 Task: Find connections with filter location Porto Ferreira with filter topic #communitieswith filter profile language Spanish with filter current company SirionLabs with filter school Delhi School of Economics with filter industry Sound Recording with filter service category Filing with filter keywords title Cruise Director
Action: Mouse moved to (192, 270)
Screenshot: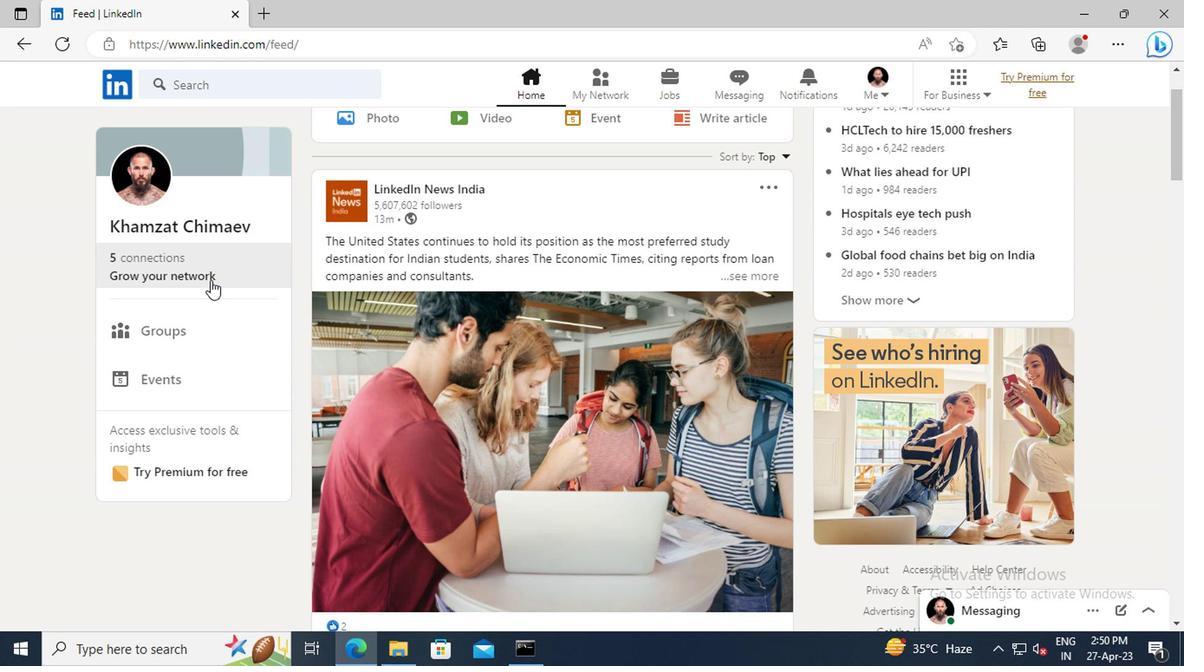 
Action: Mouse pressed left at (192, 270)
Screenshot: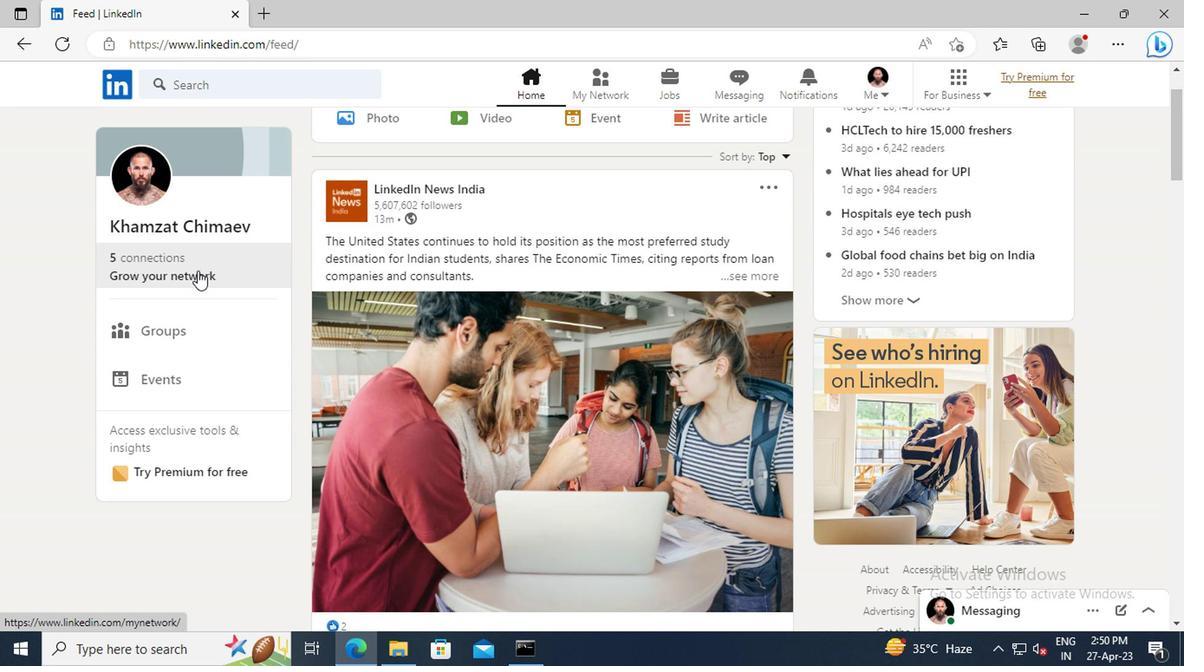 
Action: Mouse moved to (200, 179)
Screenshot: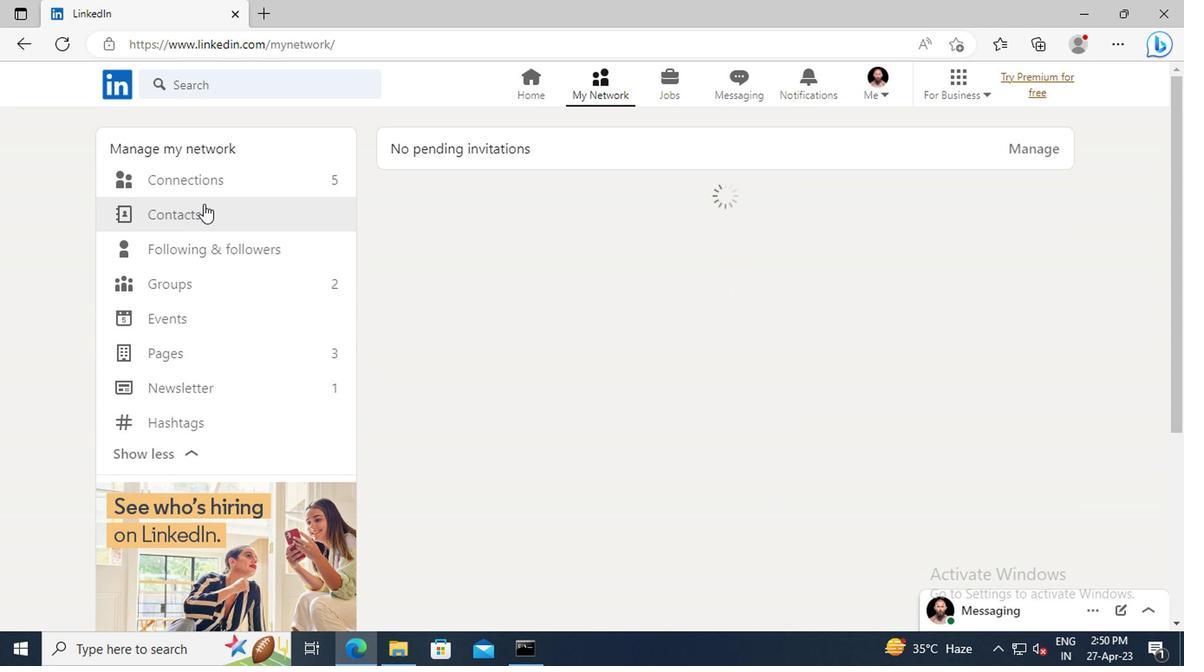 
Action: Mouse pressed left at (200, 179)
Screenshot: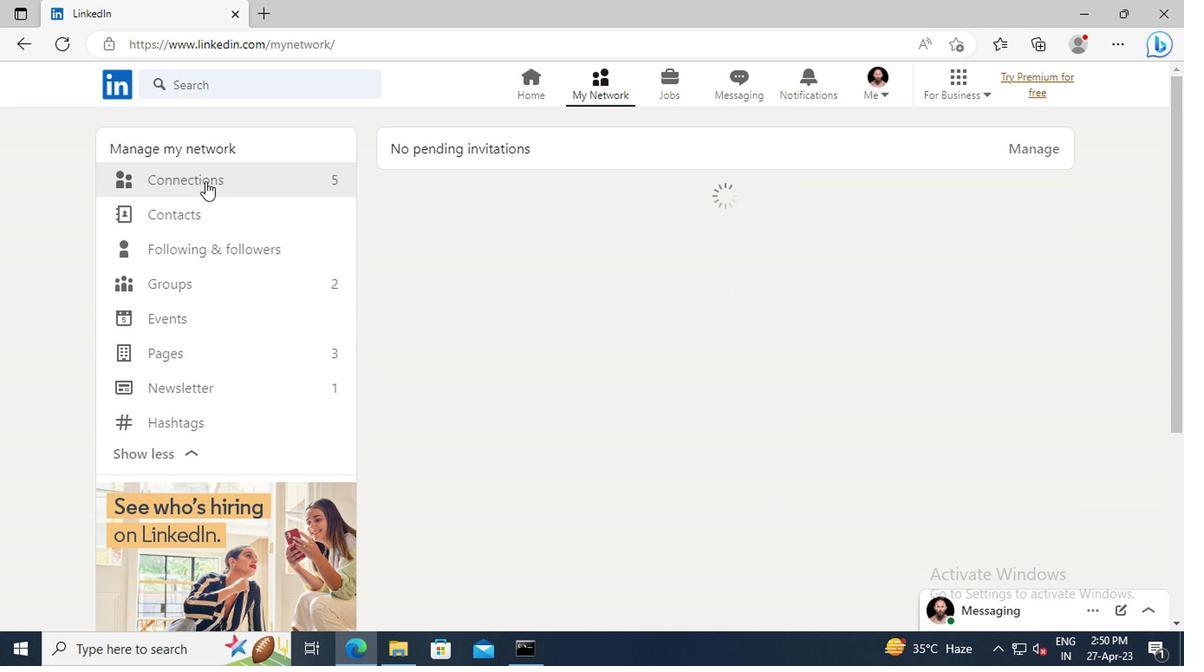 
Action: Mouse moved to (698, 185)
Screenshot: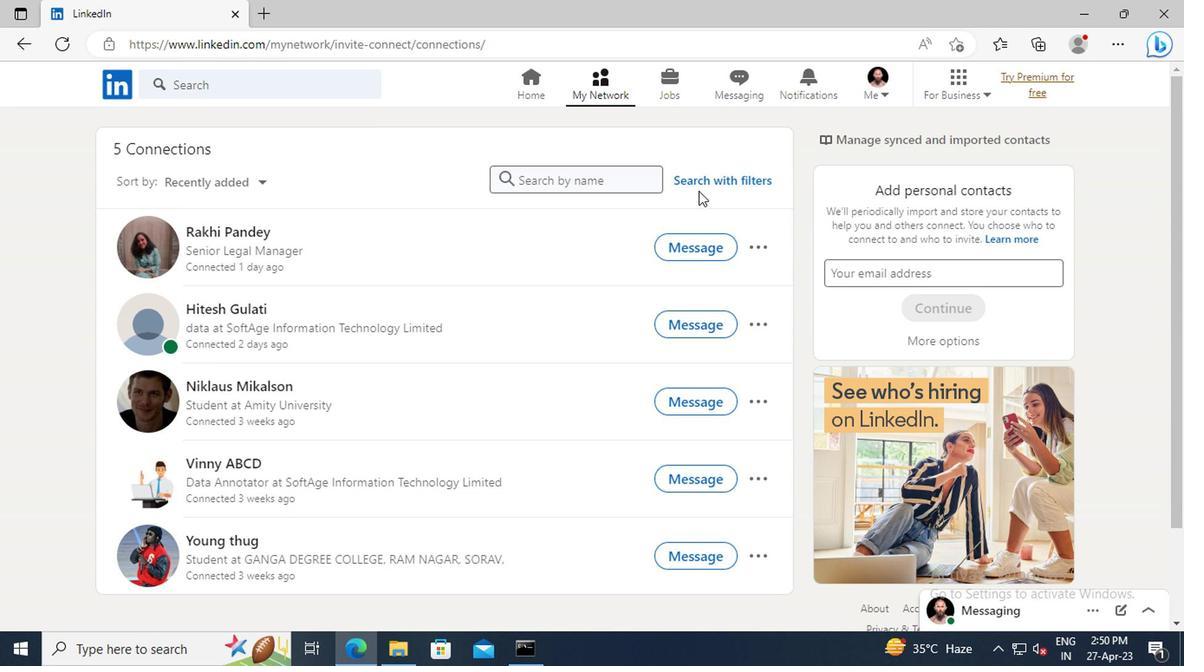 
Action: Mouse pressed left at (698, 185)
Screenshot: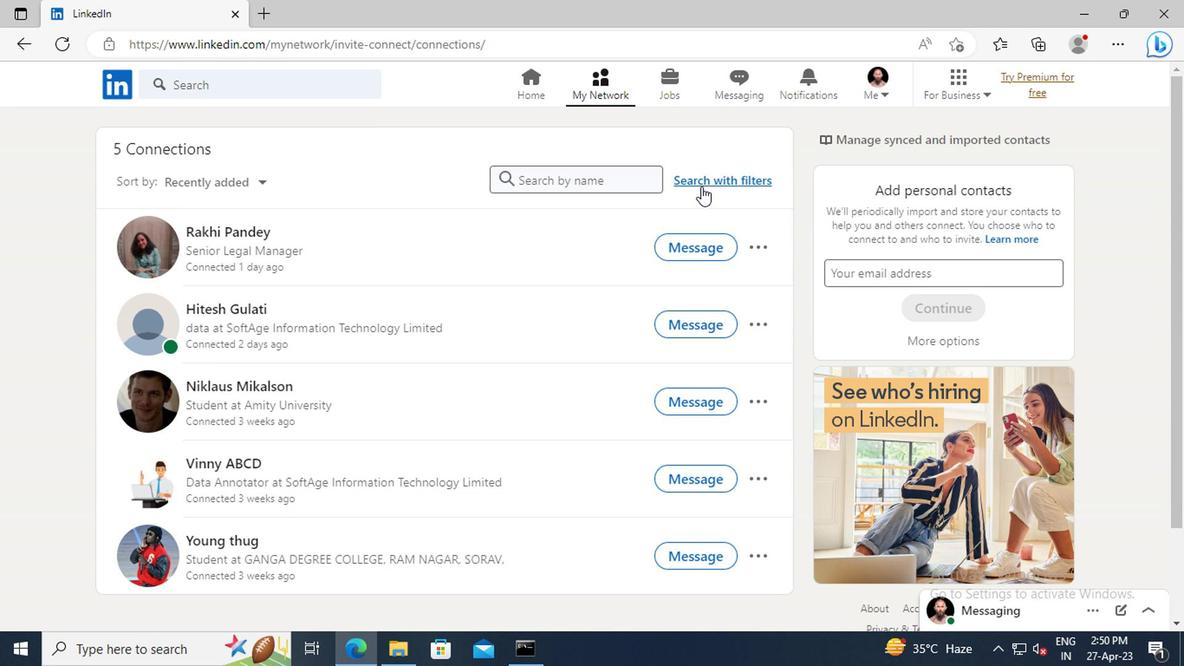 
Action: Mouse moved to (654, 139)
Screenshot: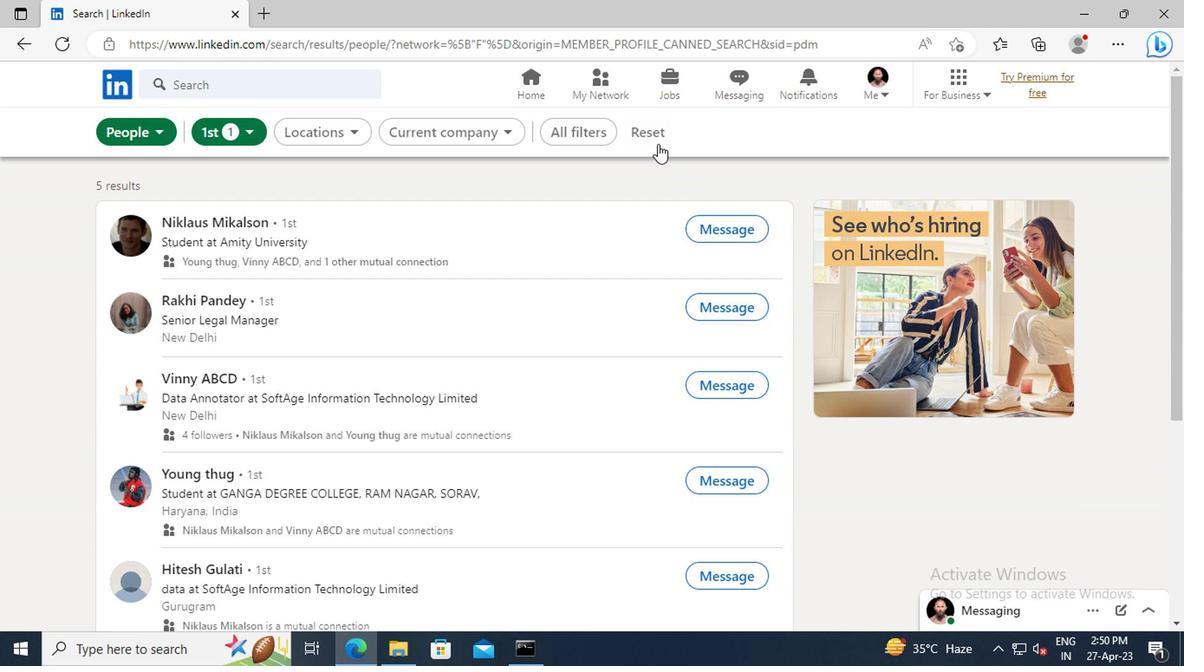 
Action: Mouse pressed left at (654, 139)
Screenshot: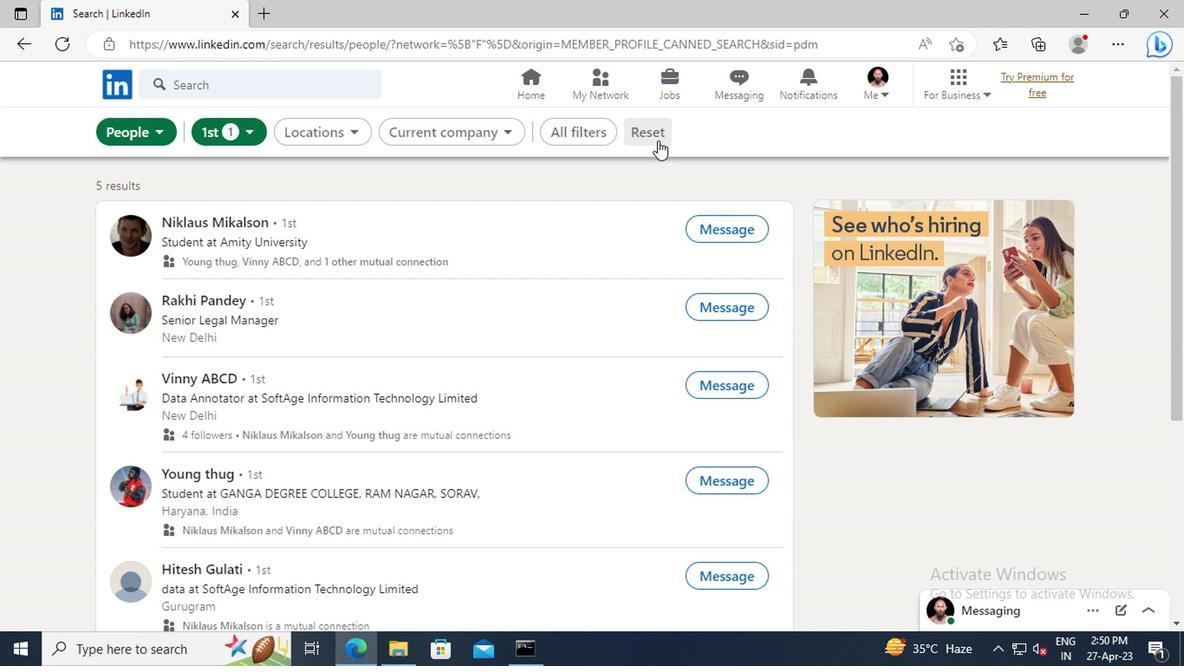 
Action: Mouse moved to (628, 128)
Screenshot: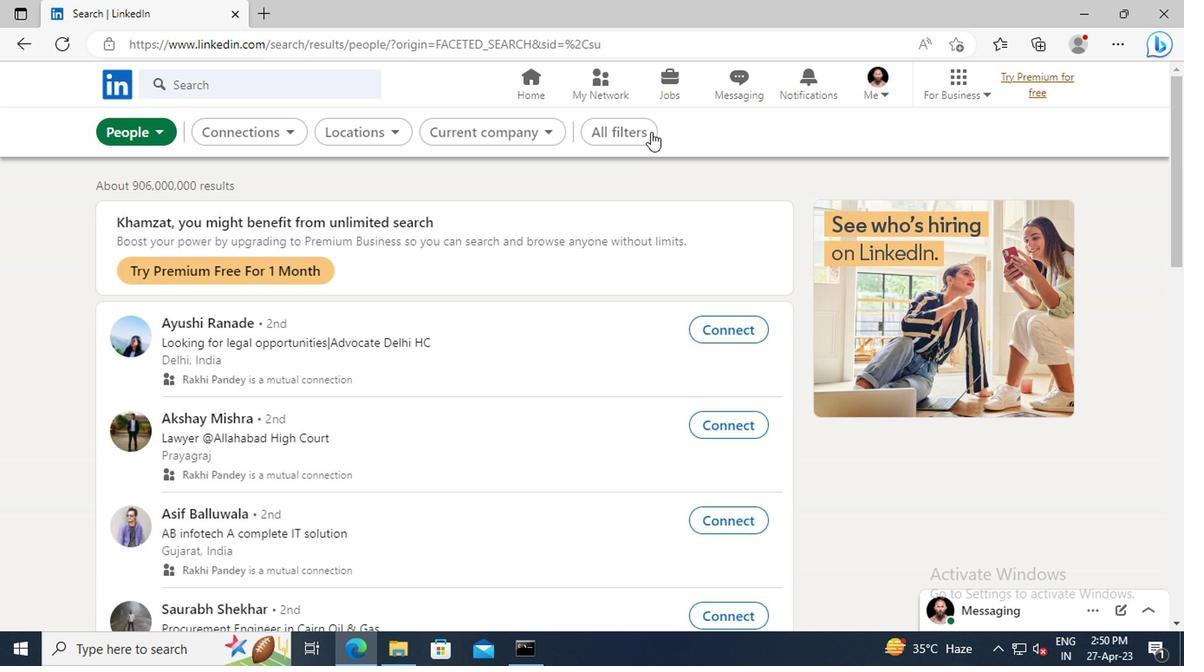 
Action: Mouse pressed left at (628, 128)
Screenshot: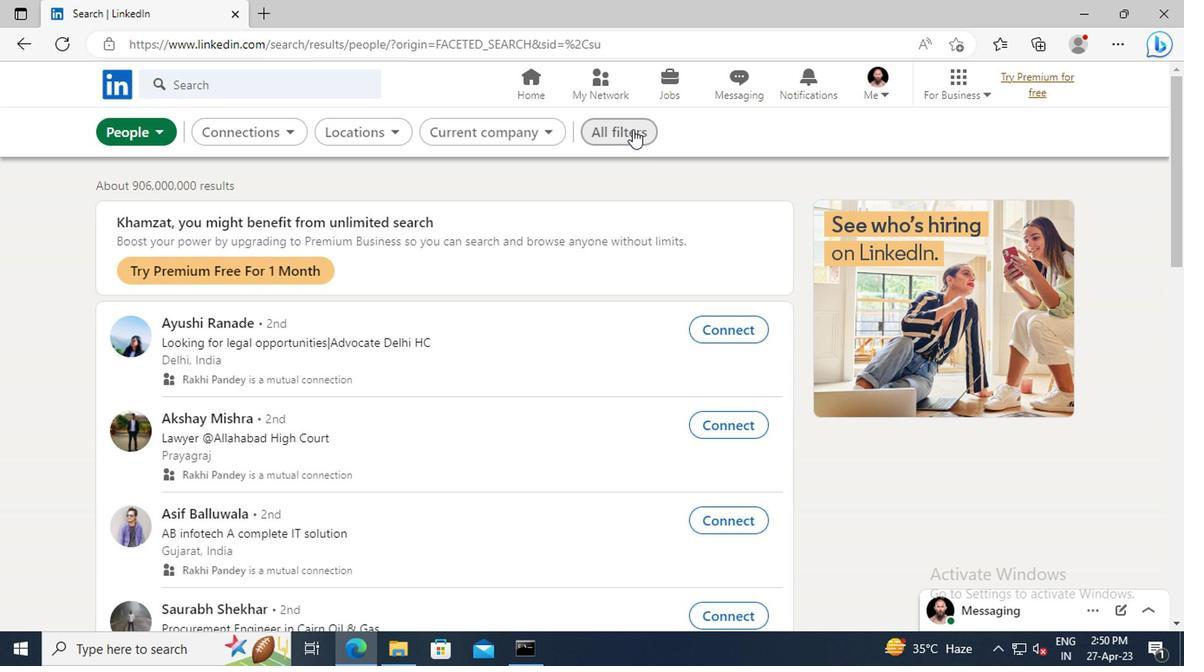 
Action: Mouse moved to (987, 309)
Screenshot: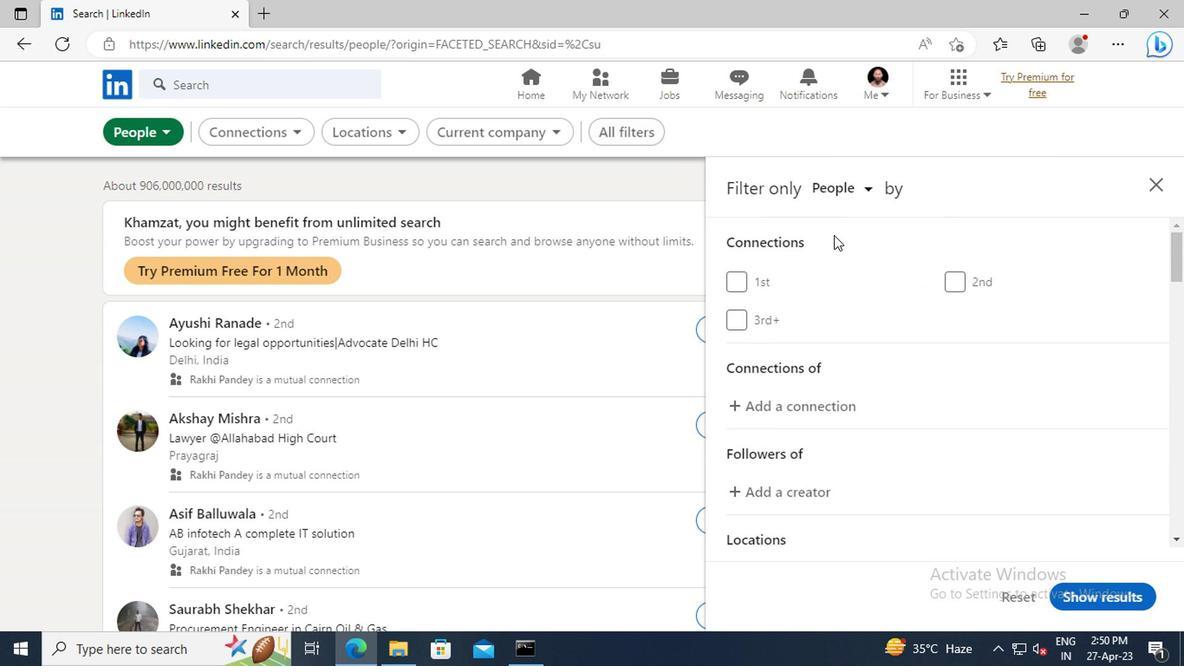 
Action: Mouse scrolled (987, 308) with delta (0, 0)
Screenshot: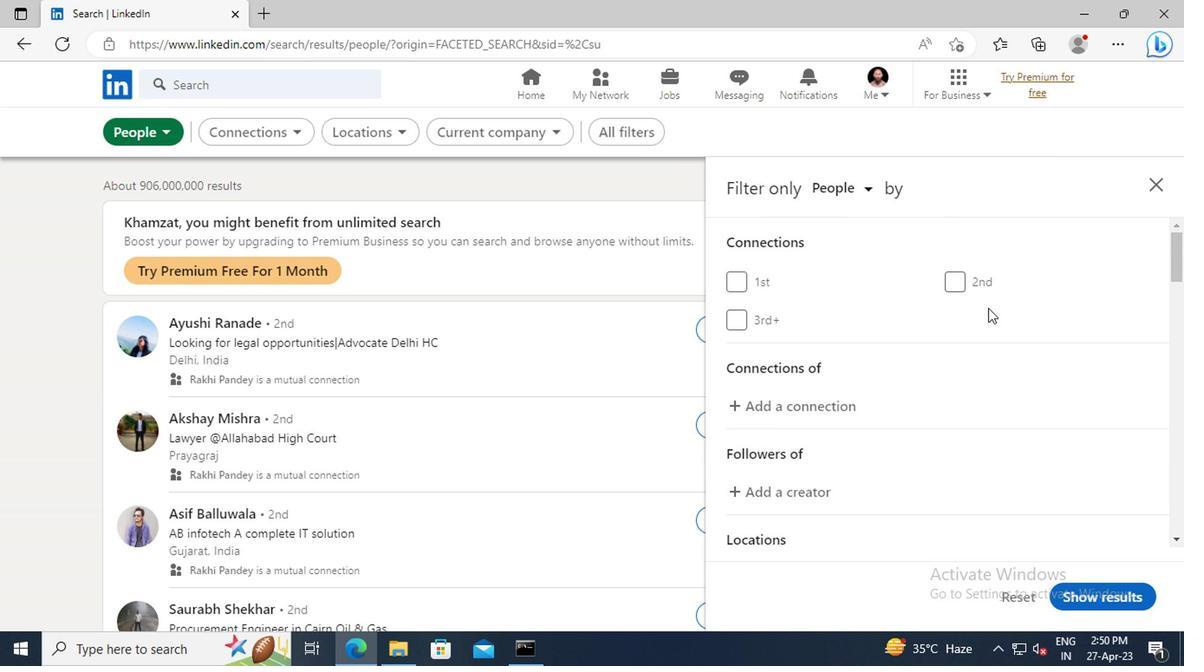 
Action: Mouse scrolled (987, 308) with delta (0, 0)
Screenshot: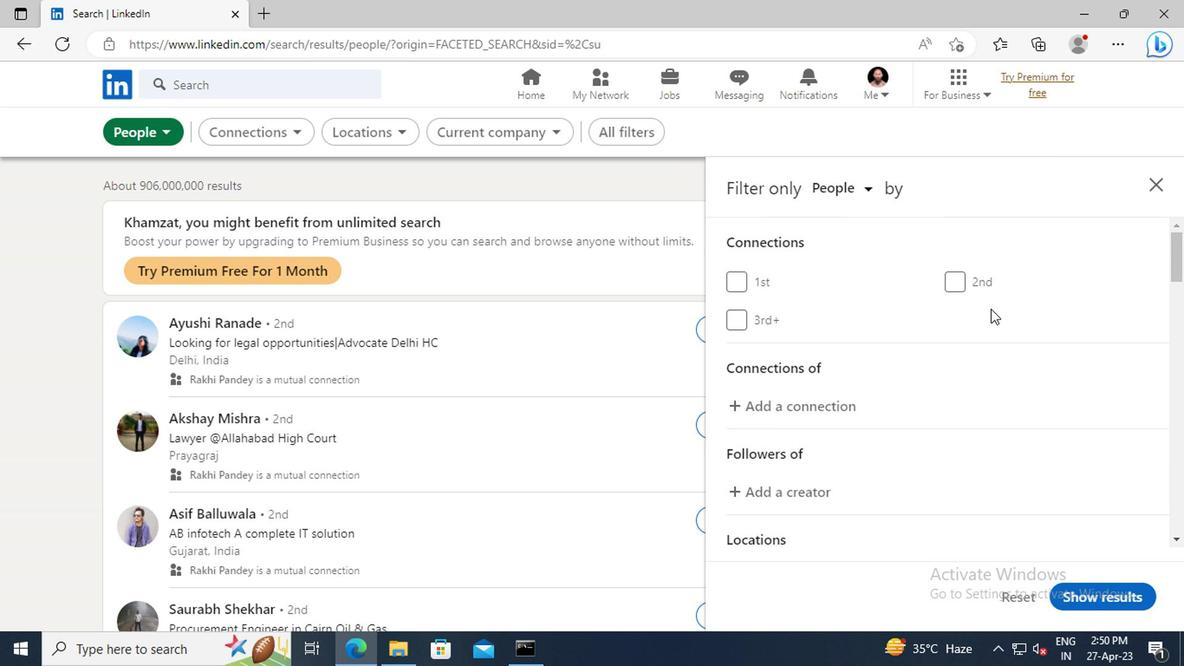 
Action: Mouse scrolled (987, 308) with delta (0, 0)
Screenshot: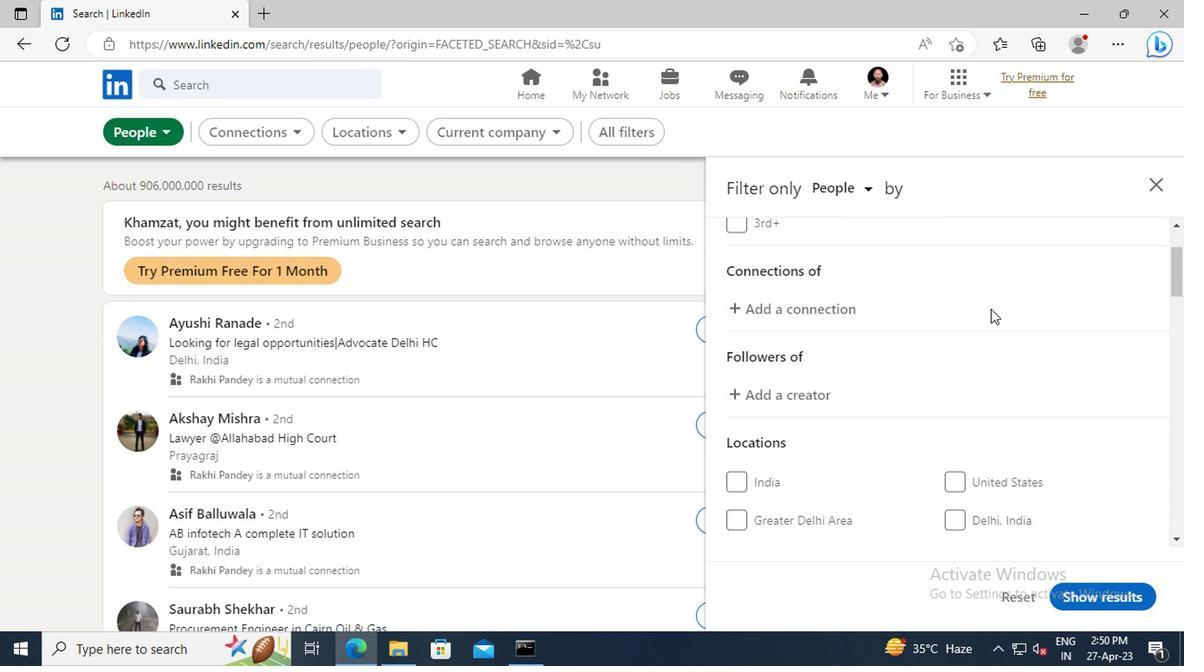 
Action: Mouse scrolled (987, 308) with delta (0, 0)
Screenshot: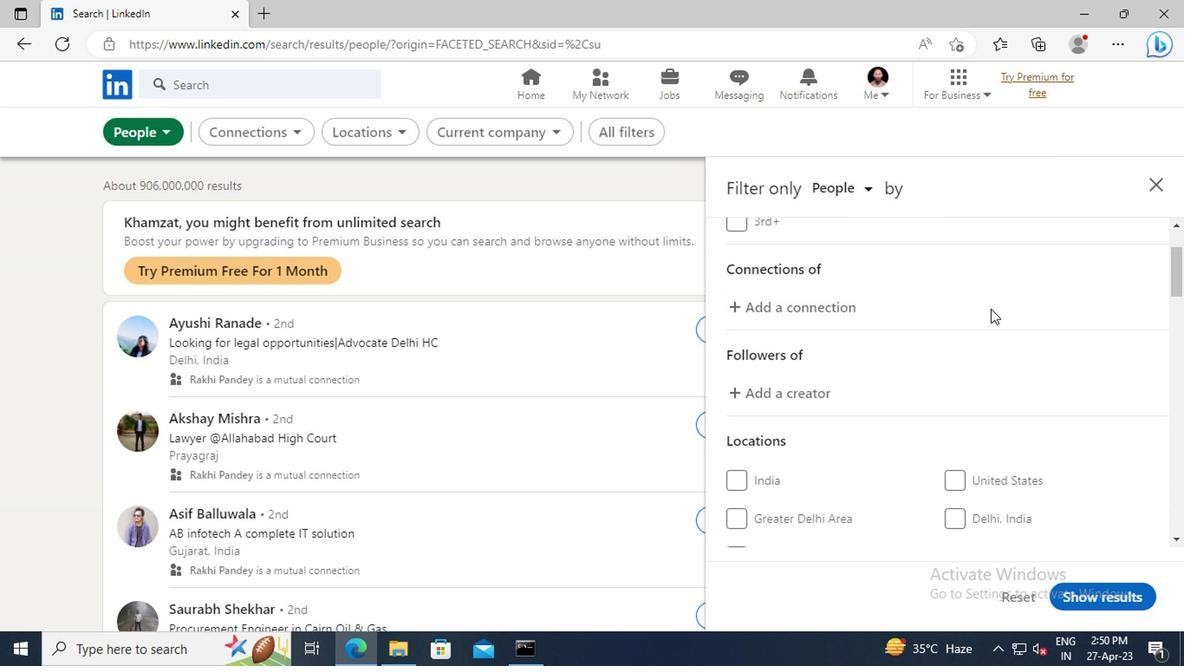 
Action: Mouse scrolled (987, 308) with delta (0, 0)
Screenshot: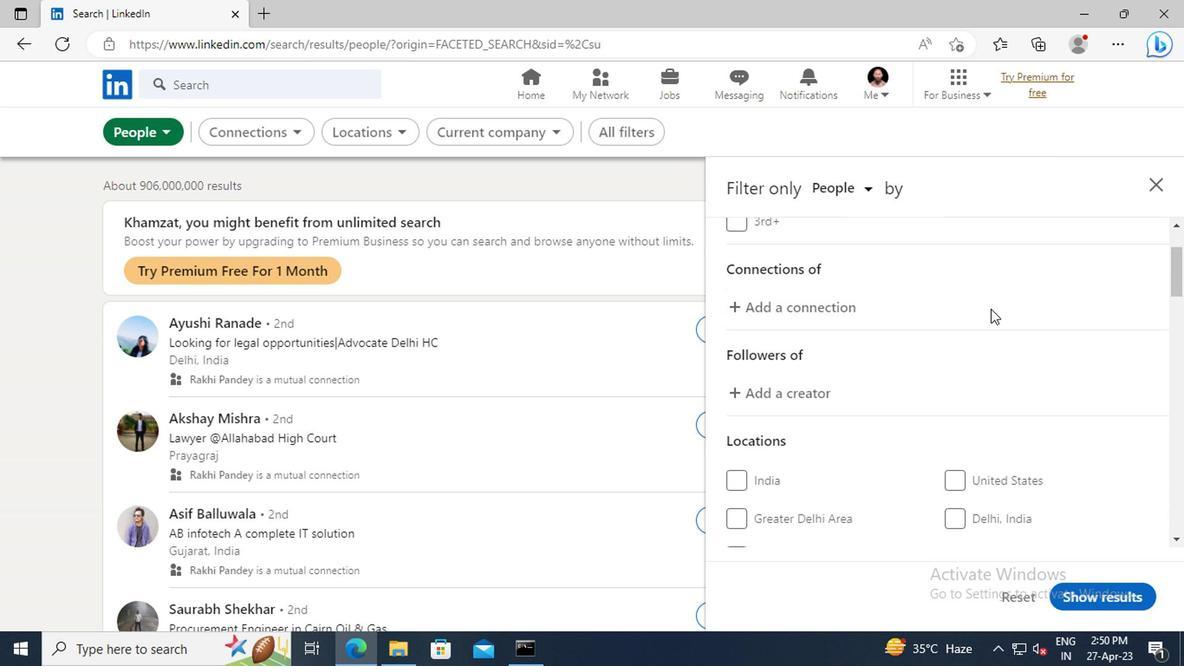 
Action: Mouse scrolled (987, 308) with delta (0, 0)
Screenshot: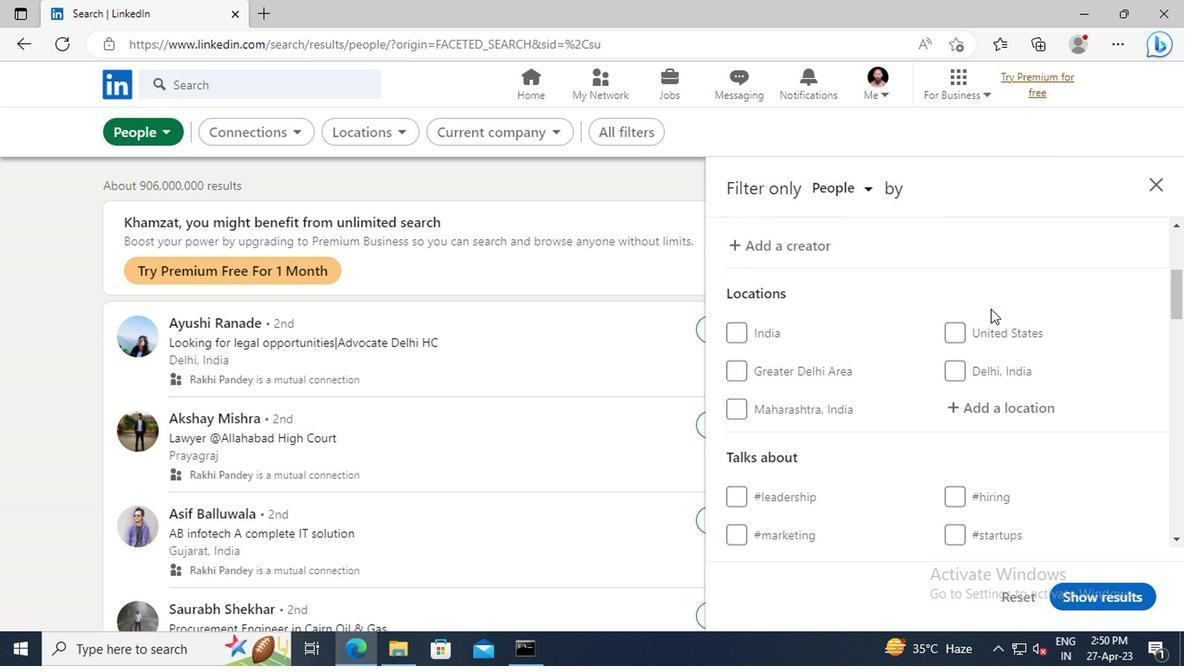 
Action: Mouse moved to (984, 353)
Screenshot: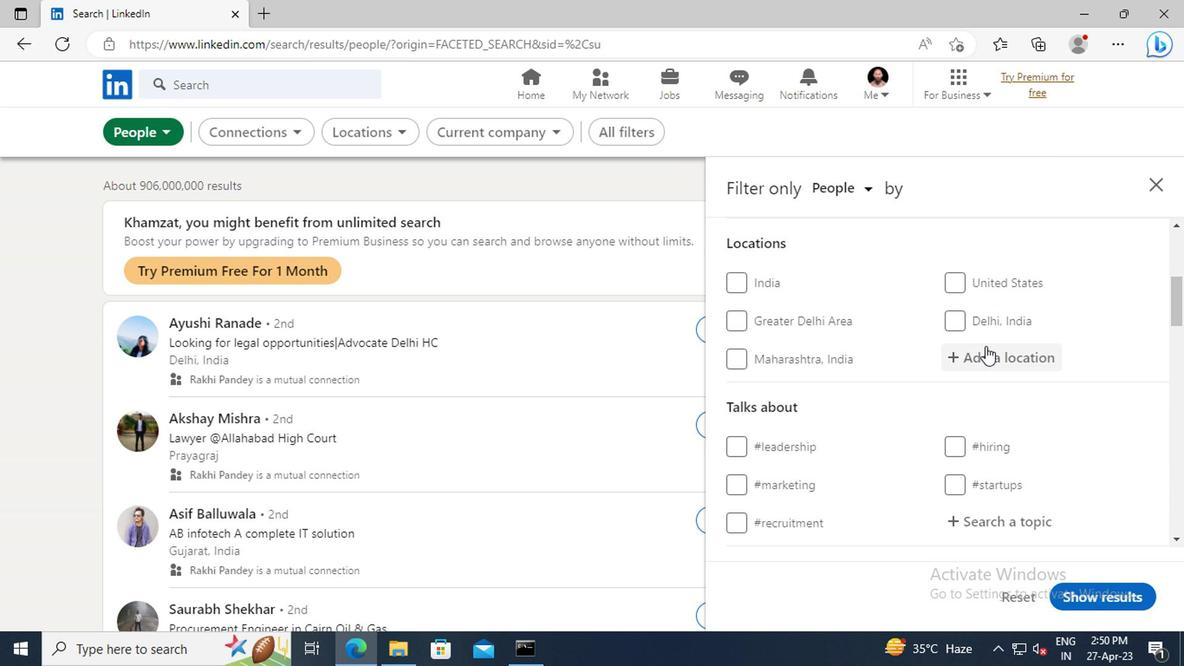 
Action: Mouse pressed left at (984, 353)
Screenshot: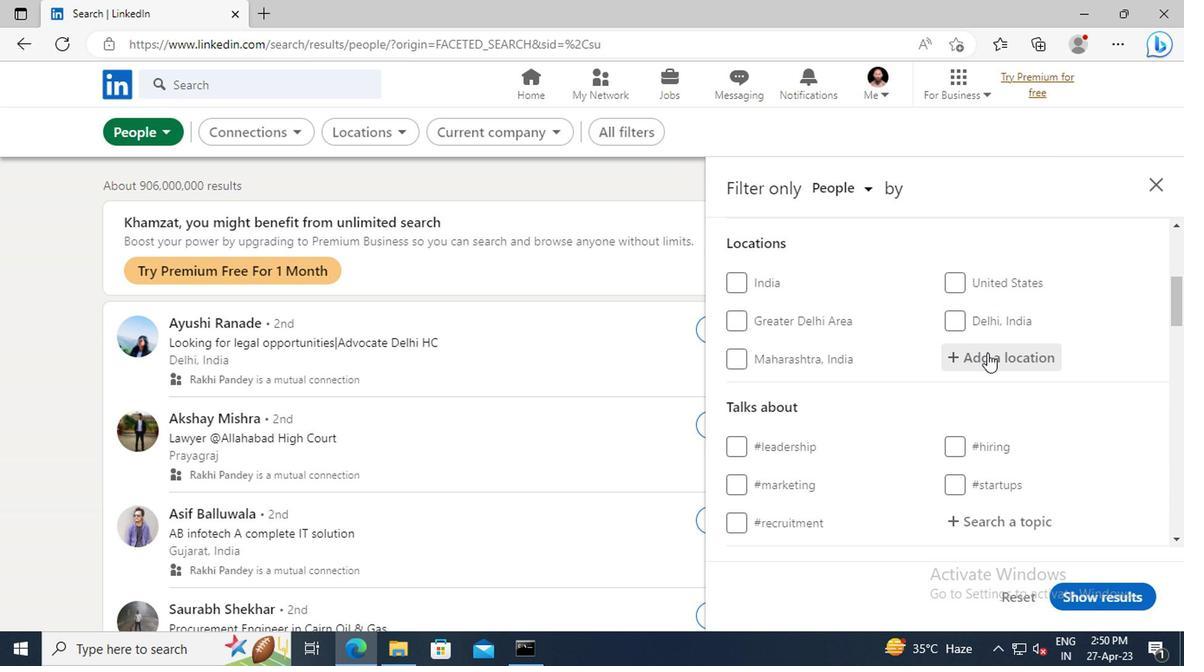 
Action: Key pressed <Key.shift>PORTO<Key.space><Key.shift>FERREIRA
Screenshot: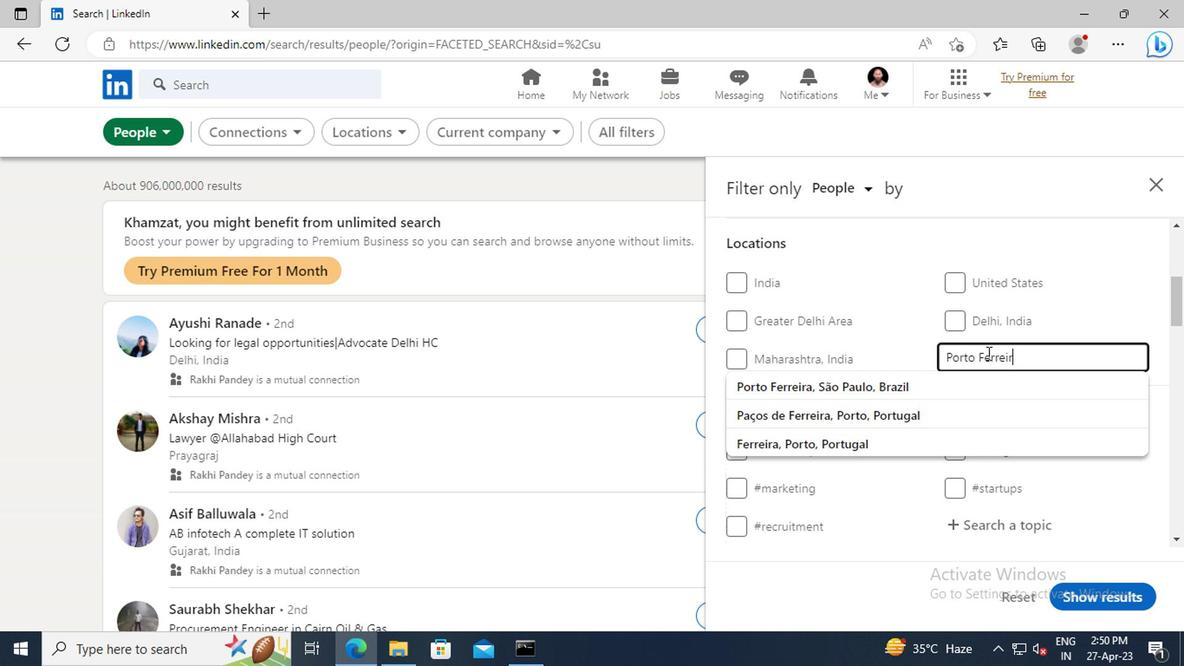 
Action: Mouse moved to (986, 380)
Screenshot: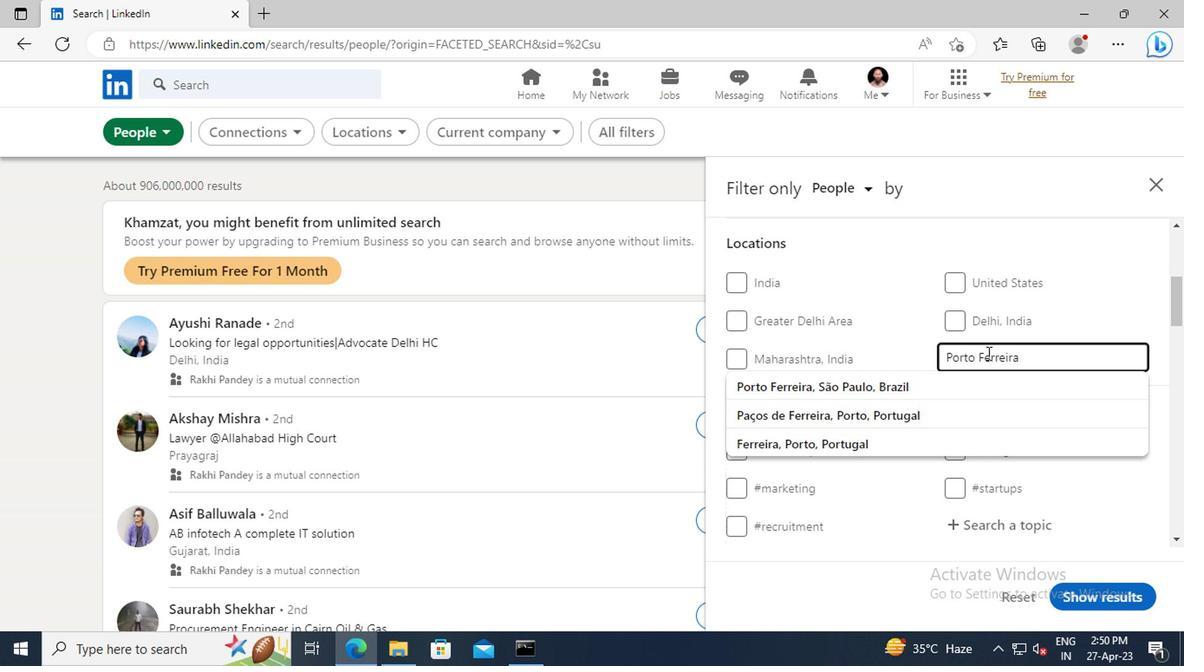 
Action: Mouse pressed left at (986, 380)
Screenshot: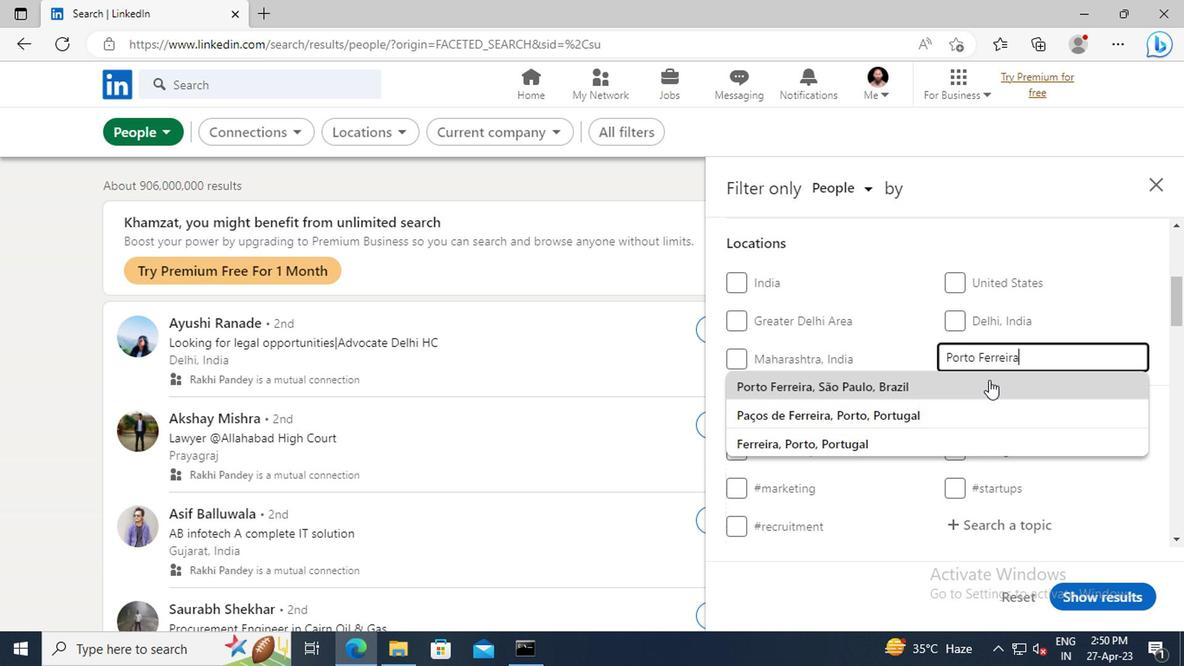 
Action: Mouse scrolled (986, 380) with delta (0, 0)
Screenshot: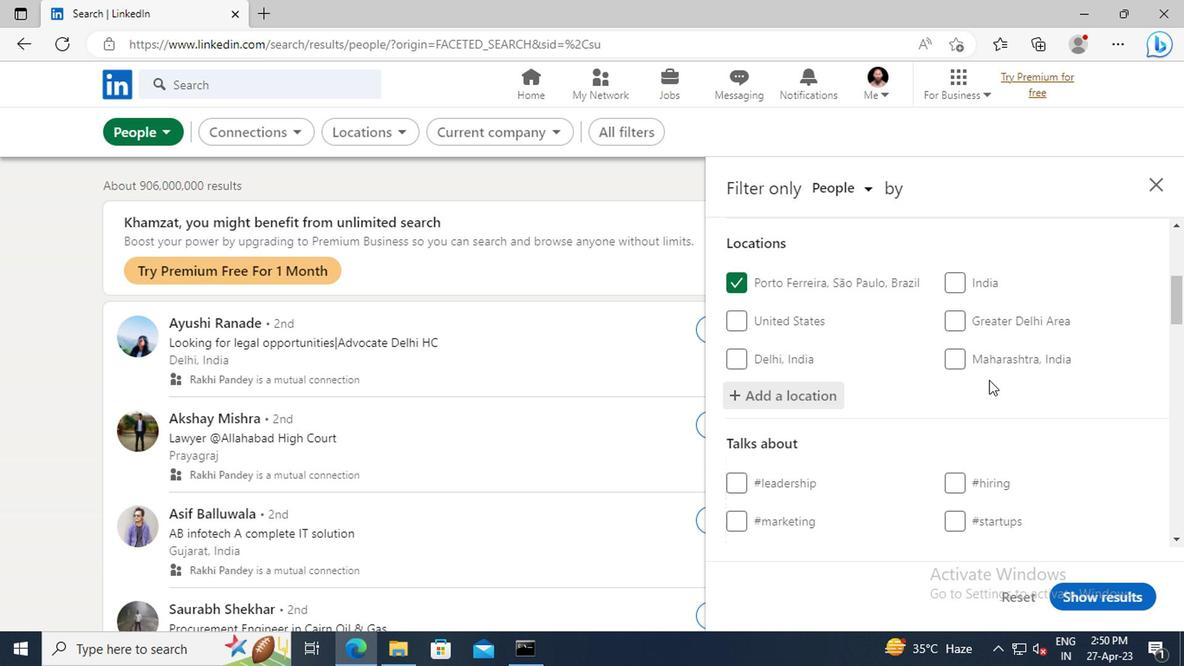 
Action: Mouse scrolled (986, 380) with delta (0, 0)
Screenshot: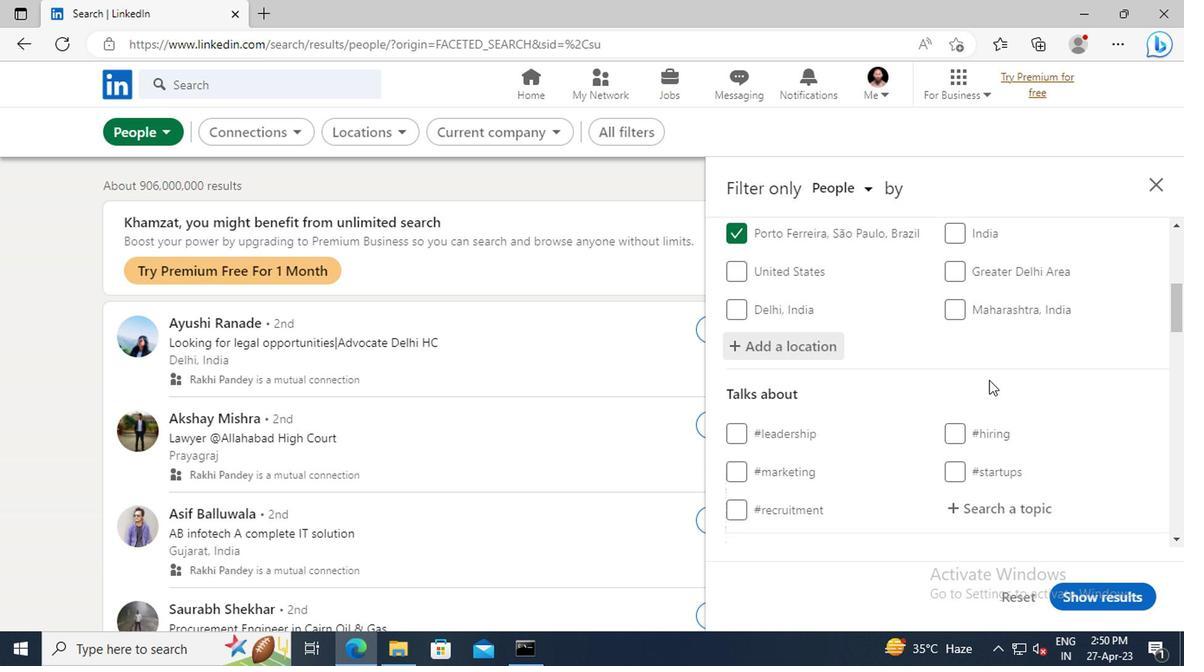 
Action: Mouse scrolled (986, 380) with delta (0, 0)
Screenshot: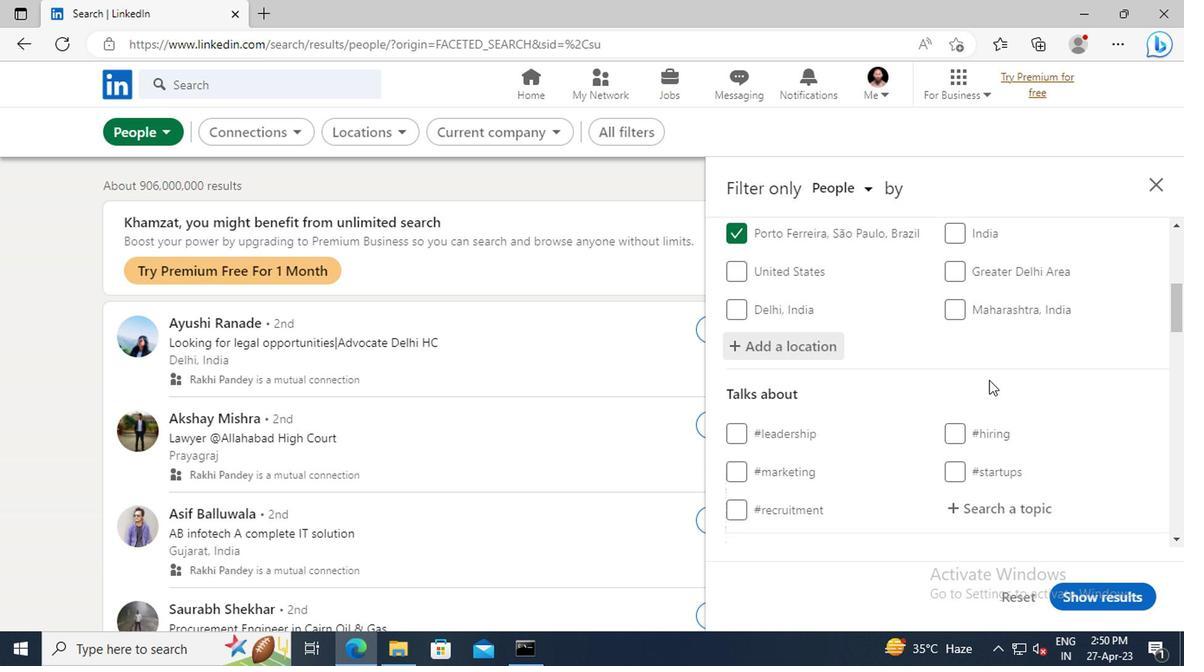 
Action: Mouse scrolled (986, 380) with delta (0, 0)
Screenshot: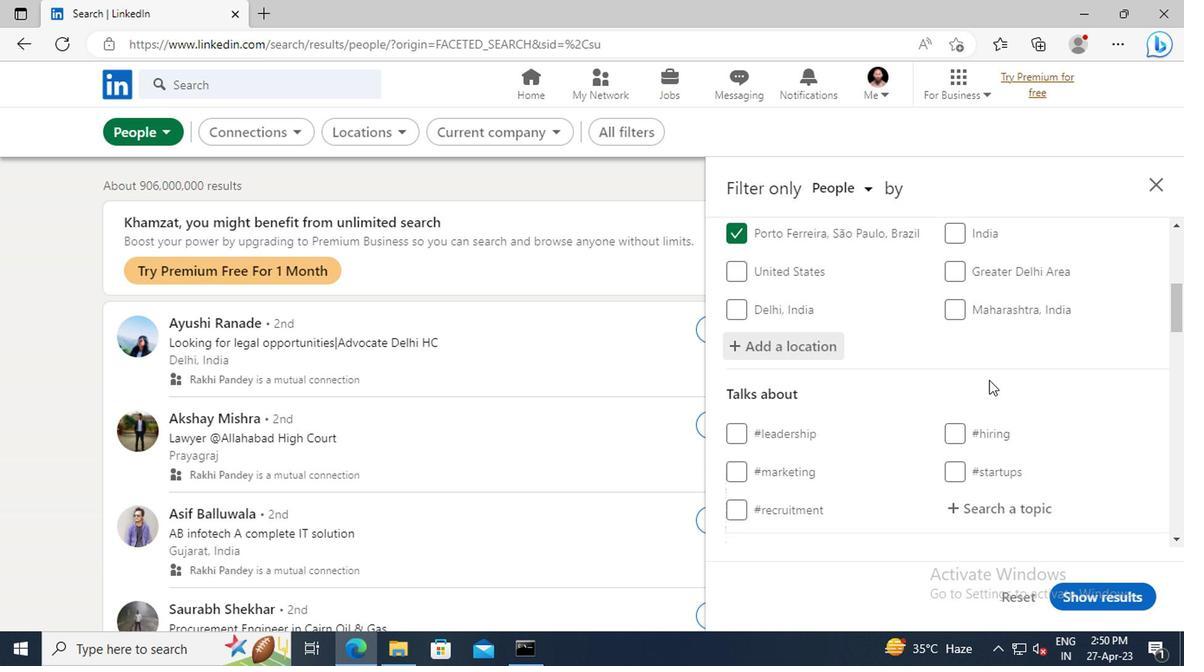 
Action: Mouse moved to (985, 358)
Screenshot: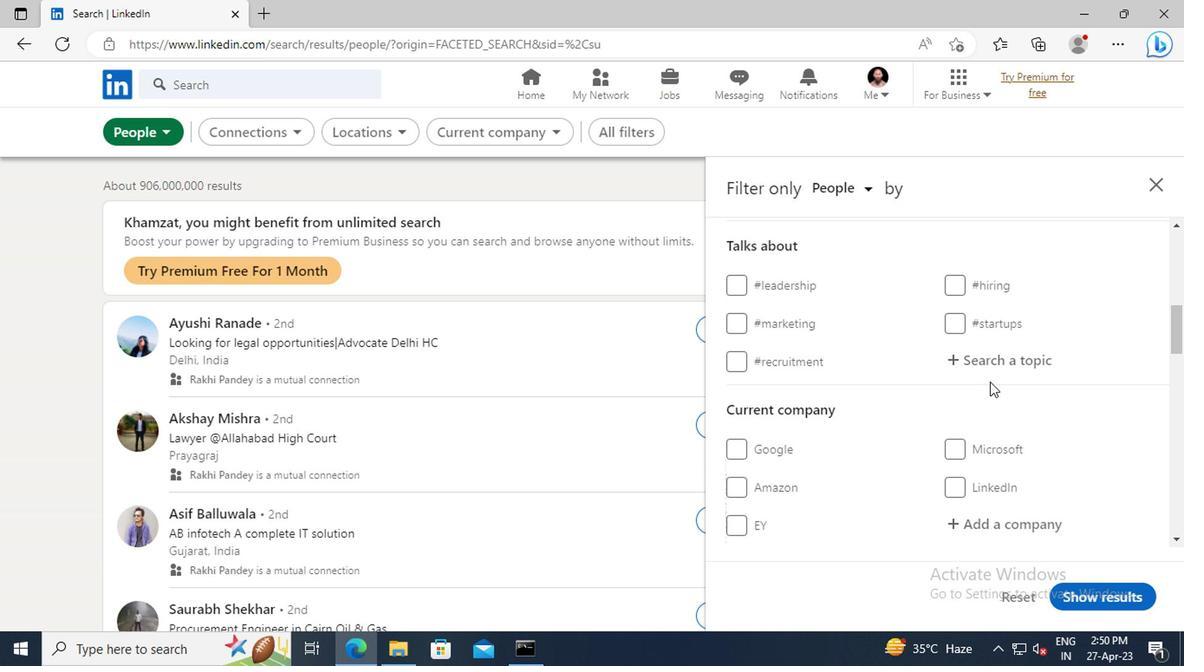 
Action: Mouse pressed left at (985, 358)
Screenshot: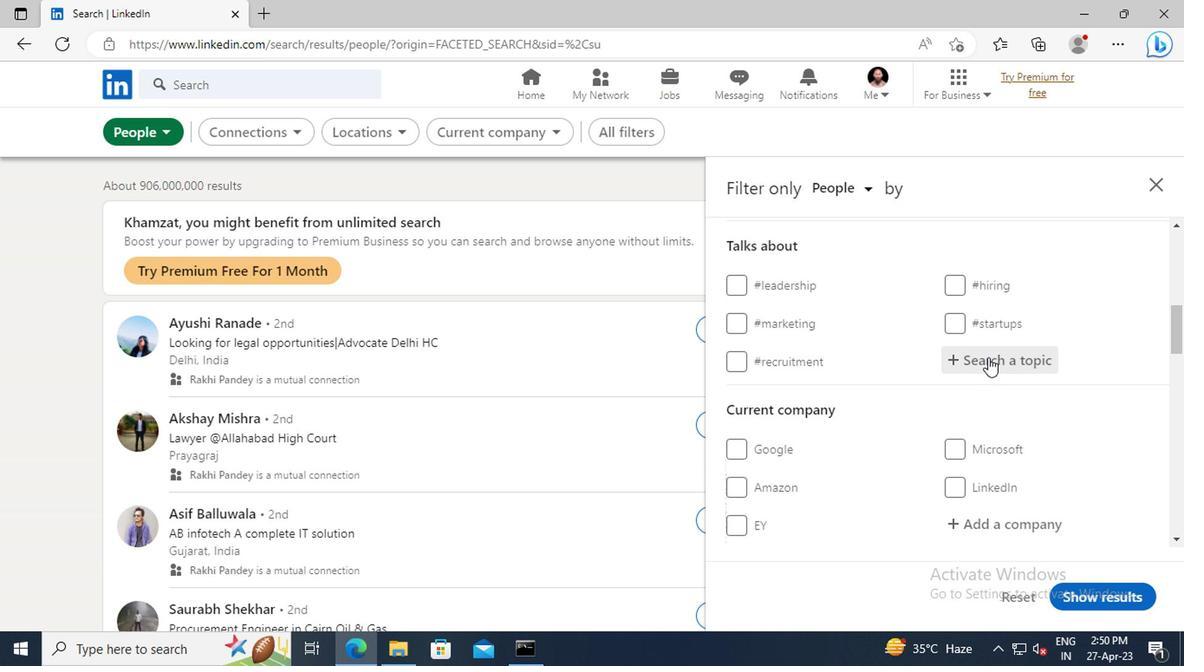 
Action: Key pressed <Key.shift>#COMMUNITIESWITH<Key.enter>
Screenshot: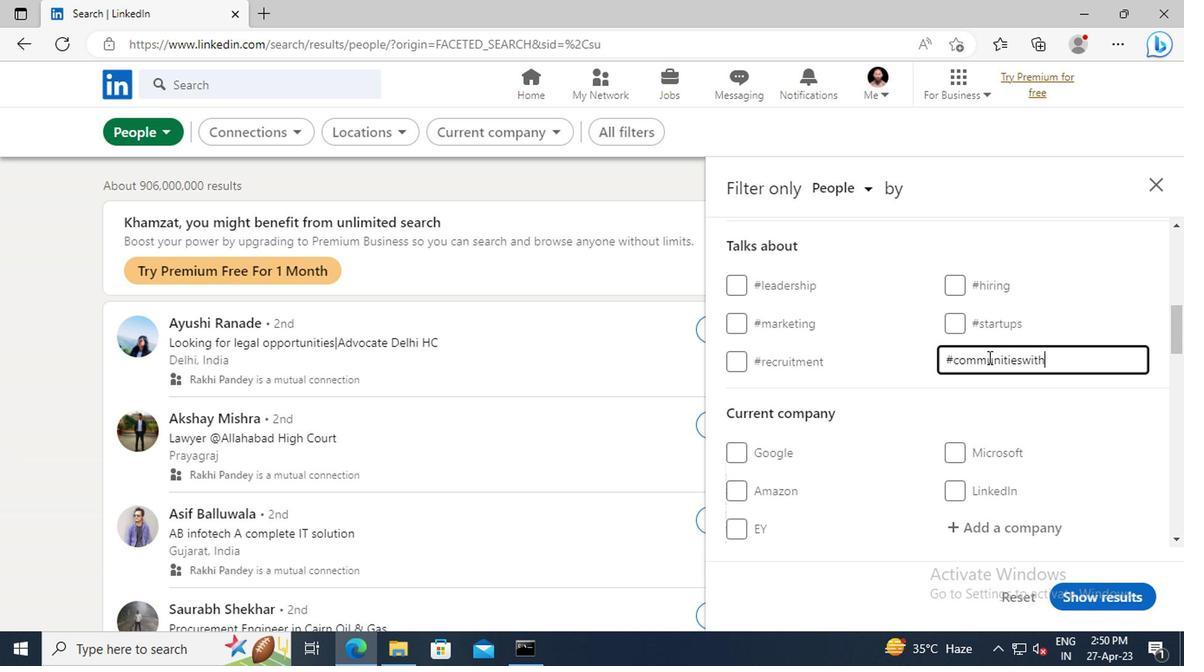 
Action: Mouse moved to (896, 389)
Screenshot: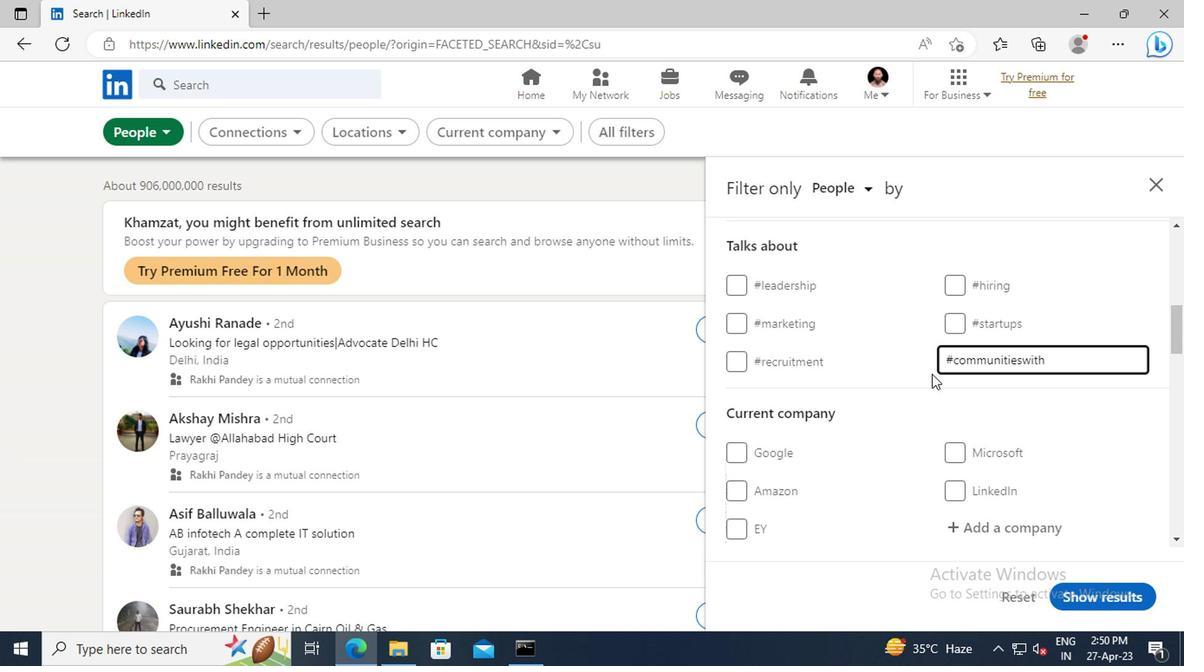 
Action: Mouse scrolled (896, 388) with delta (0, -1)
Screenshot: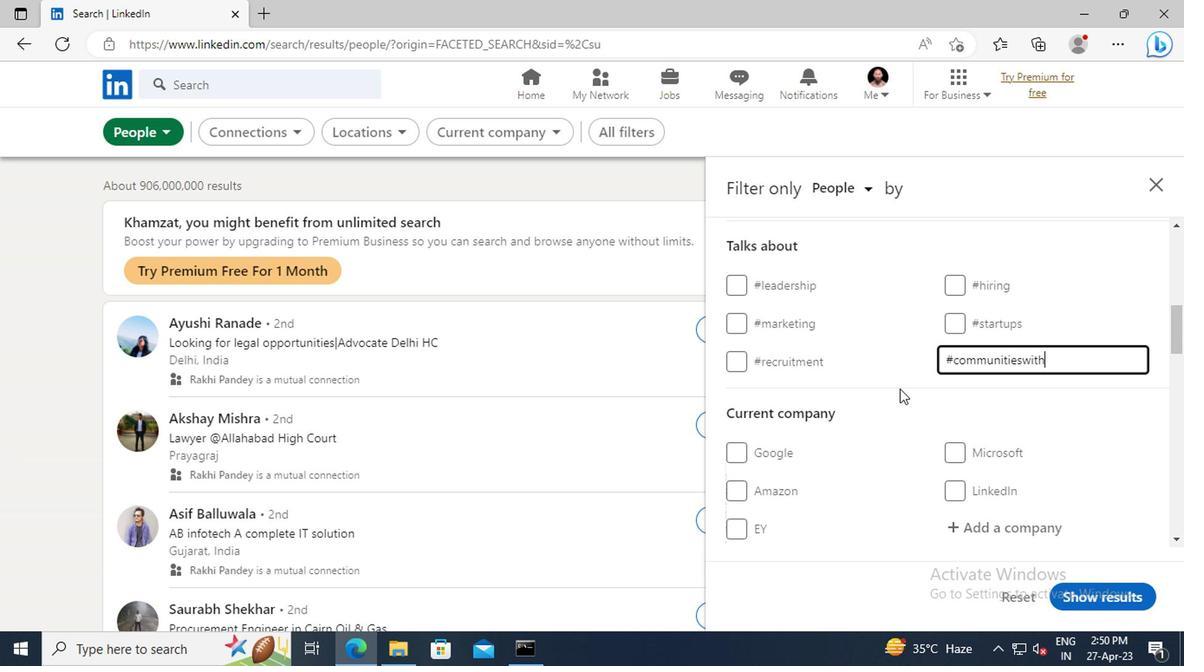 
Action: Mouse scrolled (896, 388) with delta (0, -1)
Screenshot: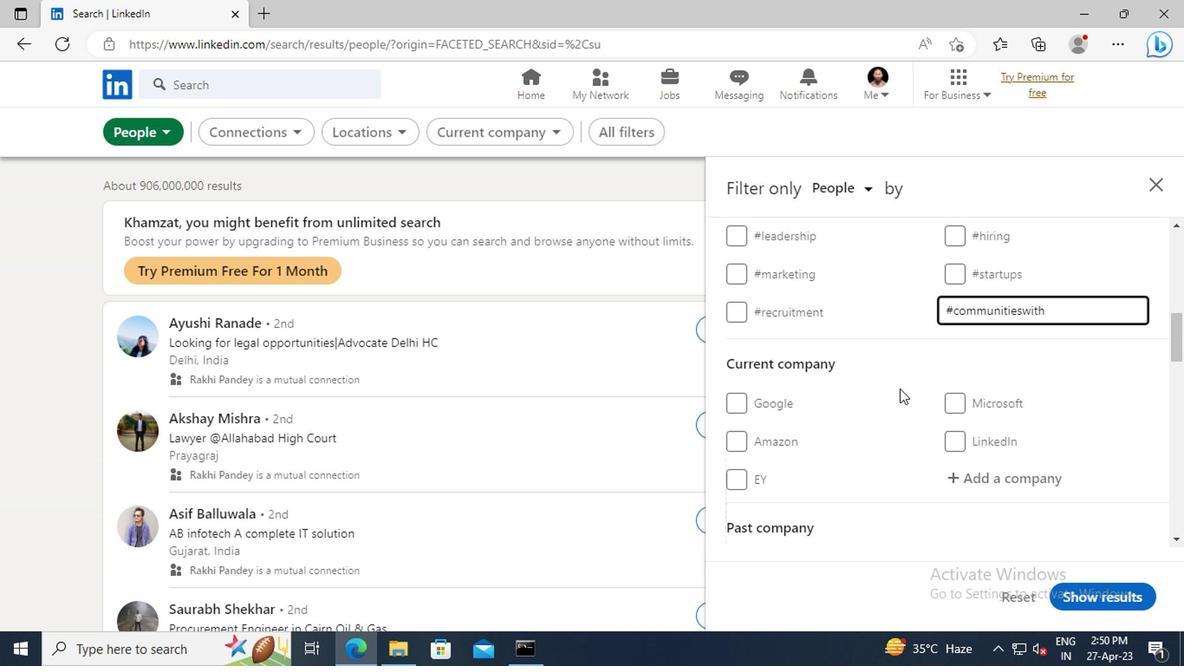 
Action: Mouse scrolled (896, 388) with delta (0, -1)
Screenshot: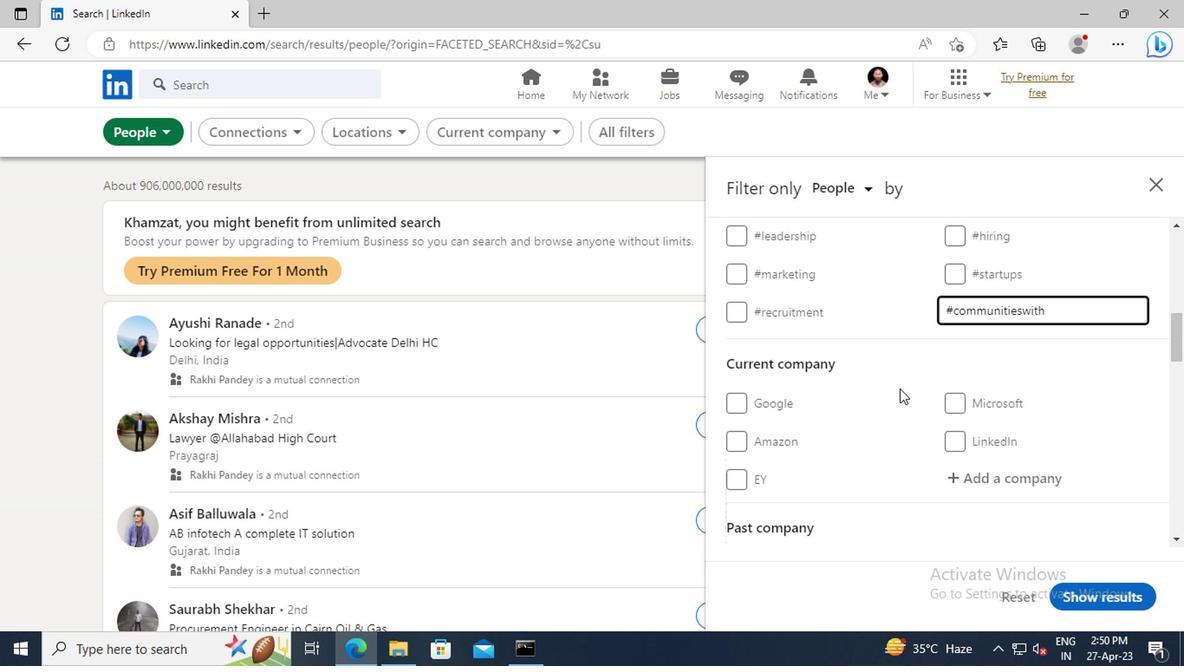 
Action: Mouse scrolled (896, 388) with delta (0, -1)
Screenshot: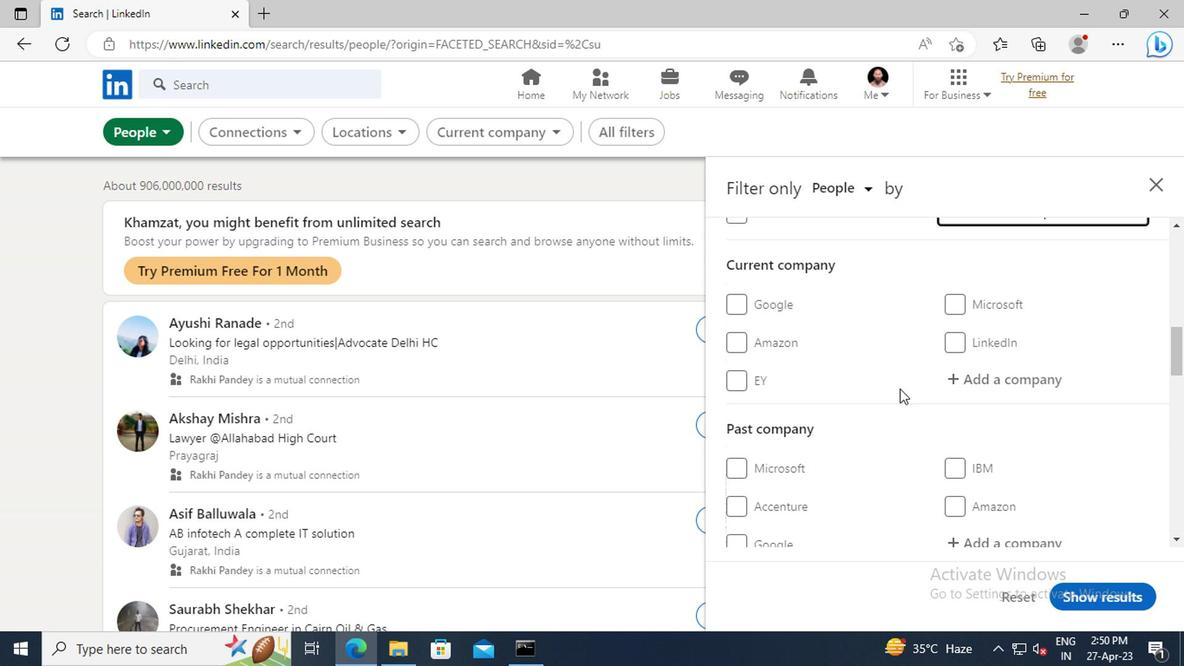 
Action: Mouse scrolled (896, 388) with delta (0, -1)
Screenshot: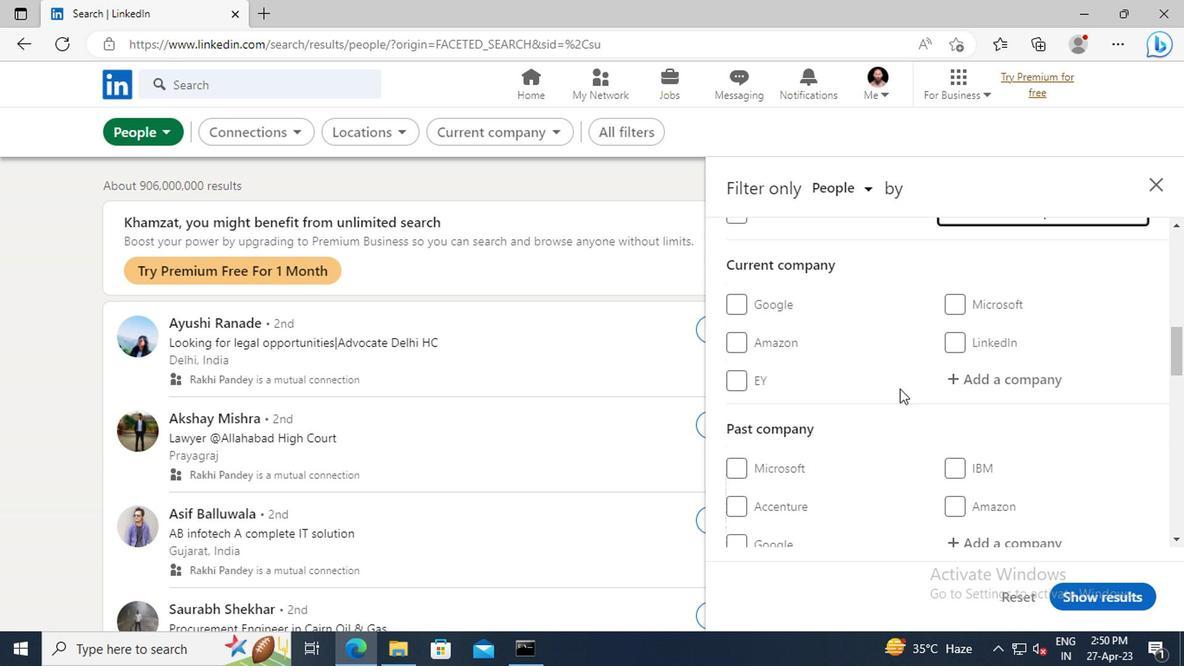 
Action: Mouse scrolled (896, 388) with delta (0, -1)
Screenshot: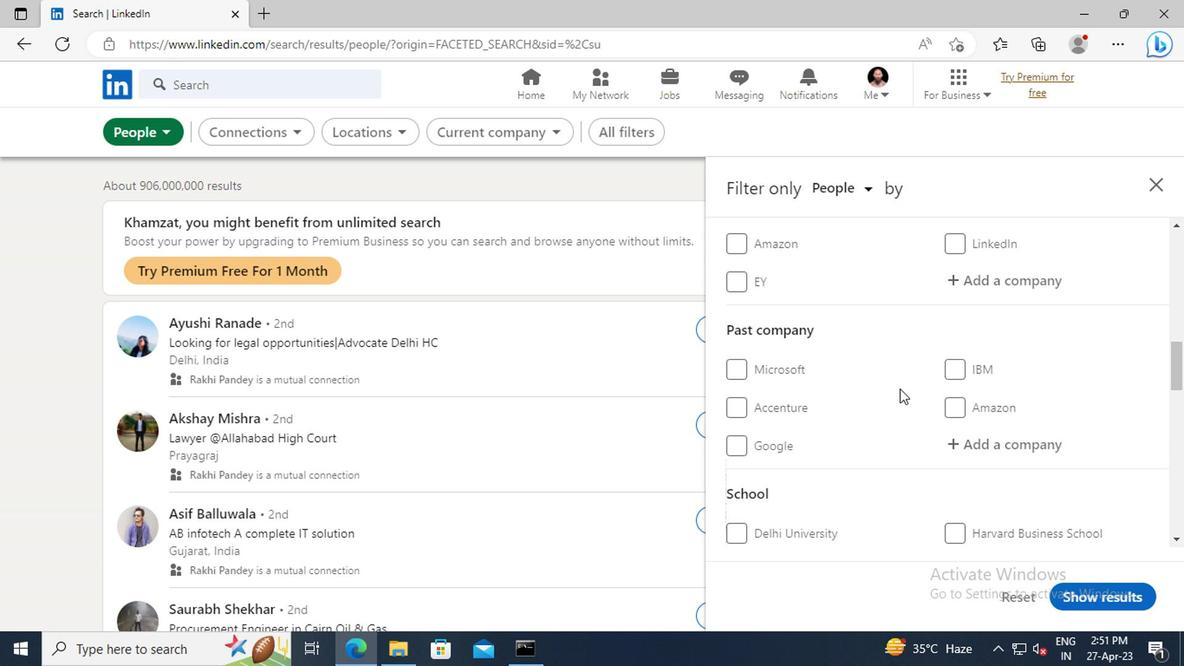 
Action: Mouse scrolled (896, 388) with delta (0, -1)
Screenshot: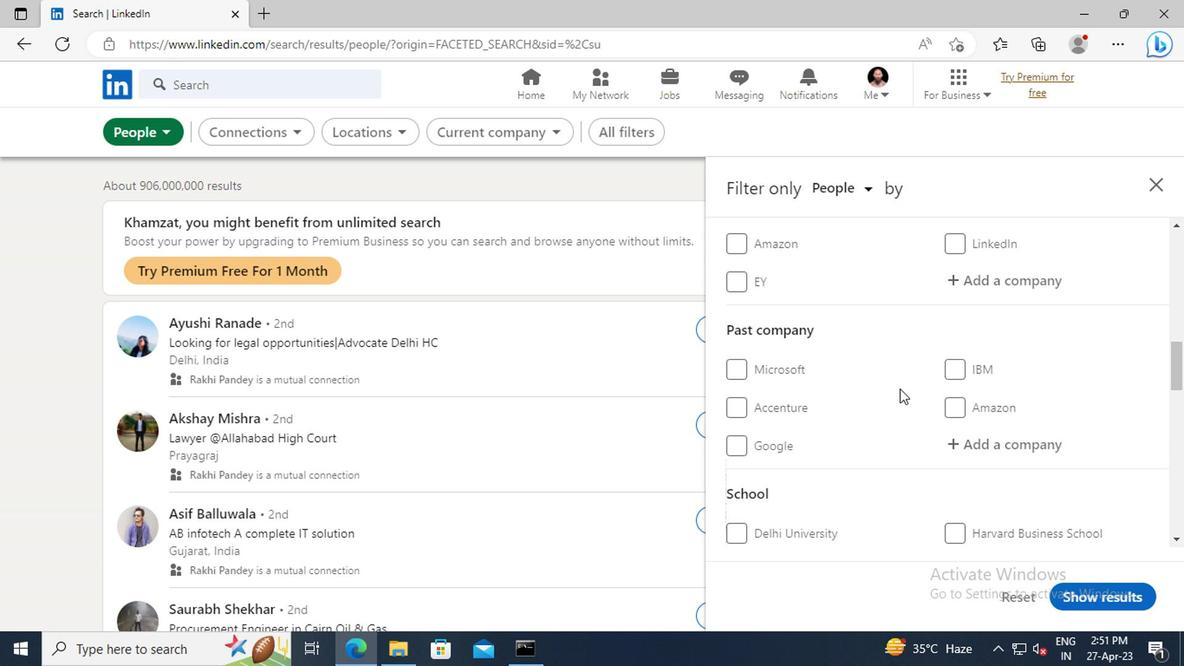 
Action: Mouse scrolled (896, 388) with delta (0, -1)
Screenshot: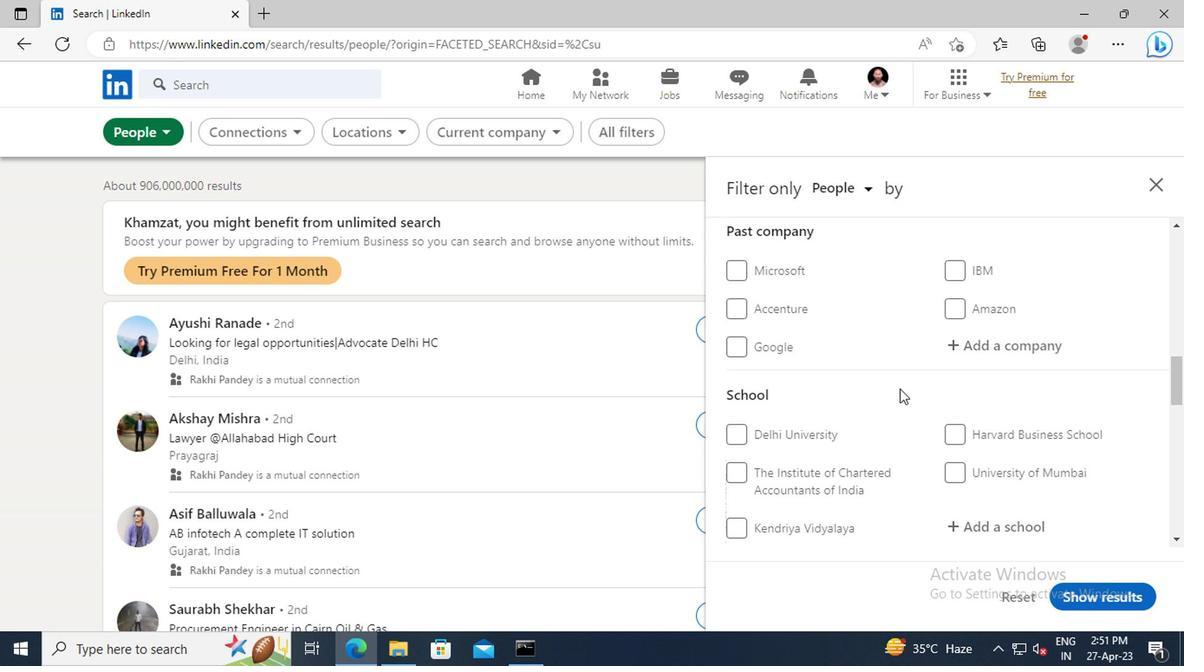
Action: Mouse scrolled (896, 388) with delta (0, -1)
Screenshot: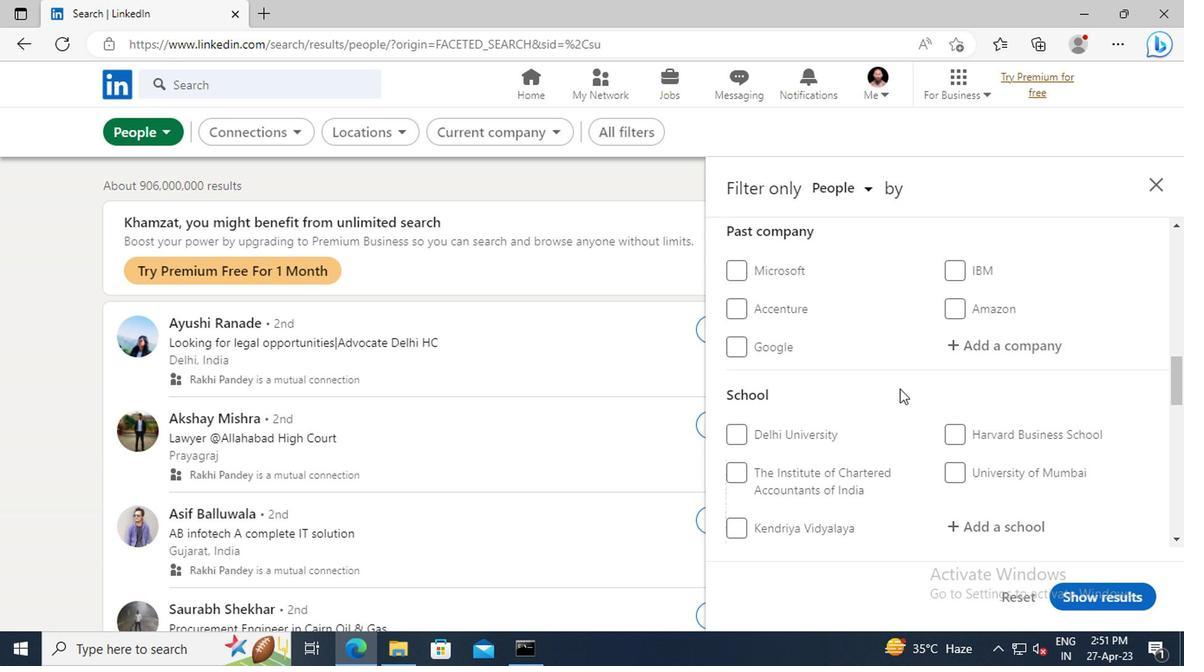 
Action: Mouse scrolled (896, 388) with delta (0, -1)
Screenshot: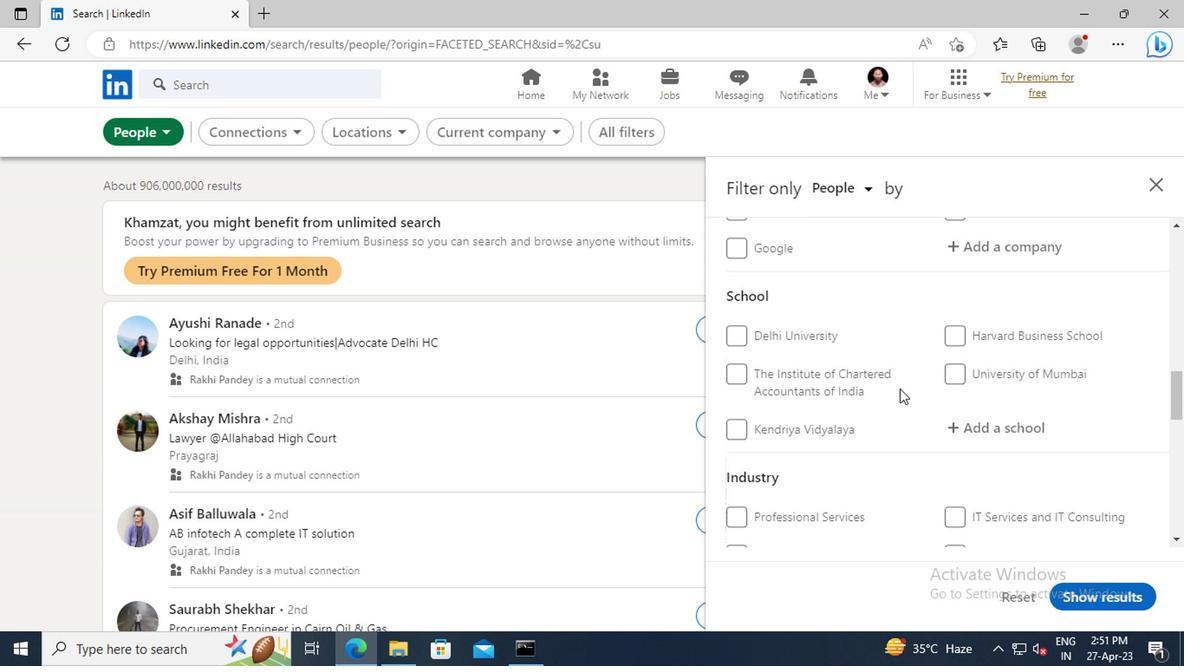 
Action: Mouse scrolled (896, 388) with delta (0, -1)
Screenshot: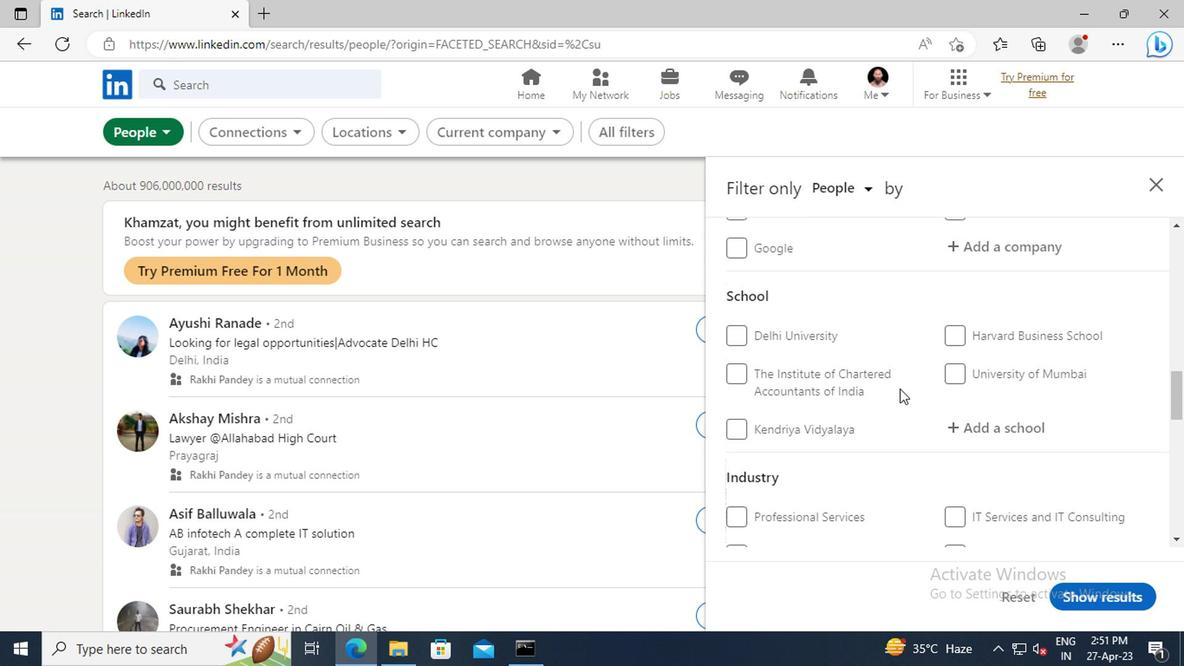 
Action: Mouse scrolled (896, 388) with delta (0, -1)
Screenshot: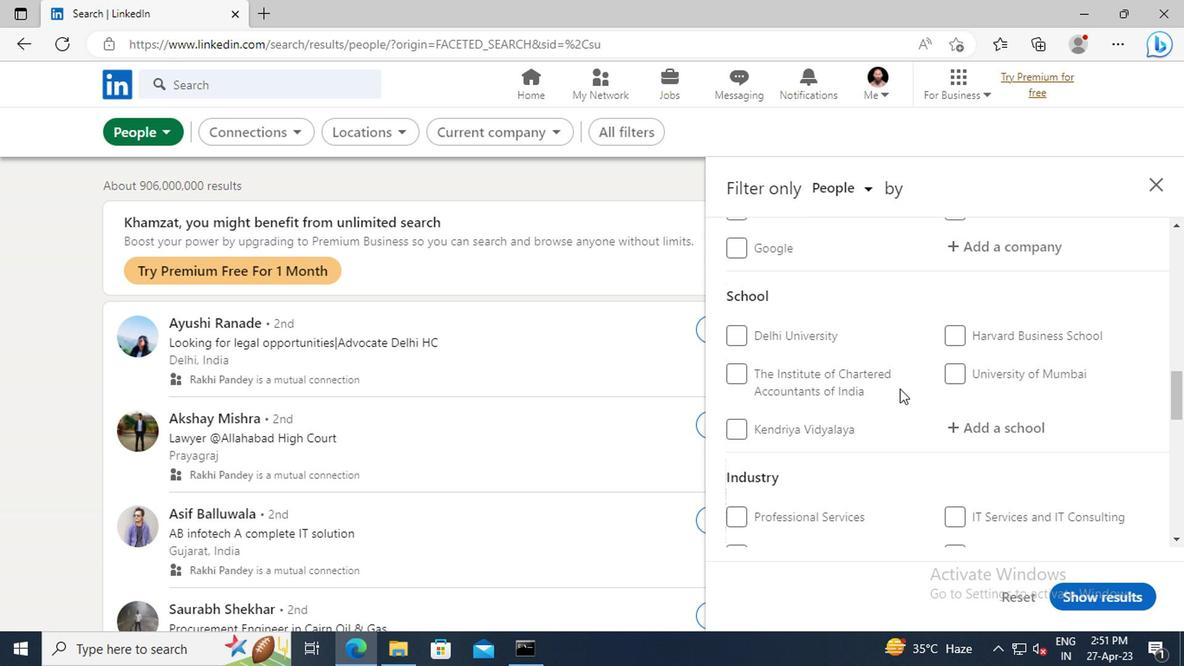 
Action: Mouse scrolled (896, 388) with delta (0, -1)
Screenshot: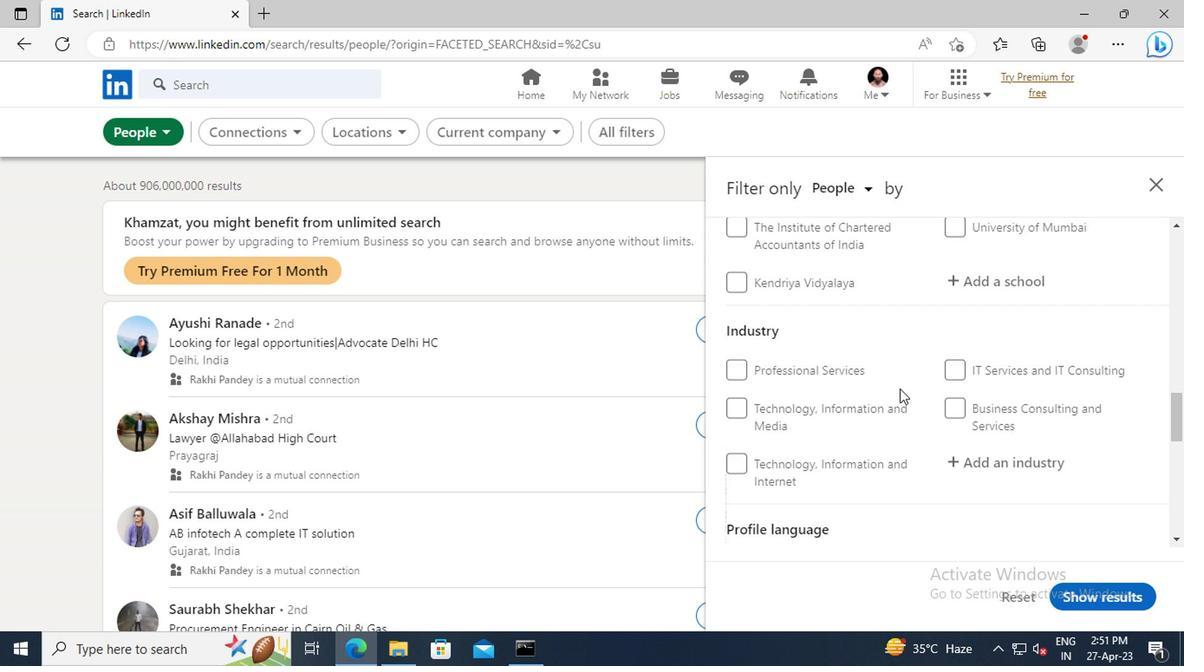 
Action: Mouse scrolled (896, 388) with delta (0, -1)
Screenshot: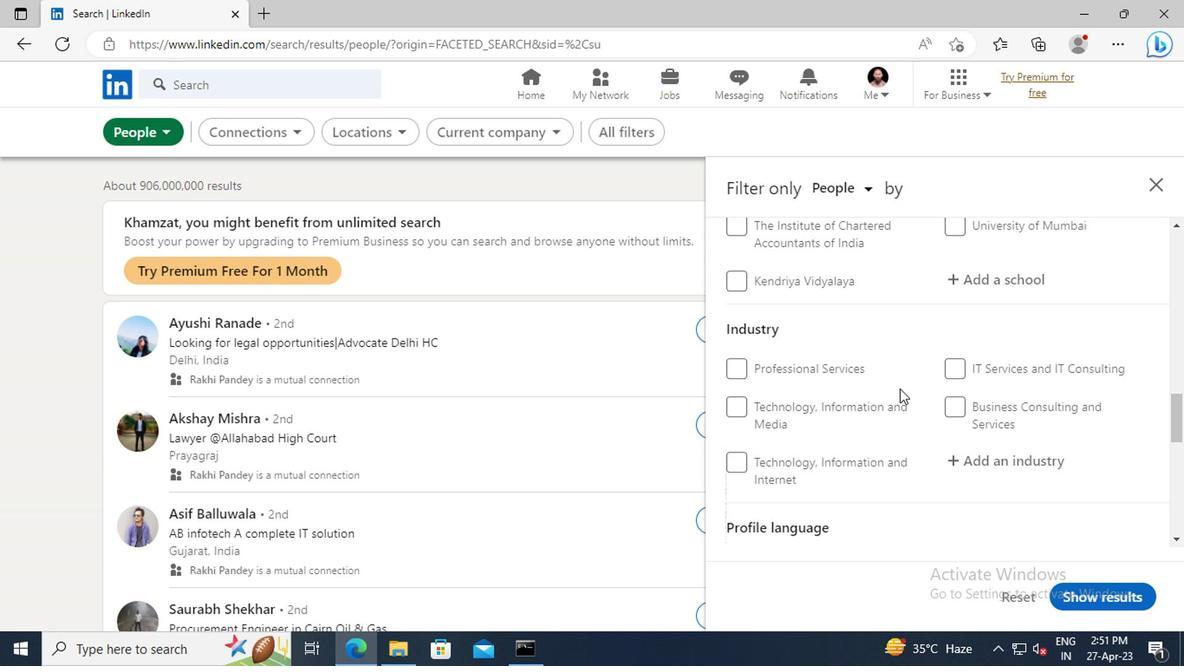 
Action: Mouse moved to (895, 390)
Screenshot: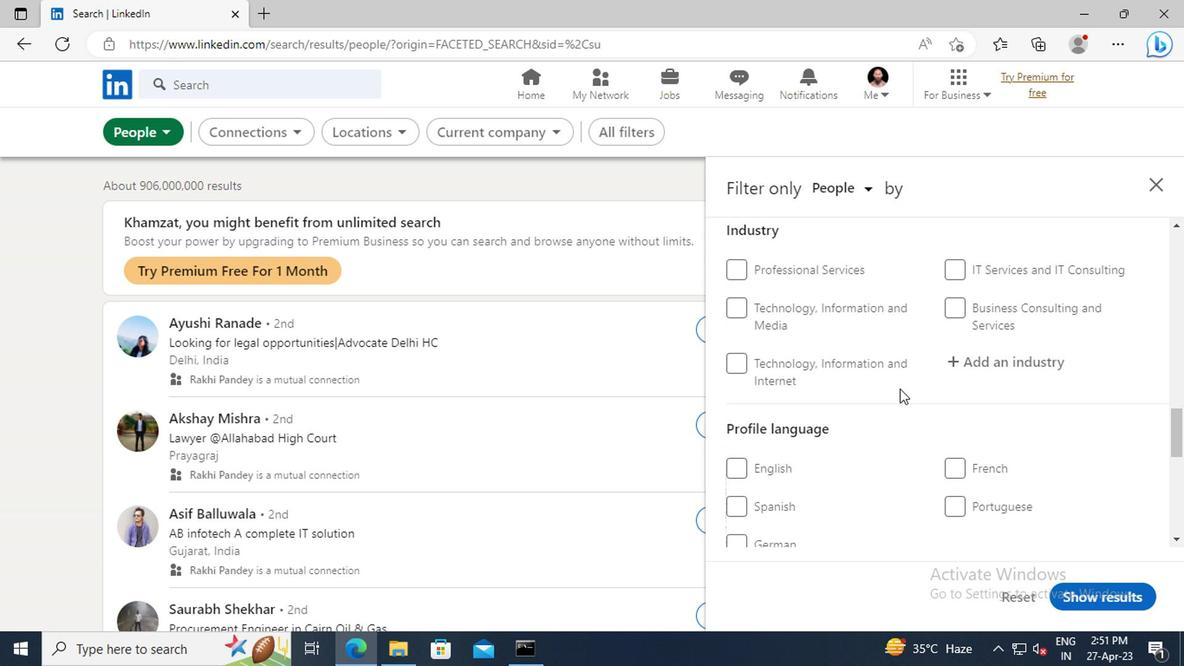 
Action: Mouse scrolled (895, 389) with delta (0, 0)
Screenshot: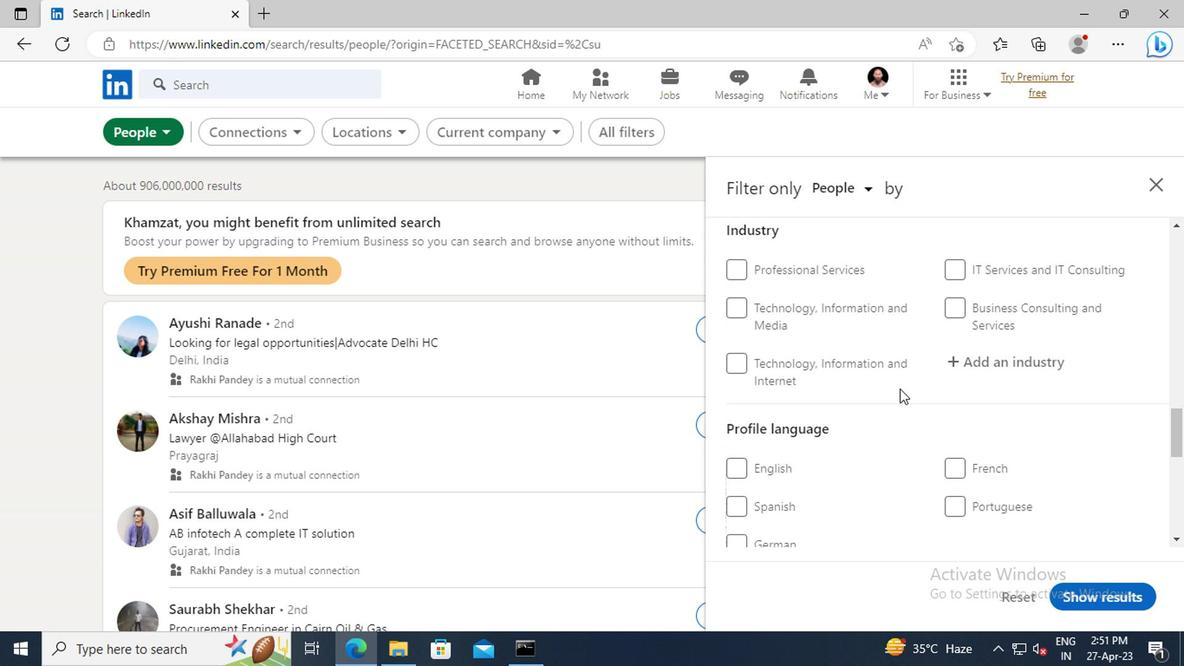 
Action: Mouse moved to (738, 459)
Screenshot: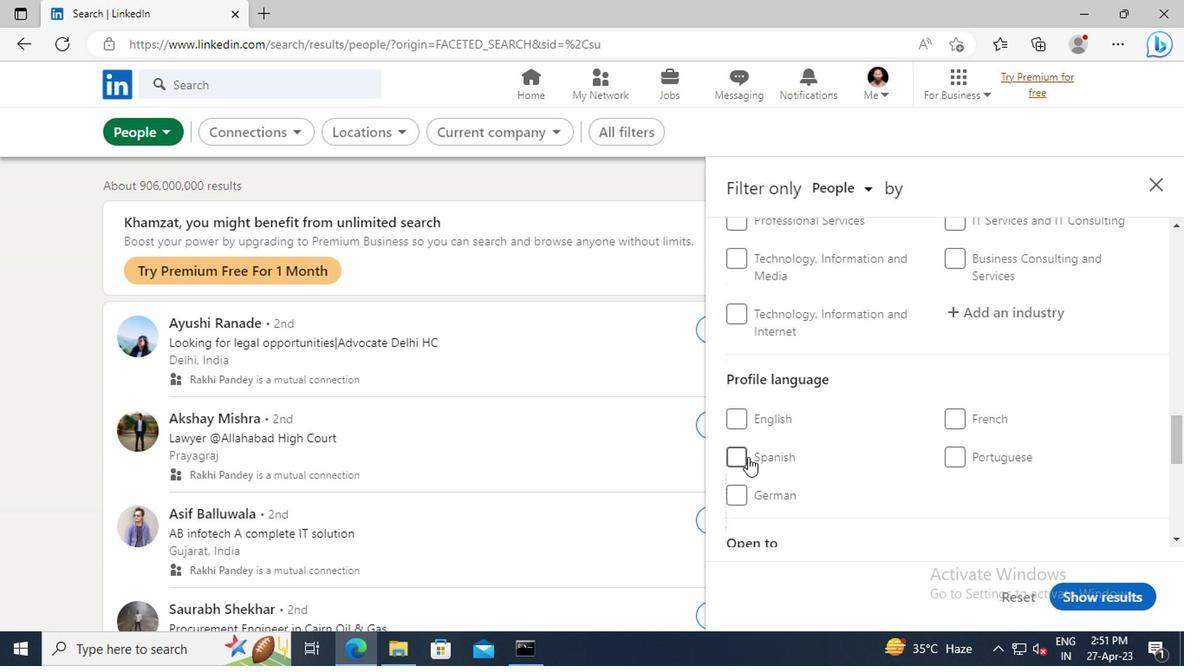 
Action: Mouse pressed left at (738, 459)
Screenshot: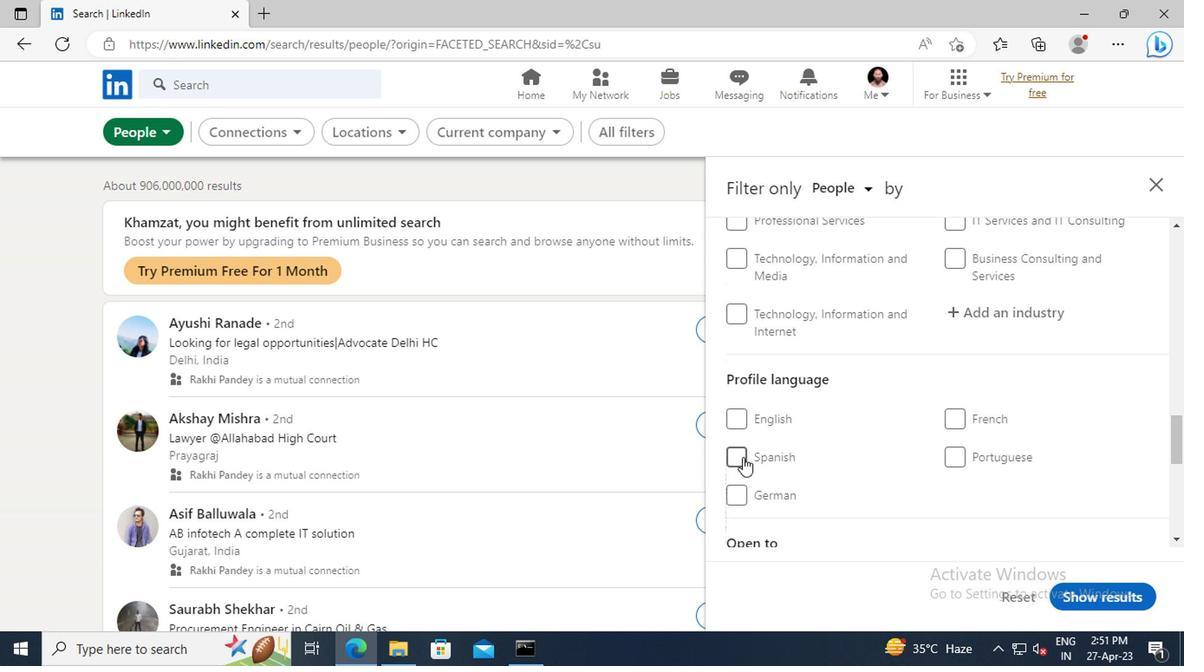 
Action: Mouse moved to (930, 448)
Screenshot: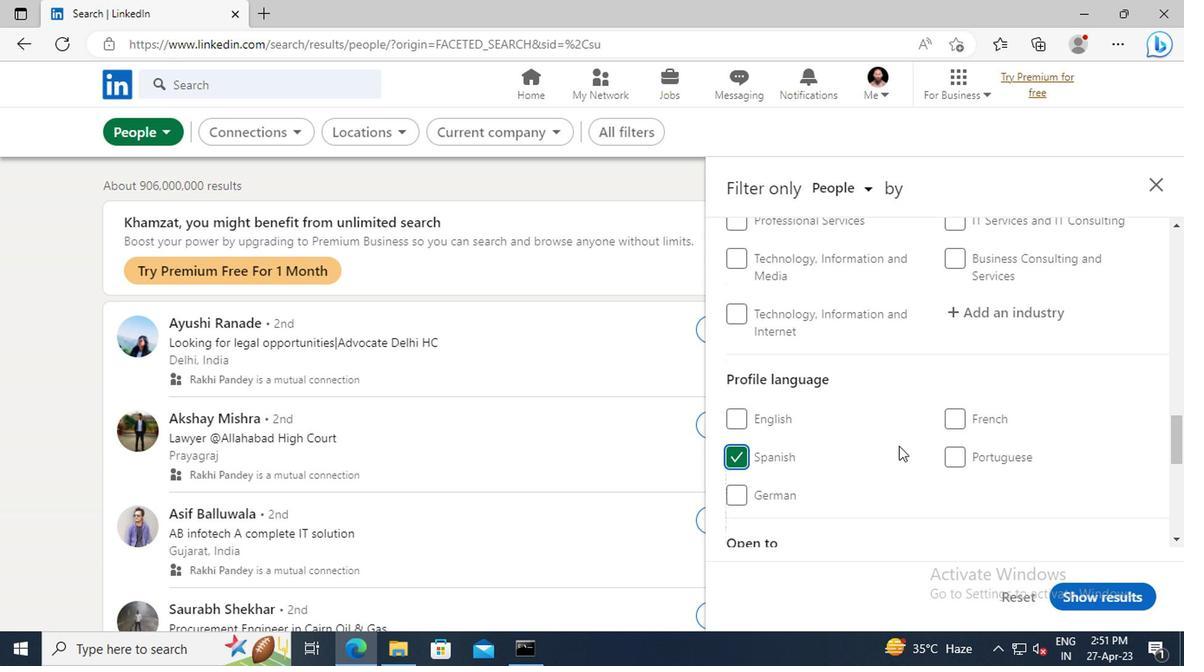 
Action: Mouse scrolled (930, 449) with delta (0, 0)
Screenshot: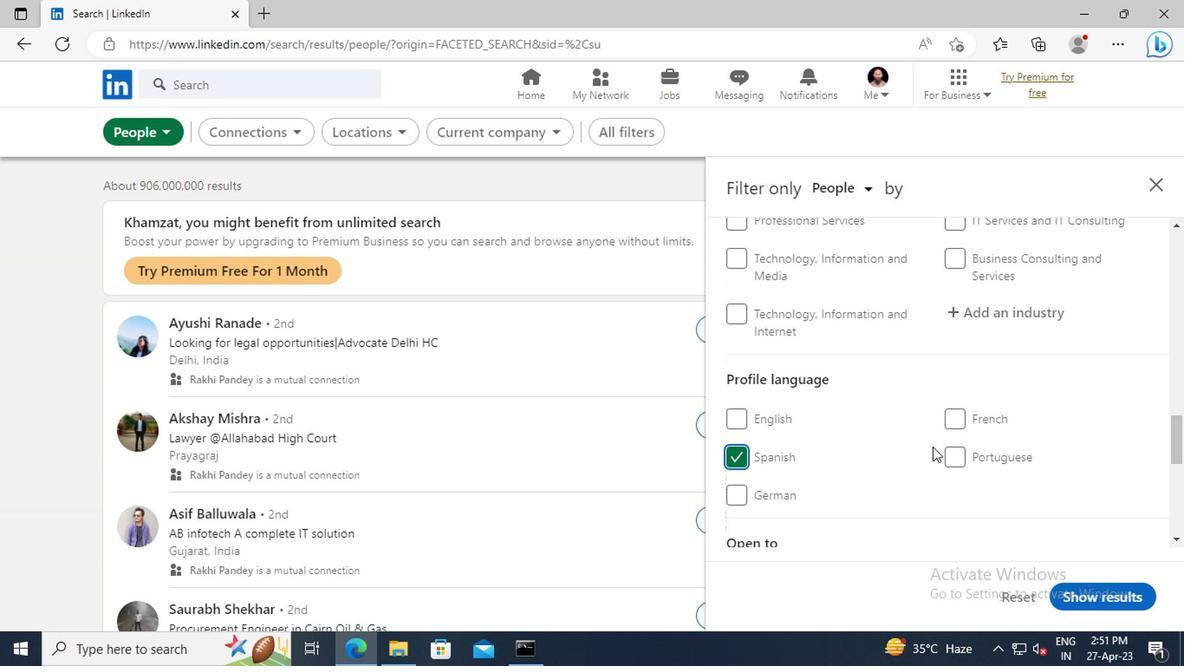 
Action: Mouse scrolled (930, 449) with delta (0, 0)
Screenshot: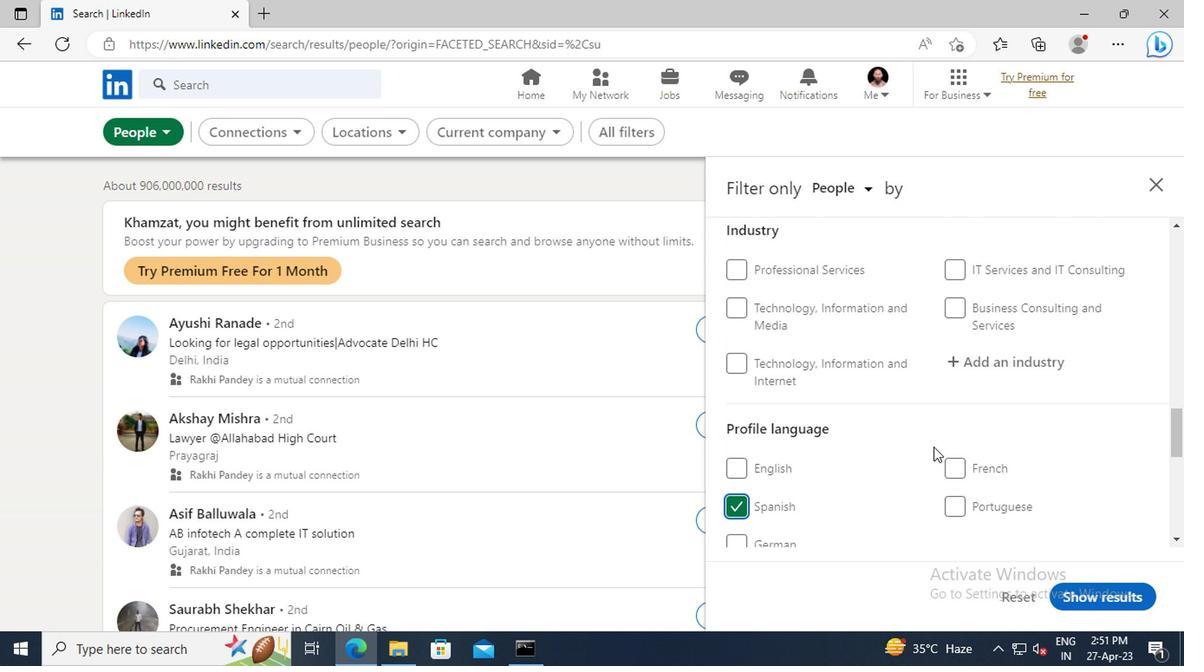
Action: Mouse scrolled (930, 449) with delta (0, 0)
Screenshot: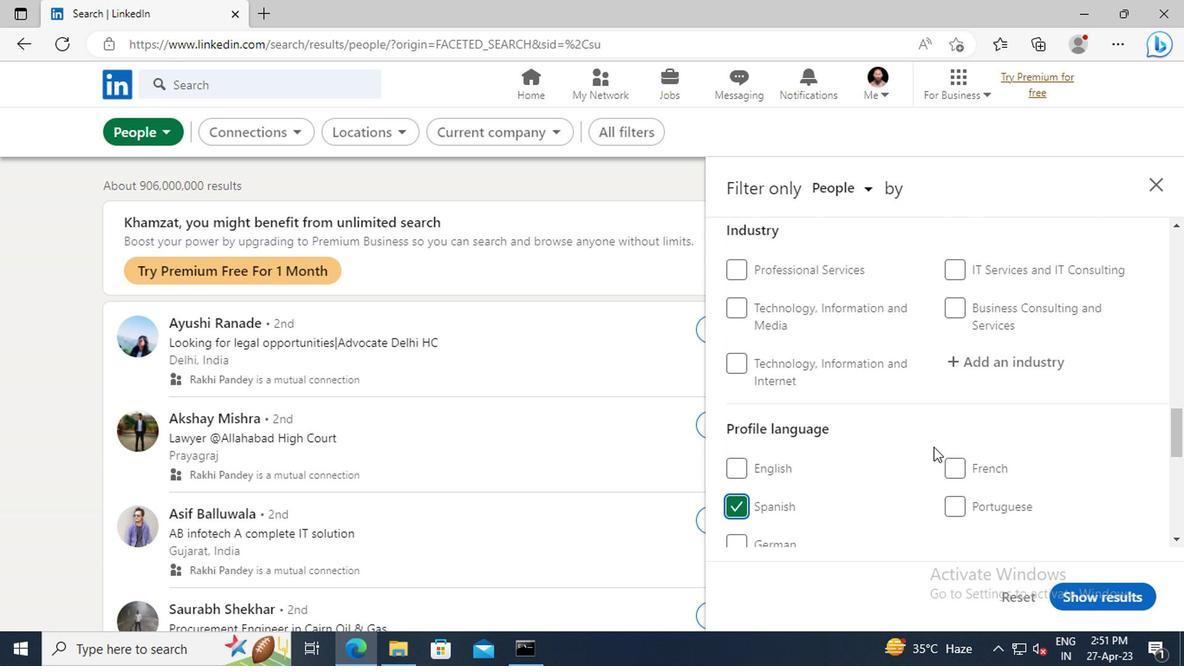 
Action: Mouse moved to (934, 444)
Screenshot: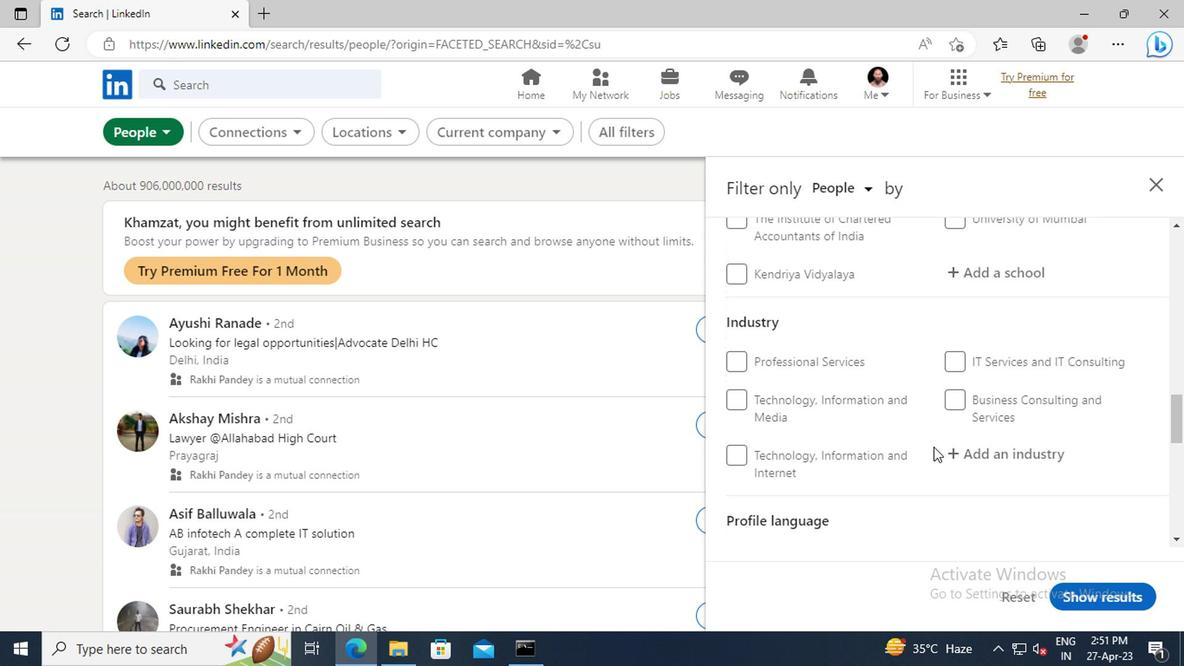 
Action: Mouse scrolled (934, 445) with delta (0, 0)
Screenshot: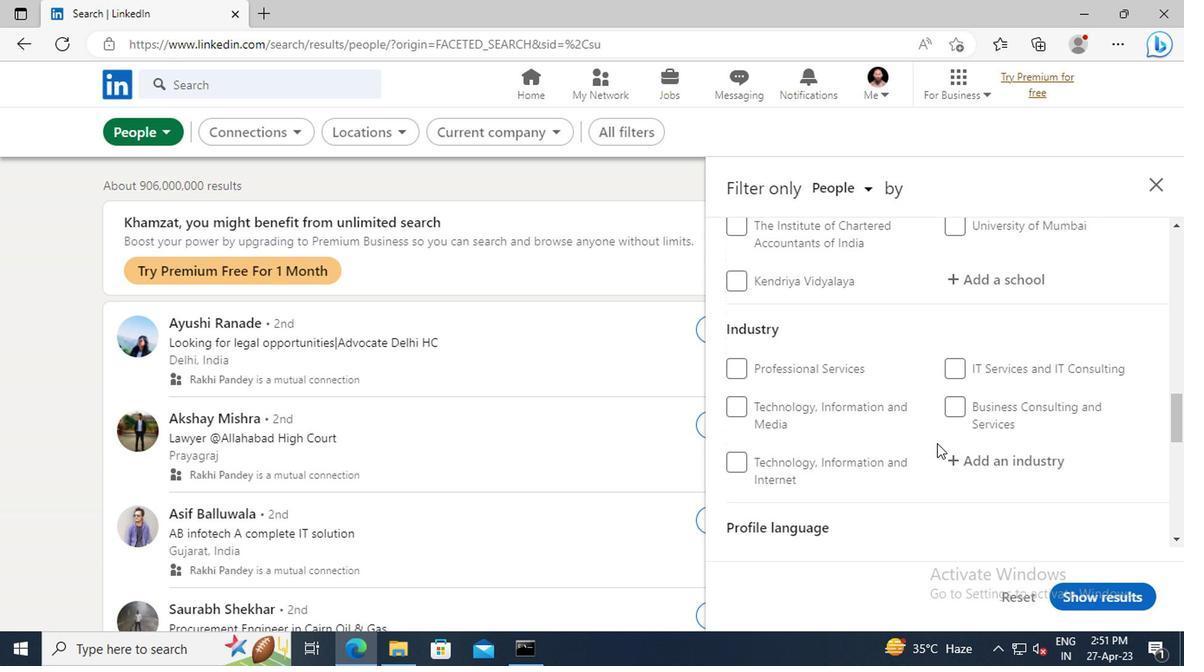 
Action: Mouse scrolled (934, 445) with delta (0, 0)
Screenshot: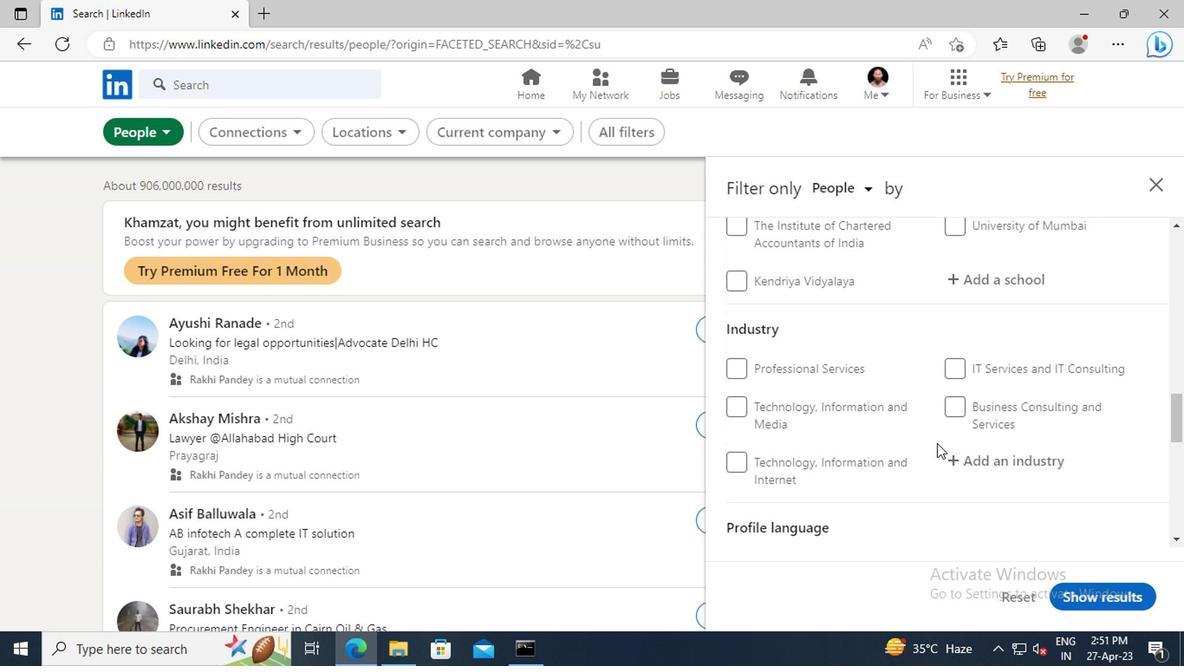 
Action: Mouse scrolled (934, 445) with delta (0, 0)
Screenshot: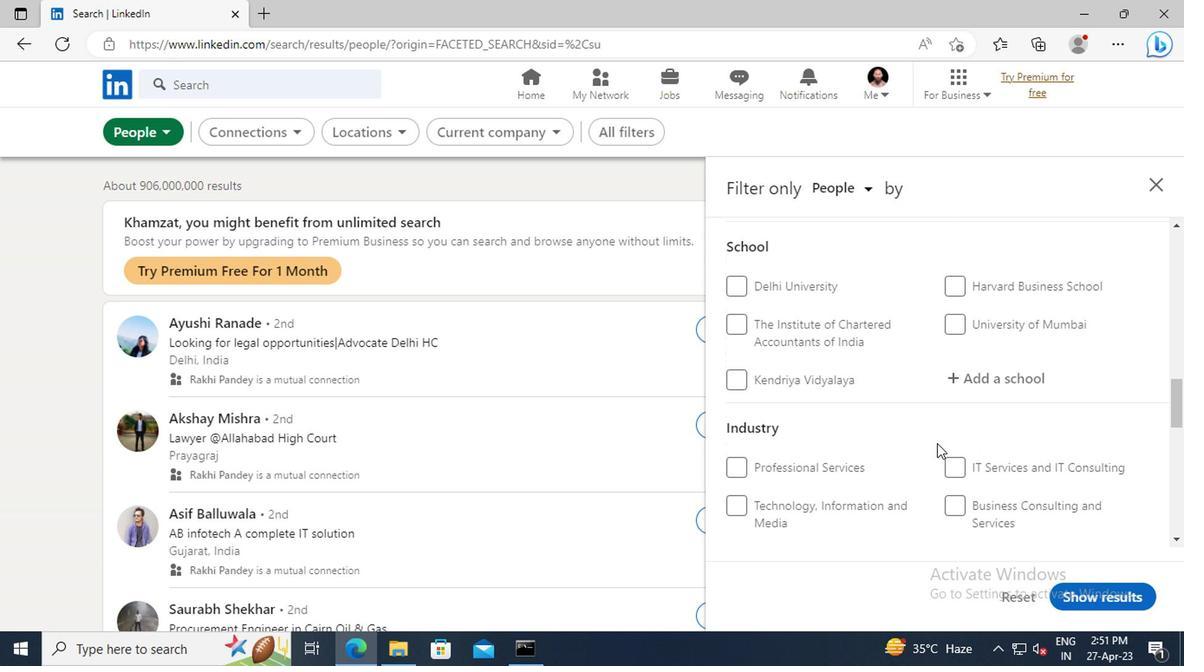 
Action: Mouse scrolled (934, 445) with delta (0, 0)
Screenshot: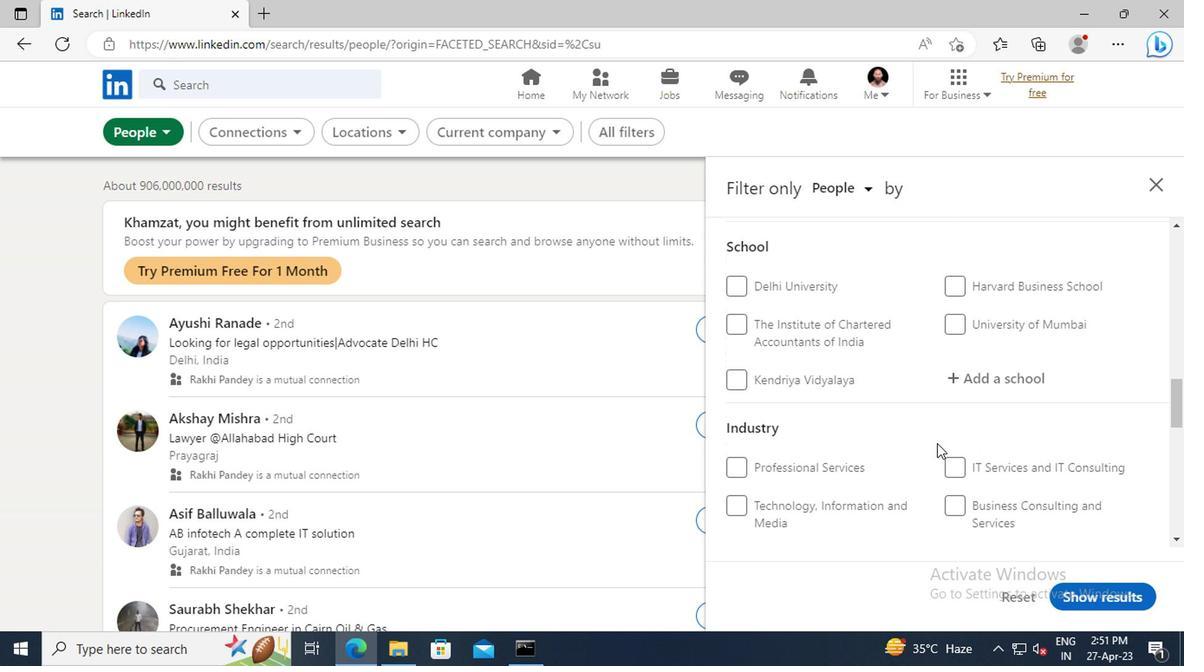 
Action: Mouse moved to (934, 440)
Screenshot: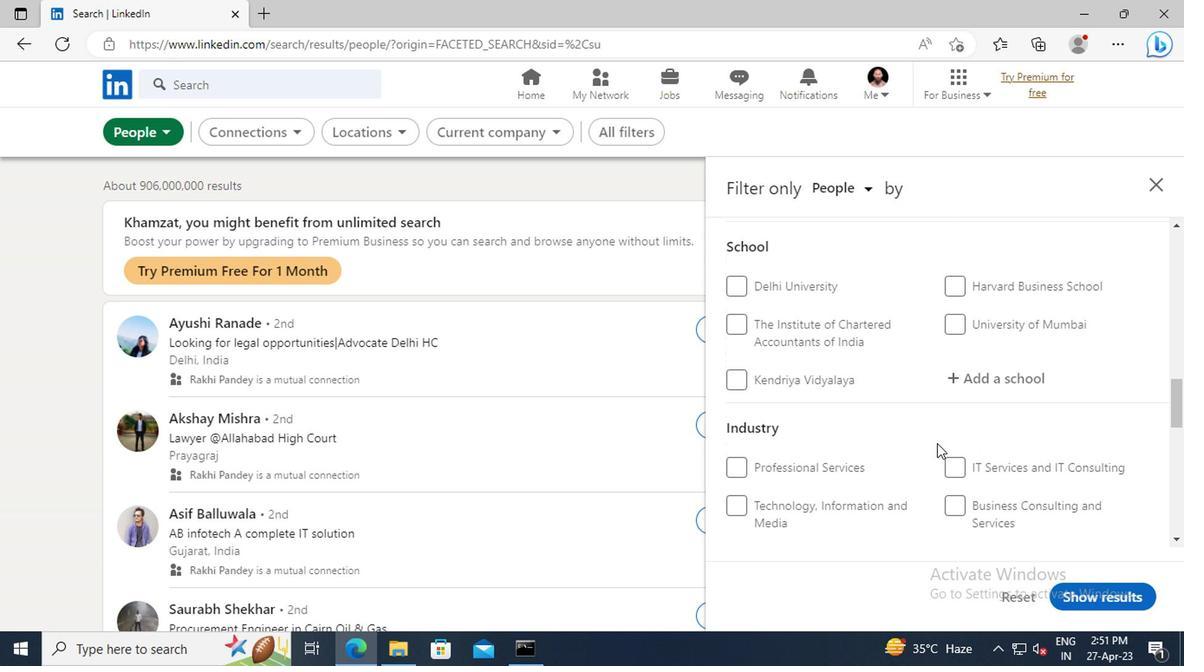 
Action: Mouse scrolled (934, 441) with delta (0, 0)
Screenshot: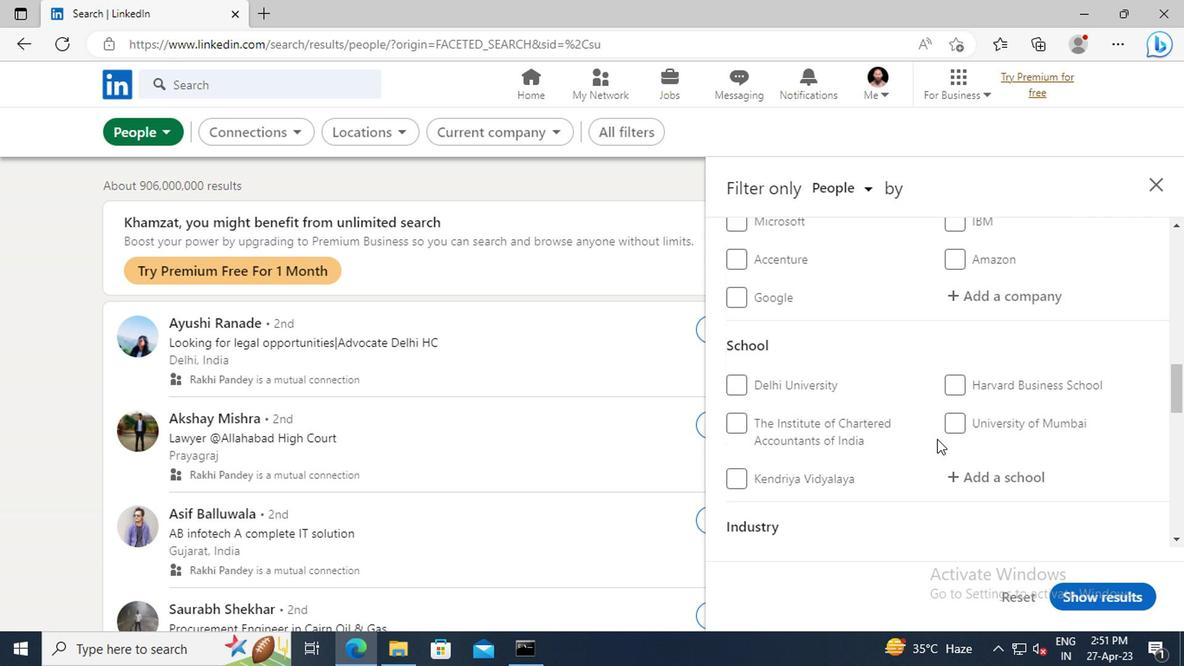 
Action: Mouse scrolled (934, 441) with delta (0, 0)
Screenshot: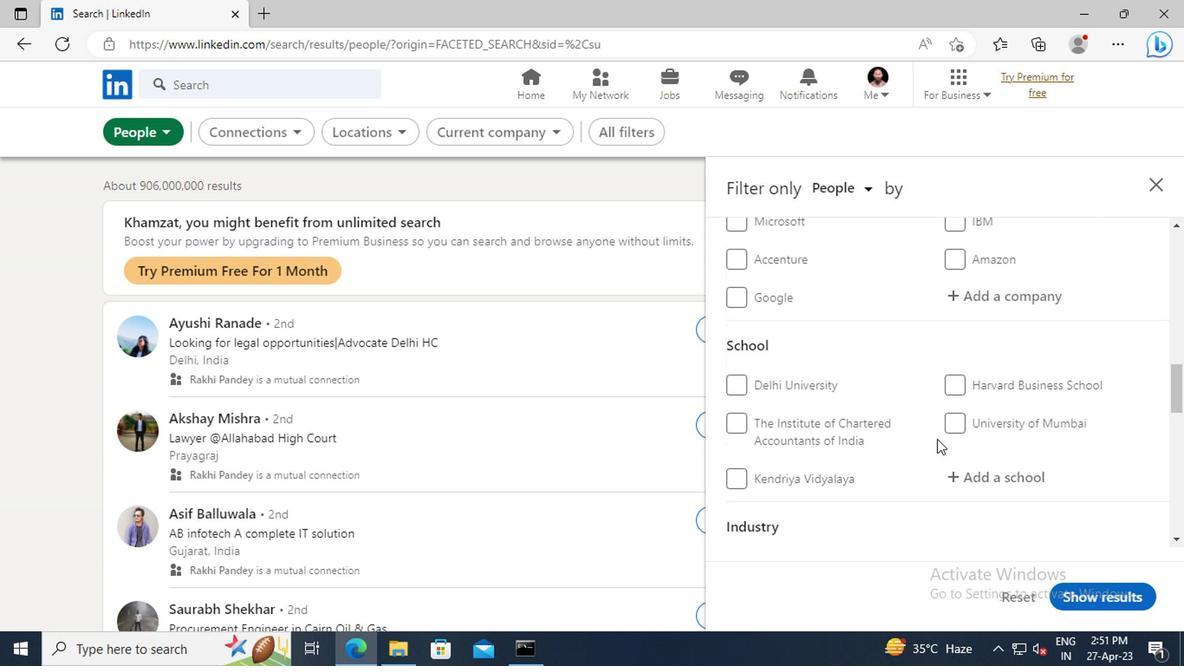 
Action: Mouse scrolled (934, 441) with delta (0, 0)
Screenshot: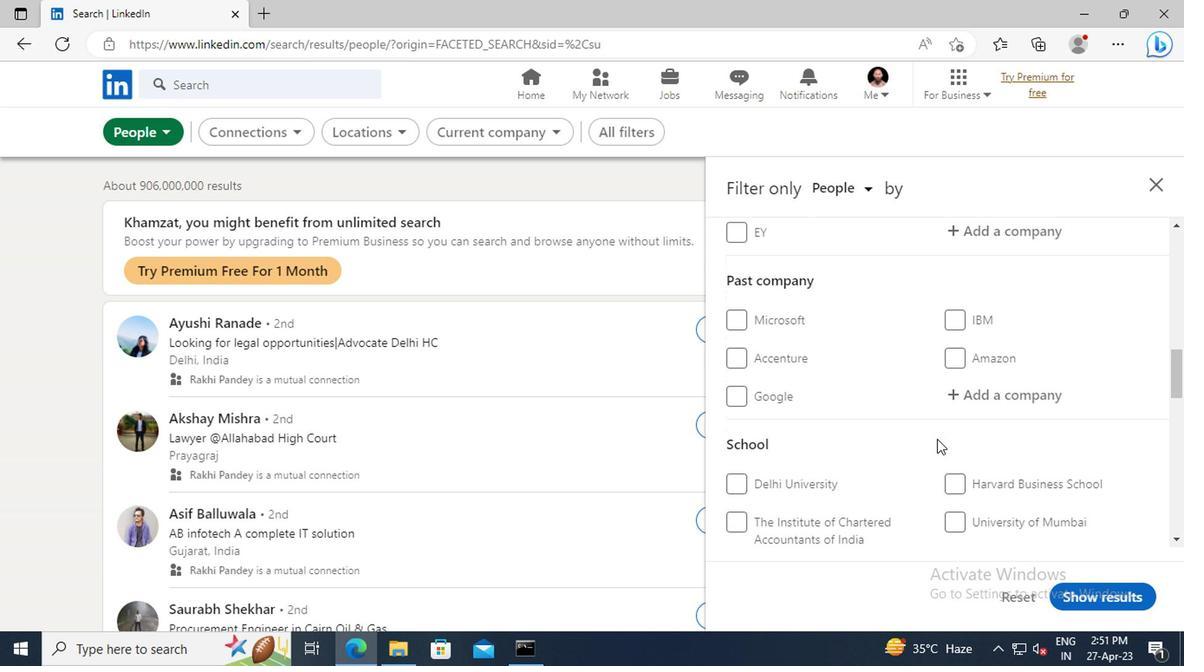 
Action: Mouse scrolled (934, 441) with delta (0, 0)
Screenshot: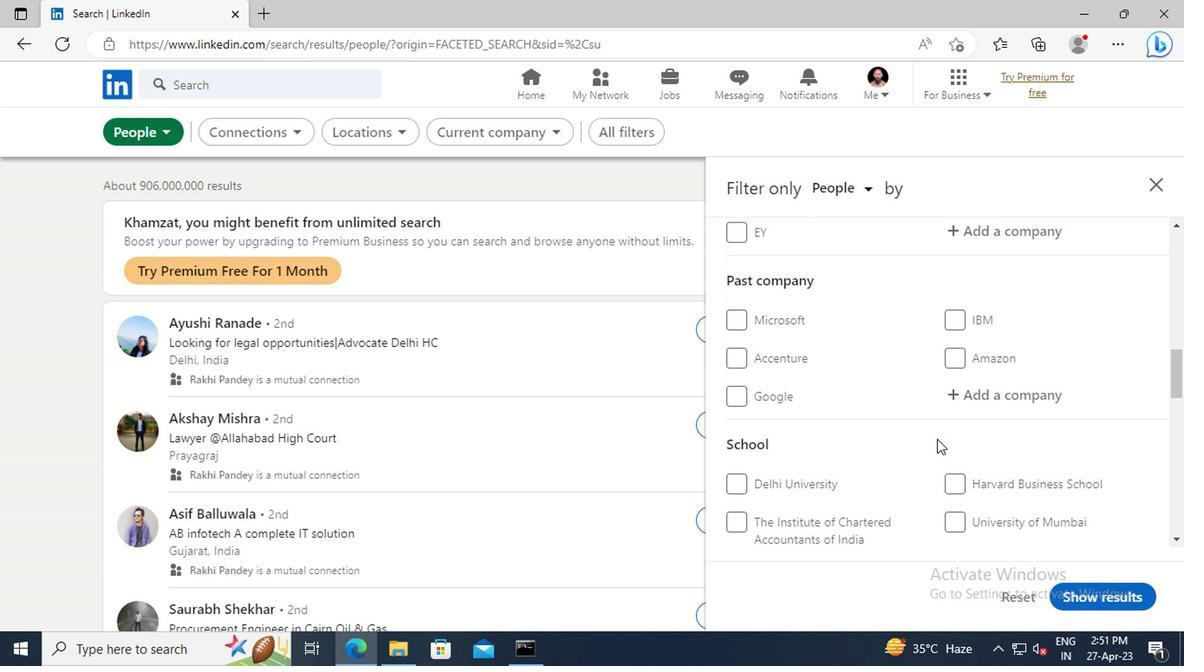 
Action: Mouse moved to (934, 439)
Screenshot: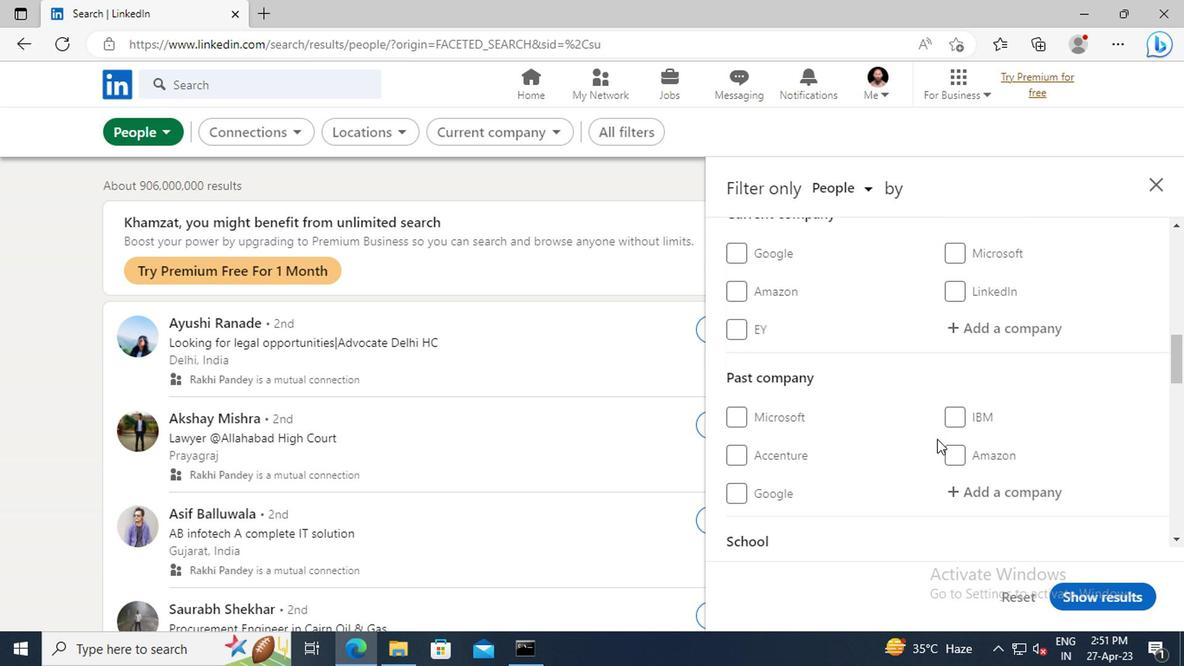 
Action: Mouse scrolled (934, 440) with delta (0, 1)
Screenshot: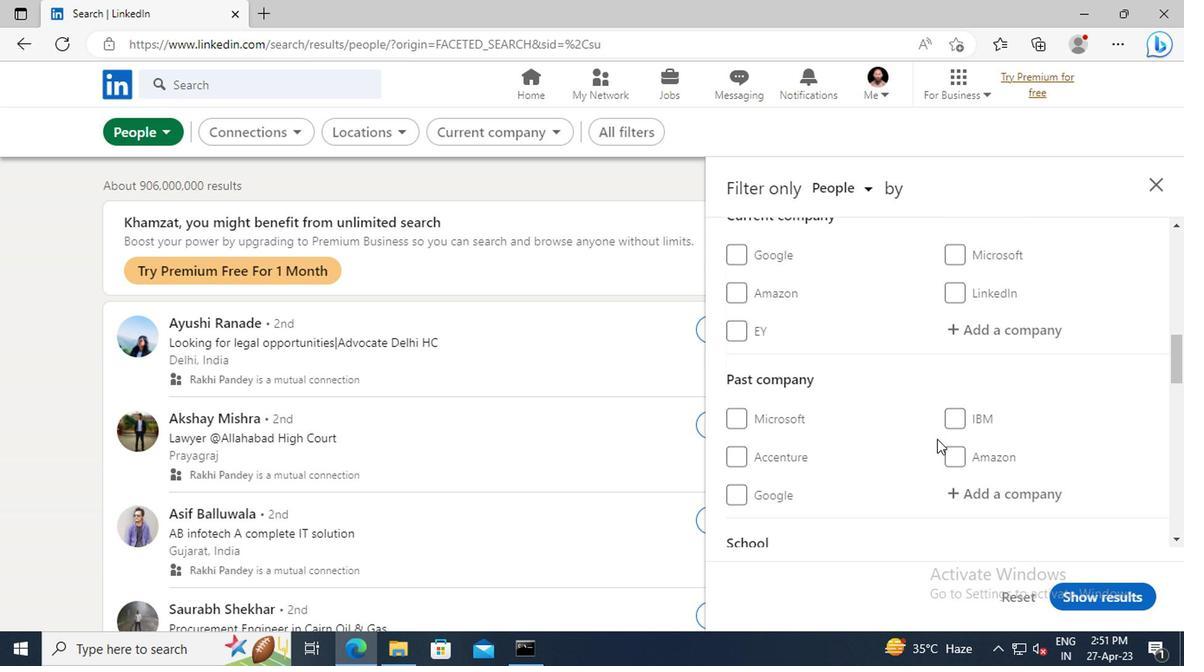 
Action: Mouse scrolled (934, 440) with delta (0, 1)
Screenshot: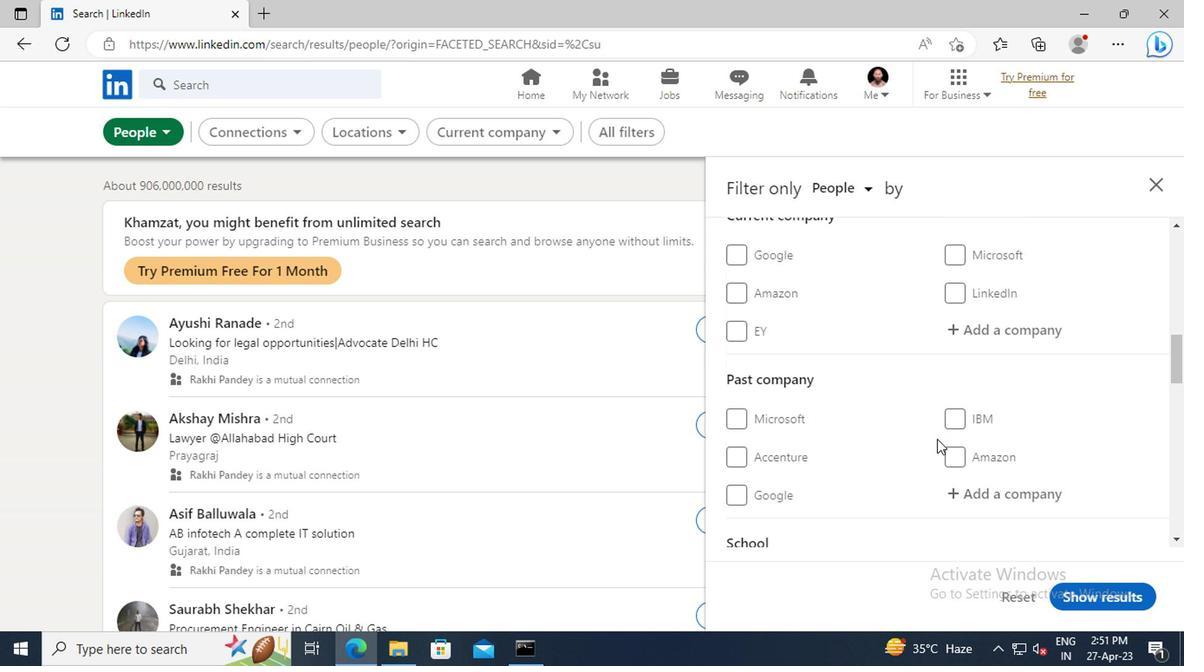 
Action: Mouse moved to (958, 428)
Screenshot: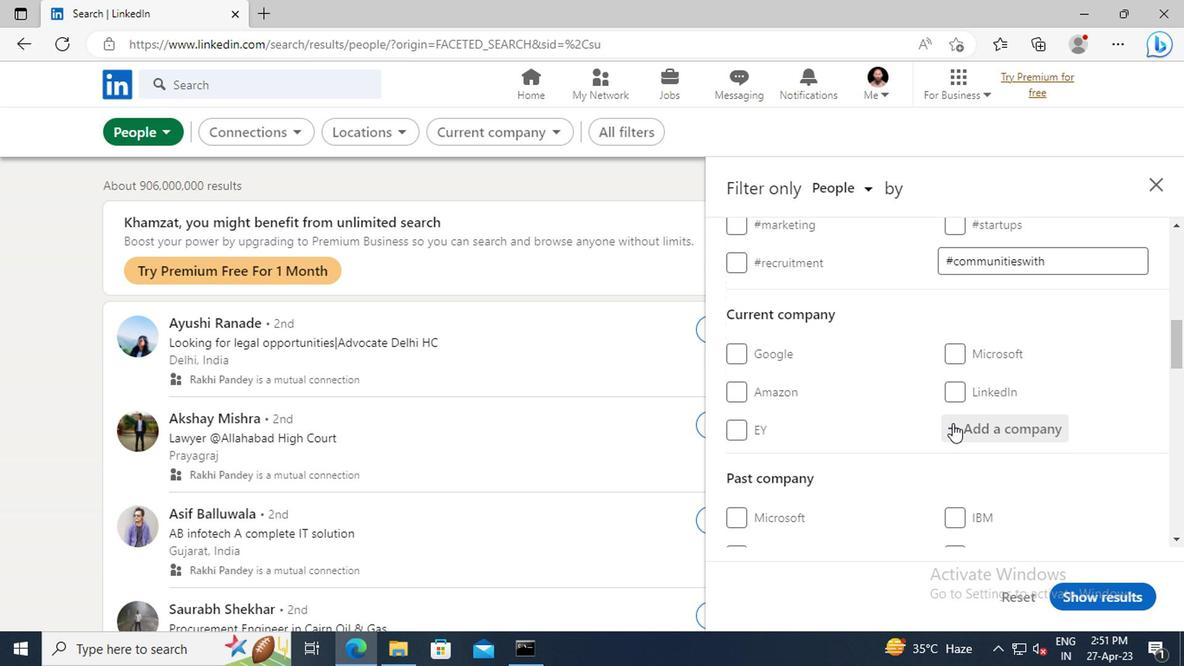 
Action: Mouse pressed left at (958, 428)
Screenshot: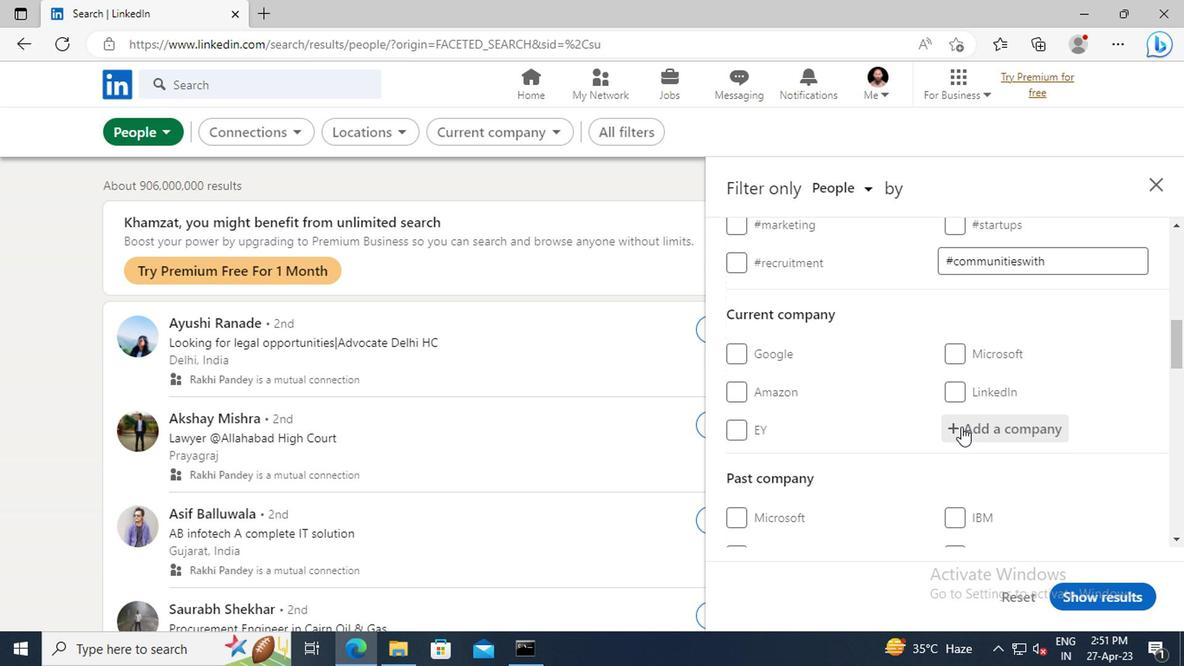 
Action: Key pressed <Key.shift>SIRION<Key.shift>LABS
Screenshot: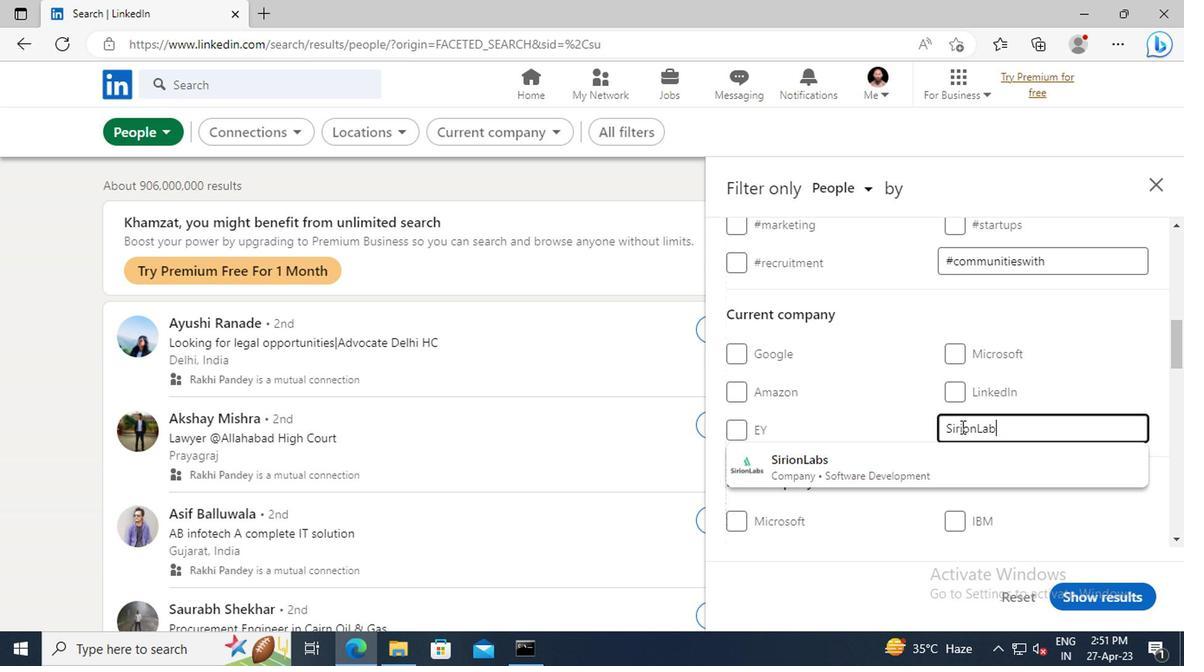 
Action: Mouse moved to (950, 468)
Screenshot: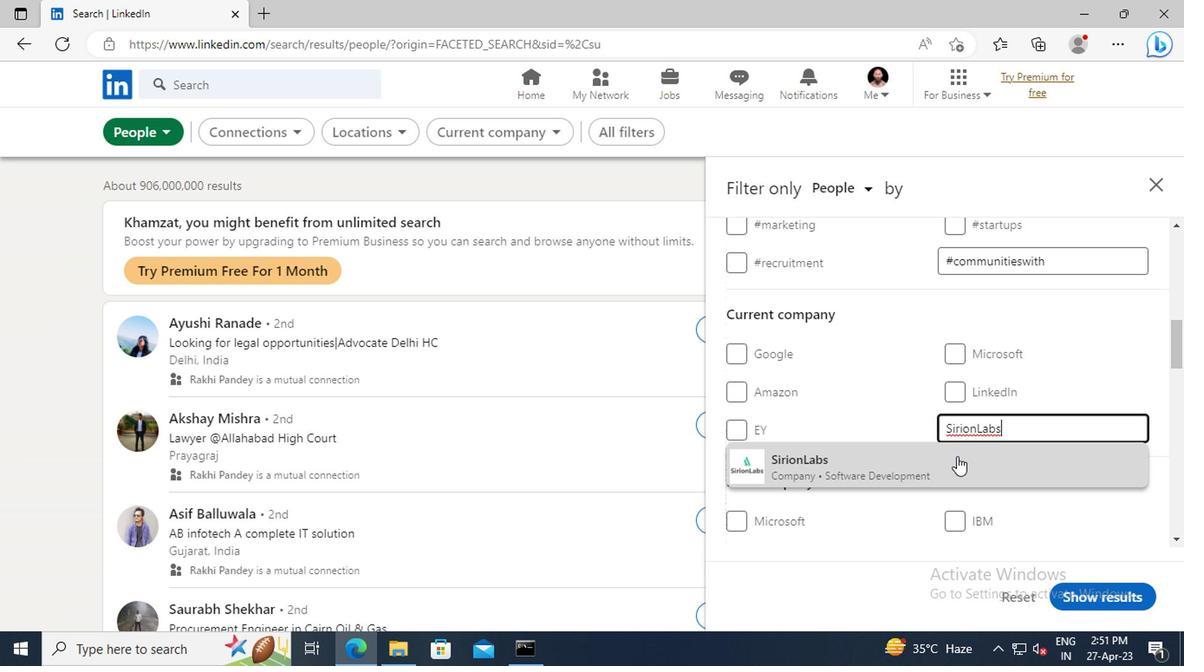 
Action: Mouse pressed left at (950, 468)
Screenshot: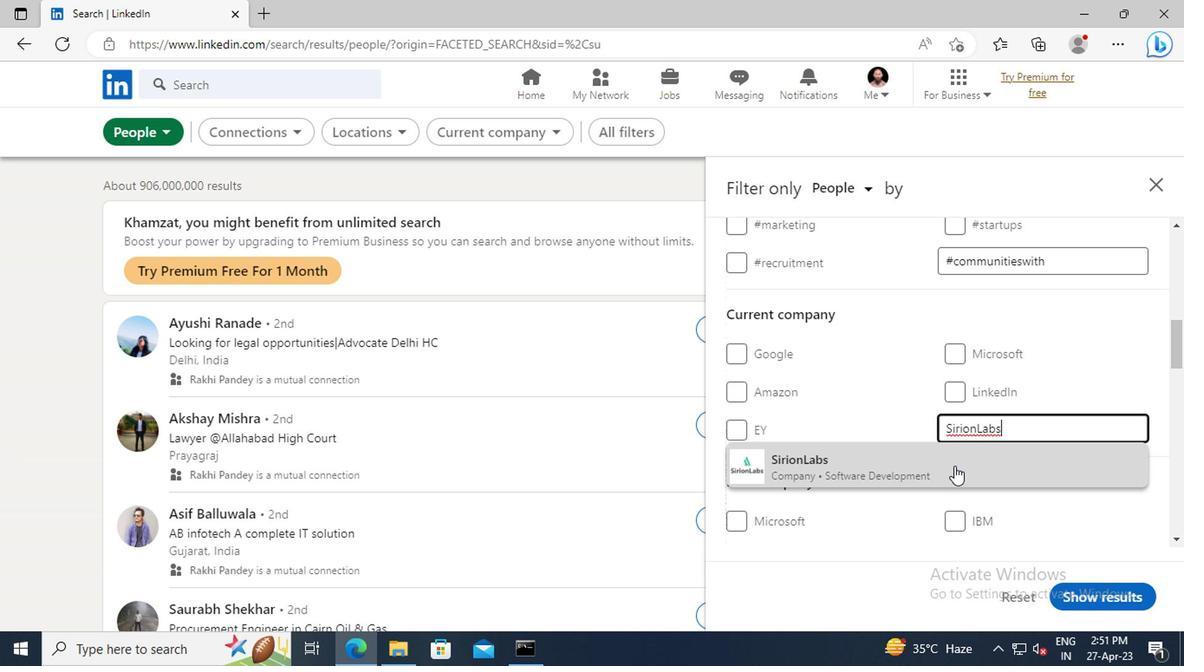 
Action: Mouse moved to (962, 372)
Screenshot: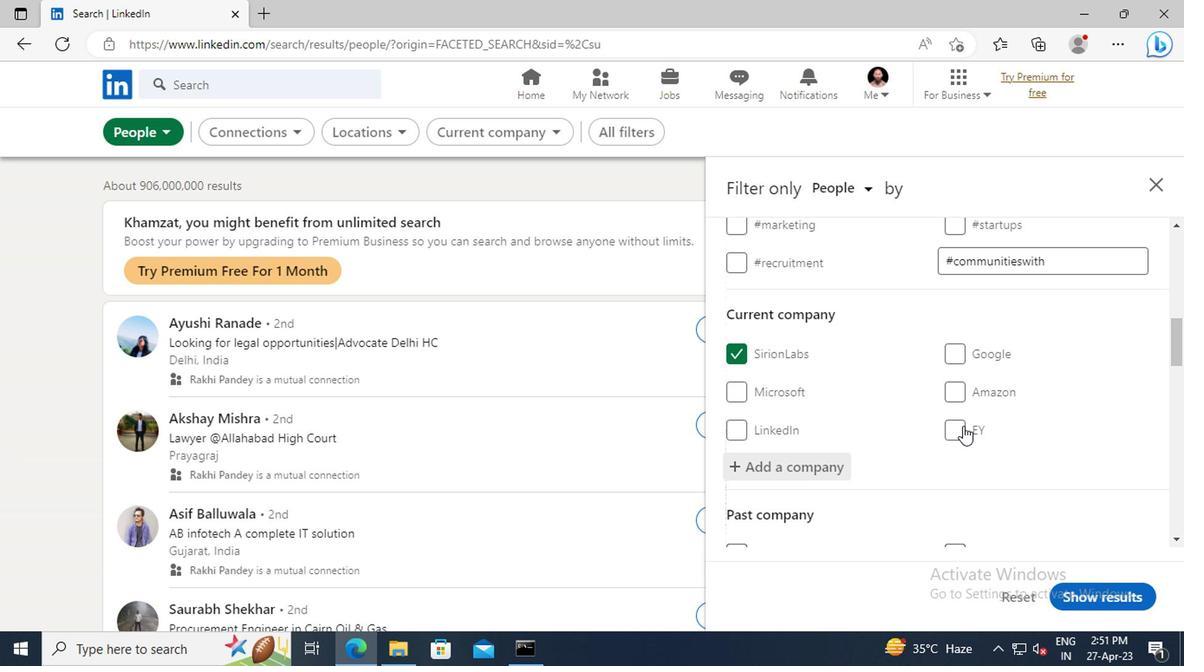 
Action: Mouse scrolled (962, 371) with delta (0, 0)
Screenshot: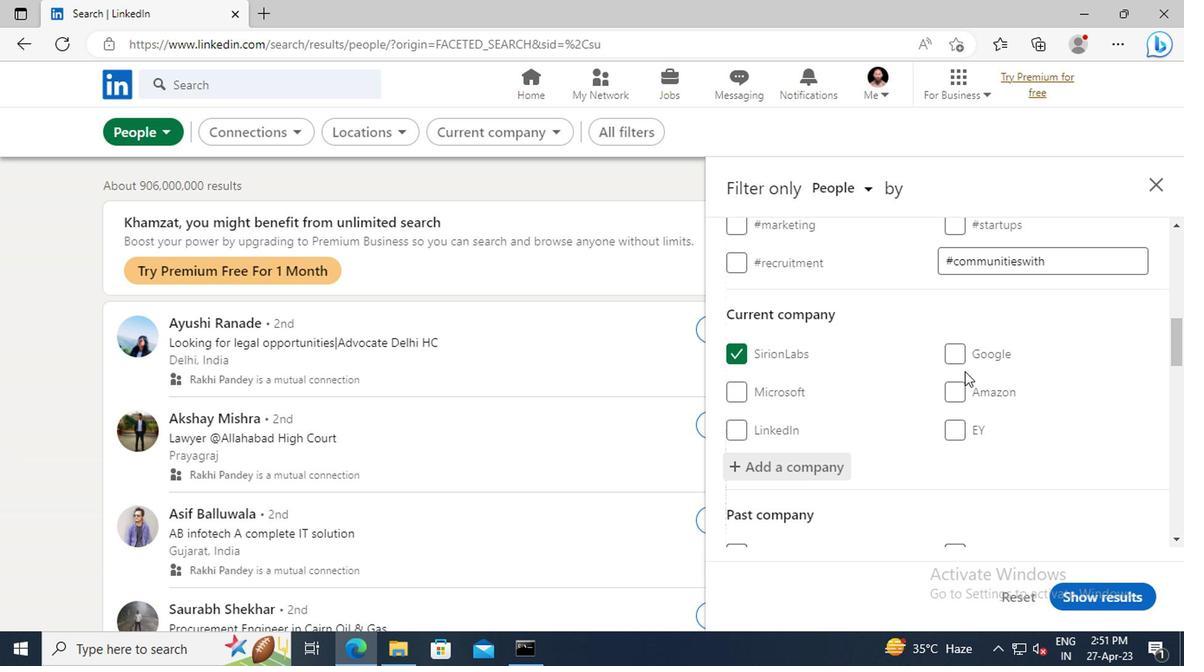 
Action: Mouse scrolled (962, 371) with delta (0, 0)
Screenshot: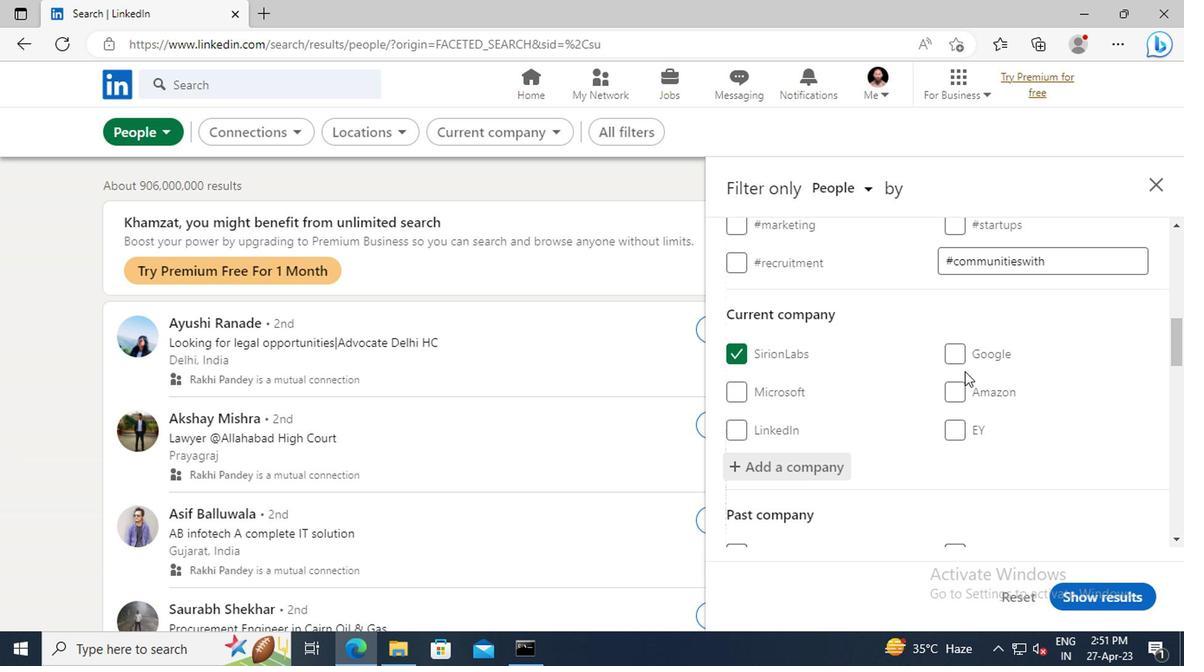 
Action: Mouse scrolled (962, 371) with delta (0, 0)
Screenshot: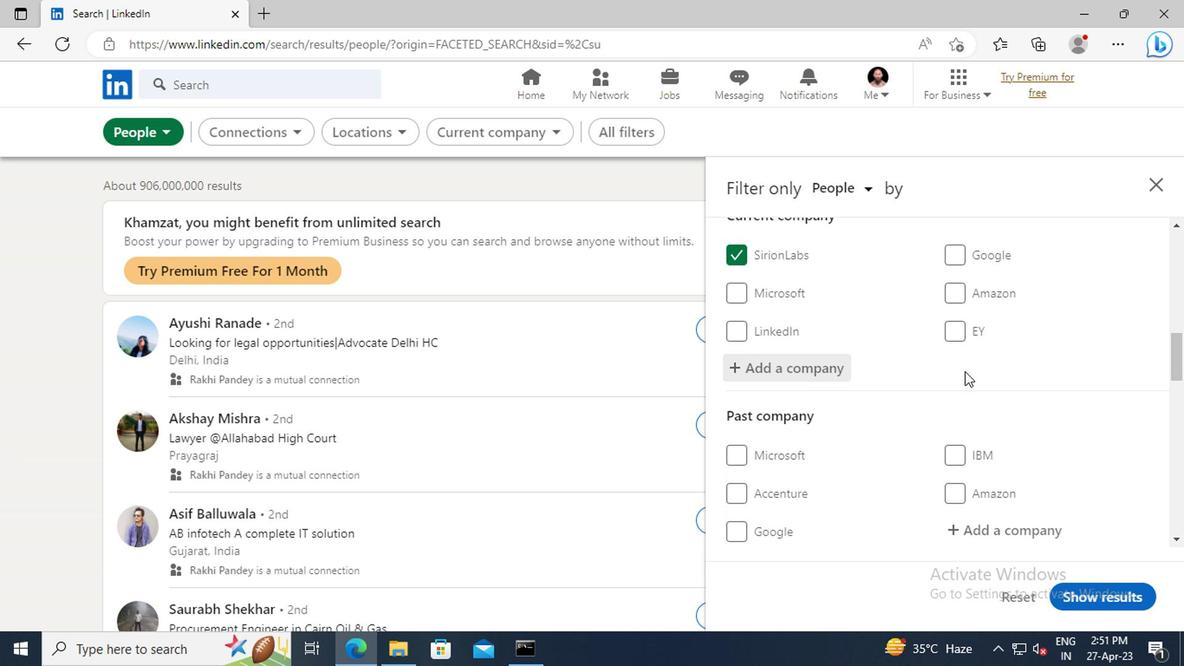 
Action: Mouse scrolled (962, 371) with delta (0, 0)
Screenshot: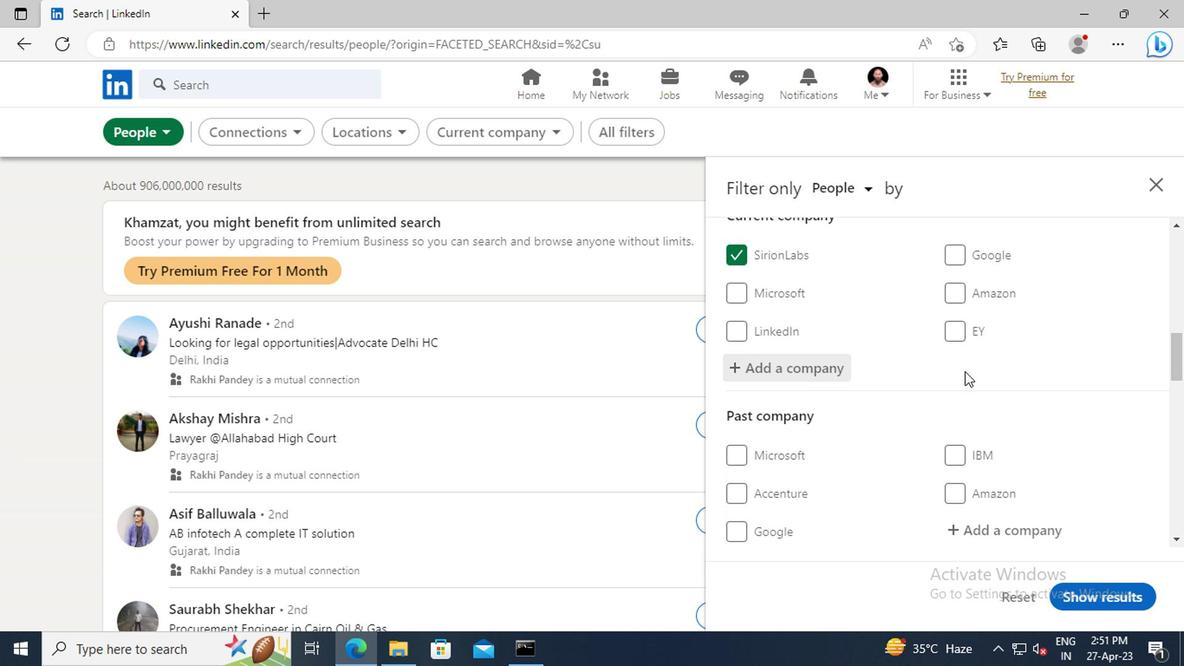 
Action: Mouse scrolled (962, 371) with delta (0, 0)
Screenshot: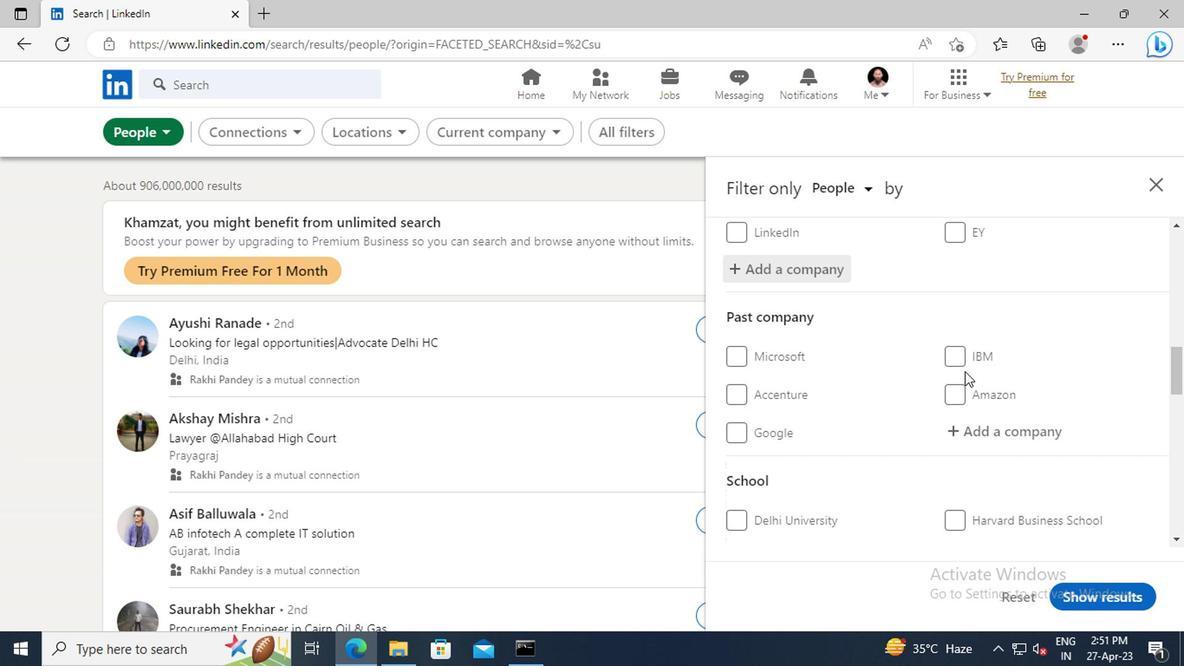 
Action: Mouse scrolled (962, 371) with delta (0, 0)
Screenshot: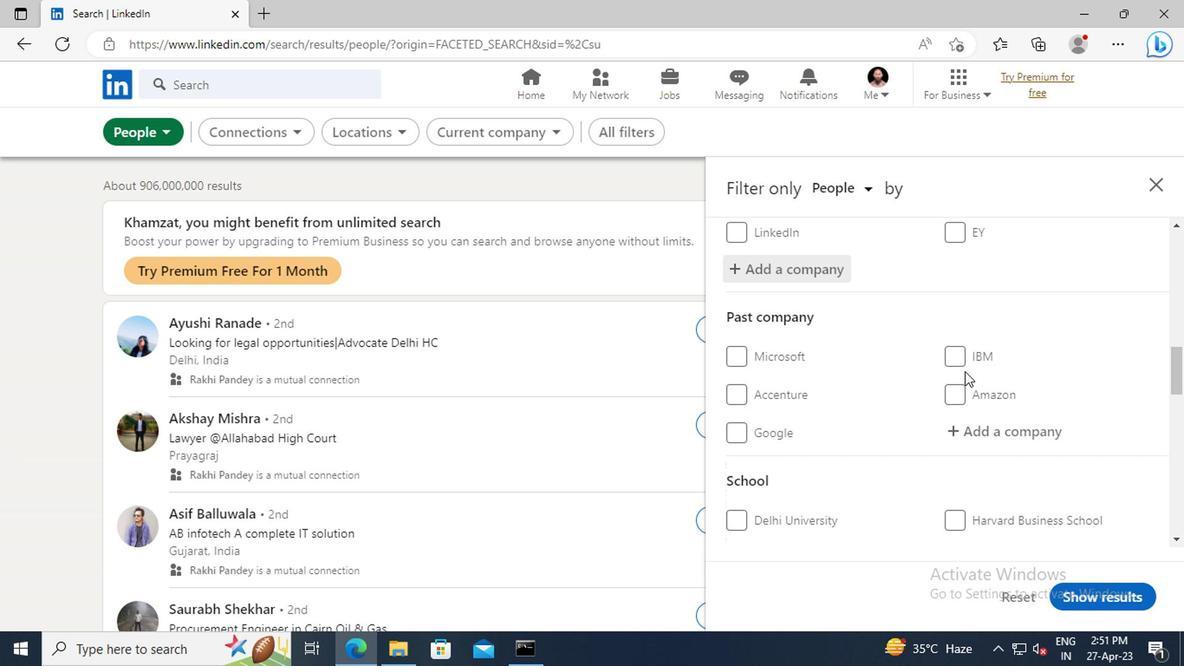 
Action: Mouse scrolled (962, 371) with delta (0, 0)
Screenshot: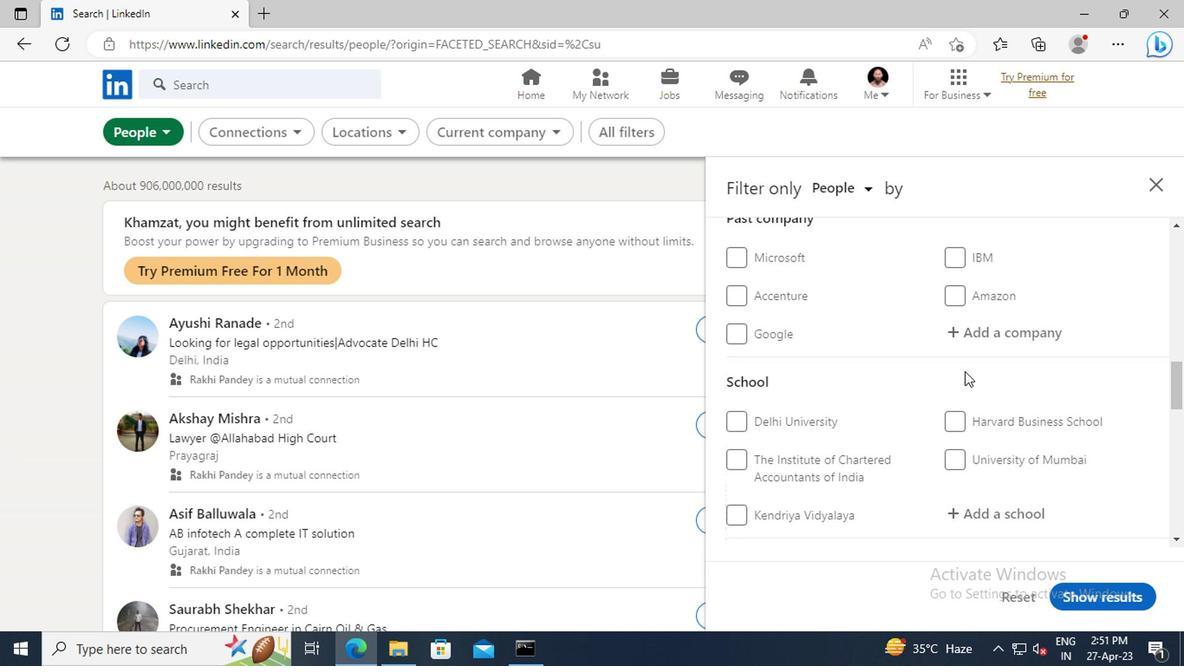 
Action: Mouse scrolled (962, 371) with delta (0, 0)
Screenshot: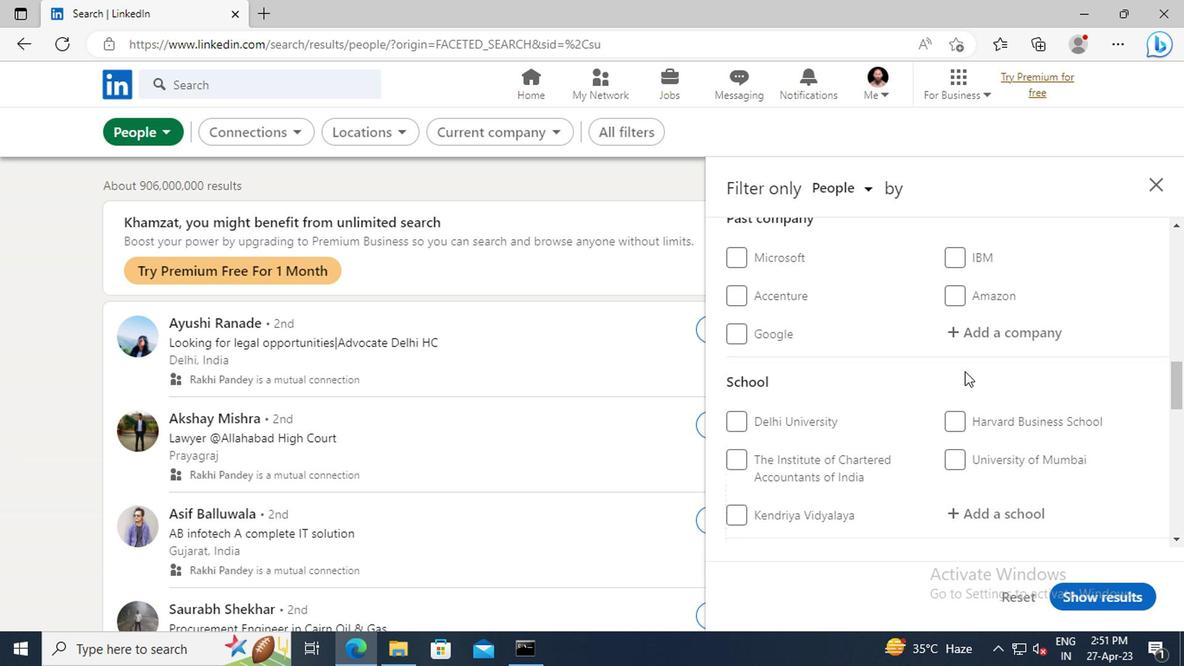 
Action: Mouse moved to (963, 415)
Screenshot: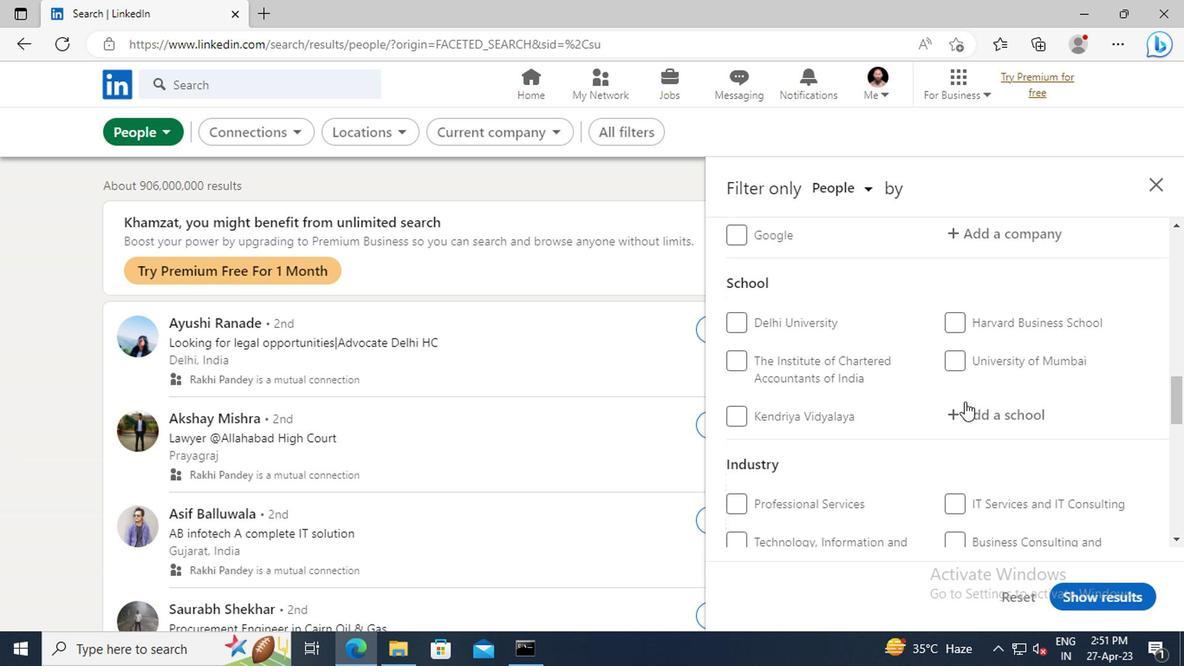 
Action: Mouse pressed left at (963, 415)
Screenshot: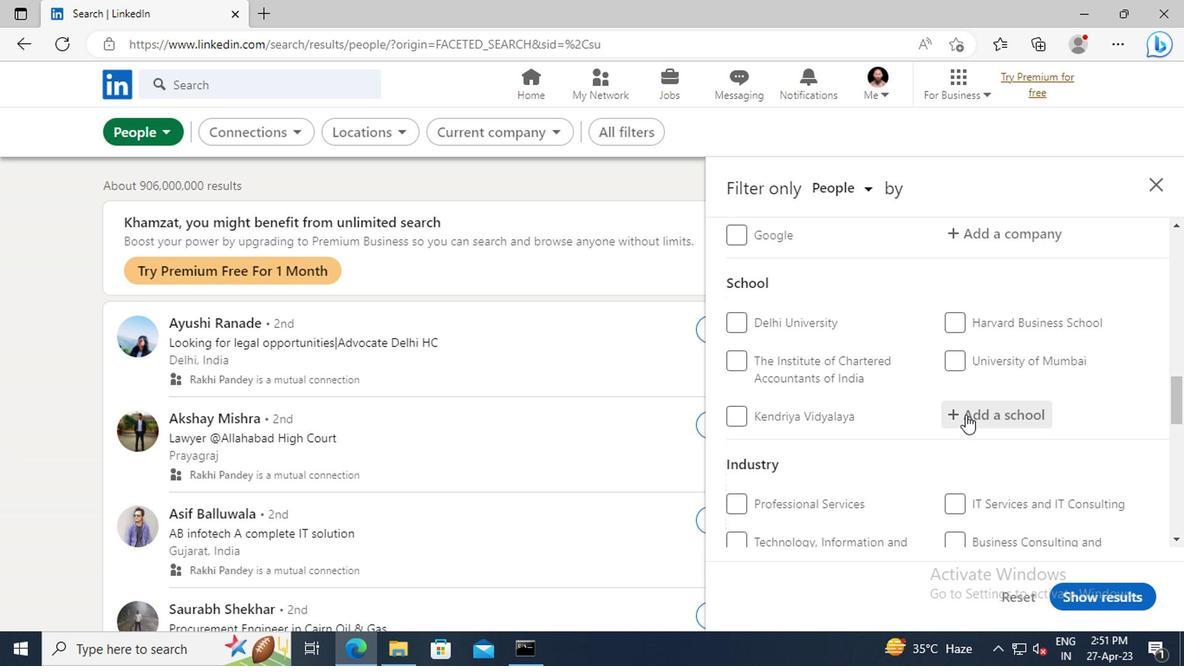 
Action: Key pressed <Key.shift>DELHI<Key.space><Key.shift>SCHOOL<Key.space>OF<Key.space><Key.shift>ECONOMICS
Screenshot: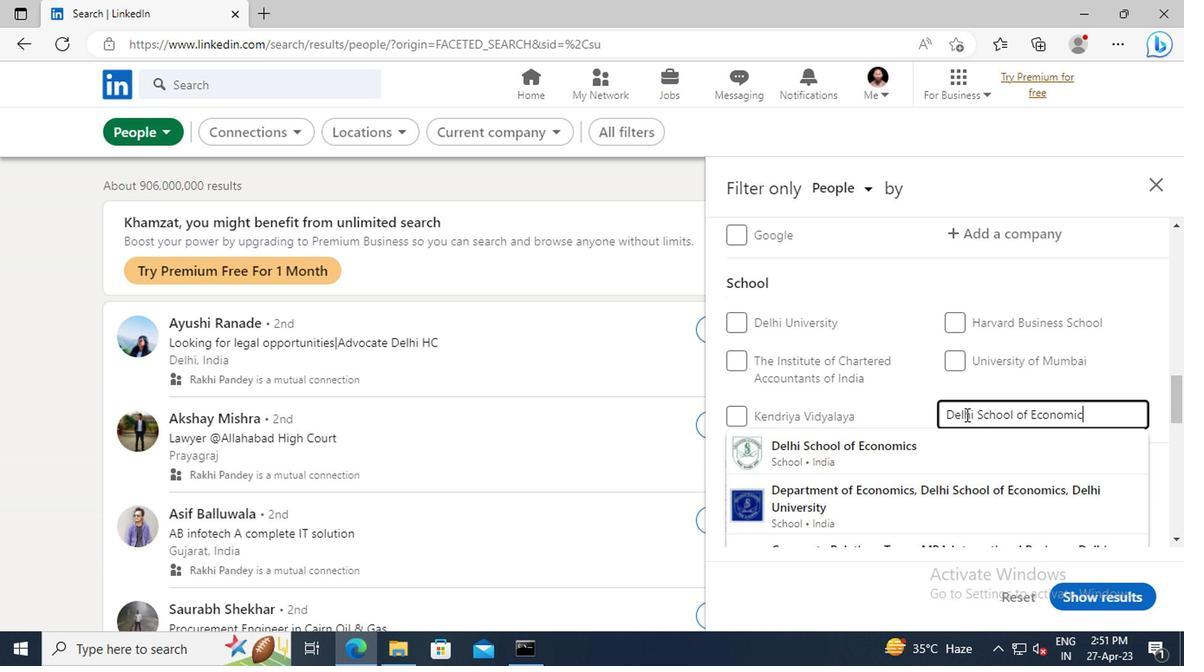 
Action: Mouse moved to (959, 454)
Screenshot: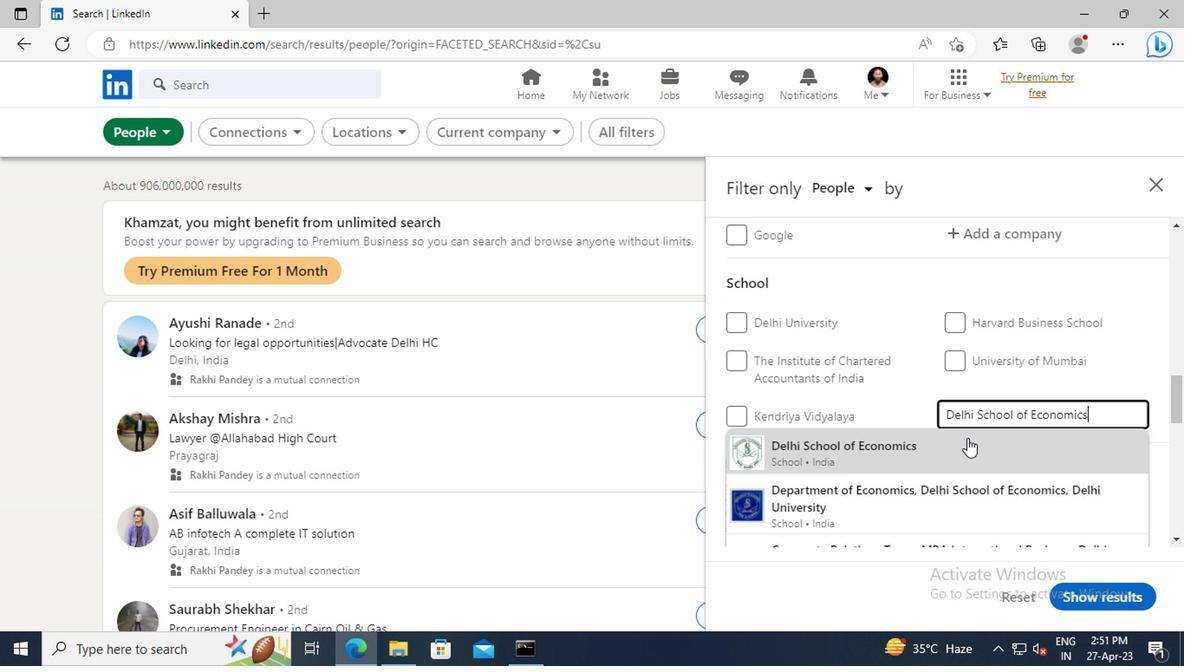 
Action: Mouse pressed left at (959, 454)
Screenshot: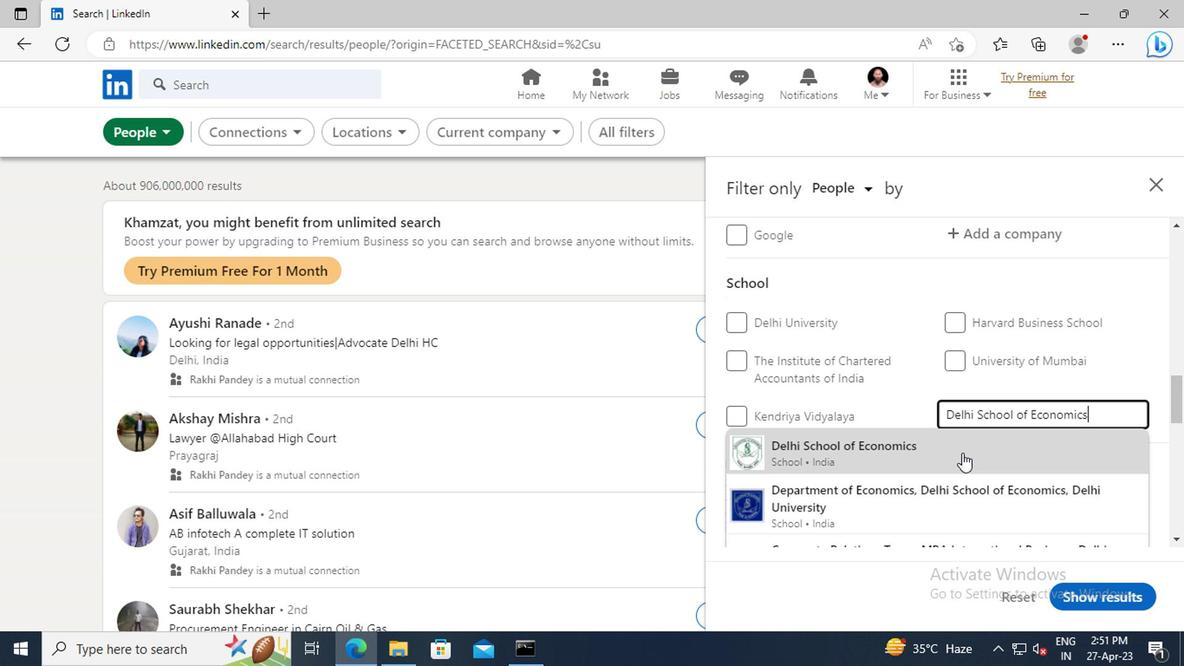 
Action: Mouse moved to (962, 396)
Screenshot: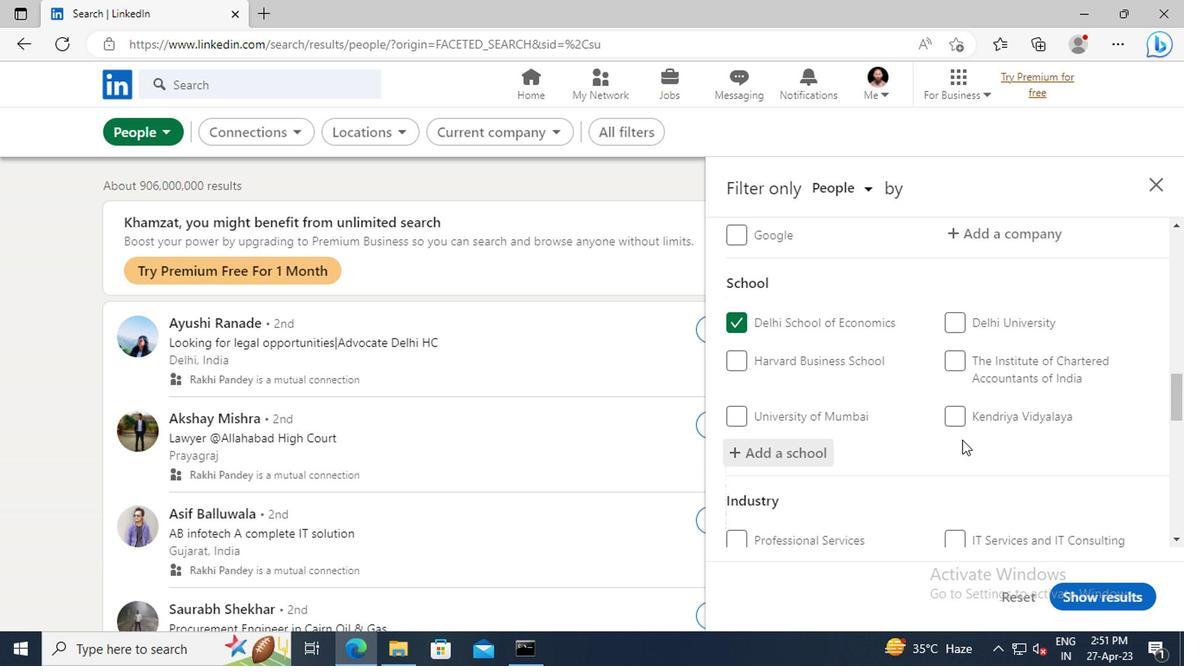 
Action: Mouse scrolled (962, 394) with delta (0, -1)
Screenshot: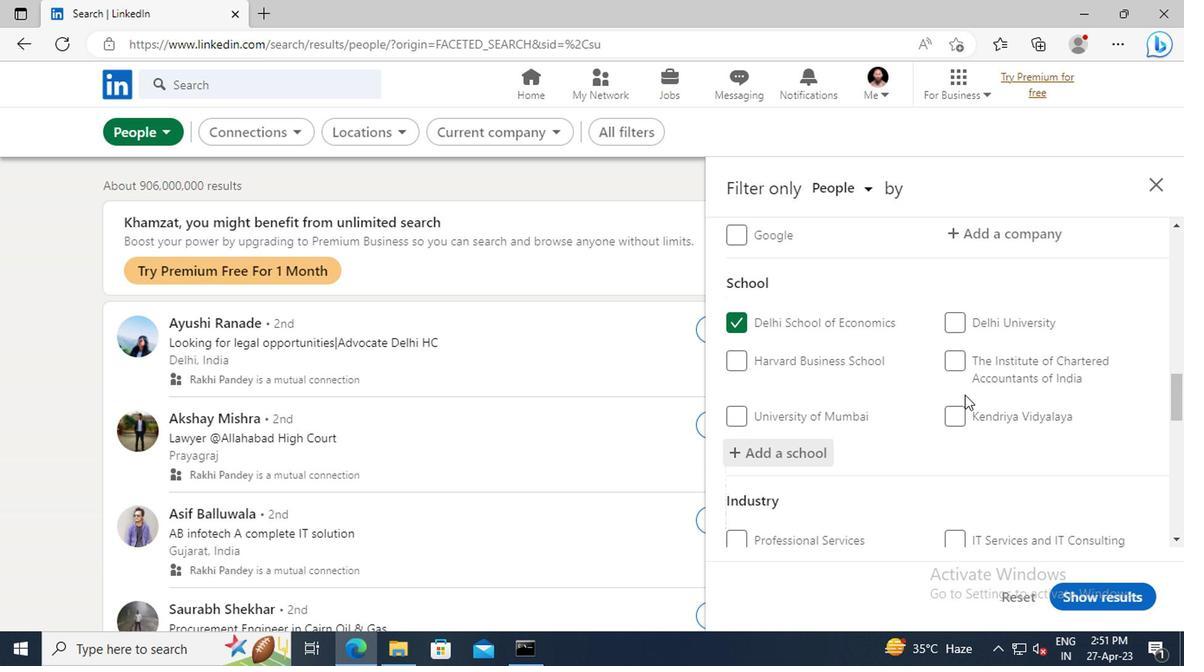 
Action: Mouse scrolled (962, 394) with delta (0, -1)
Screenshot: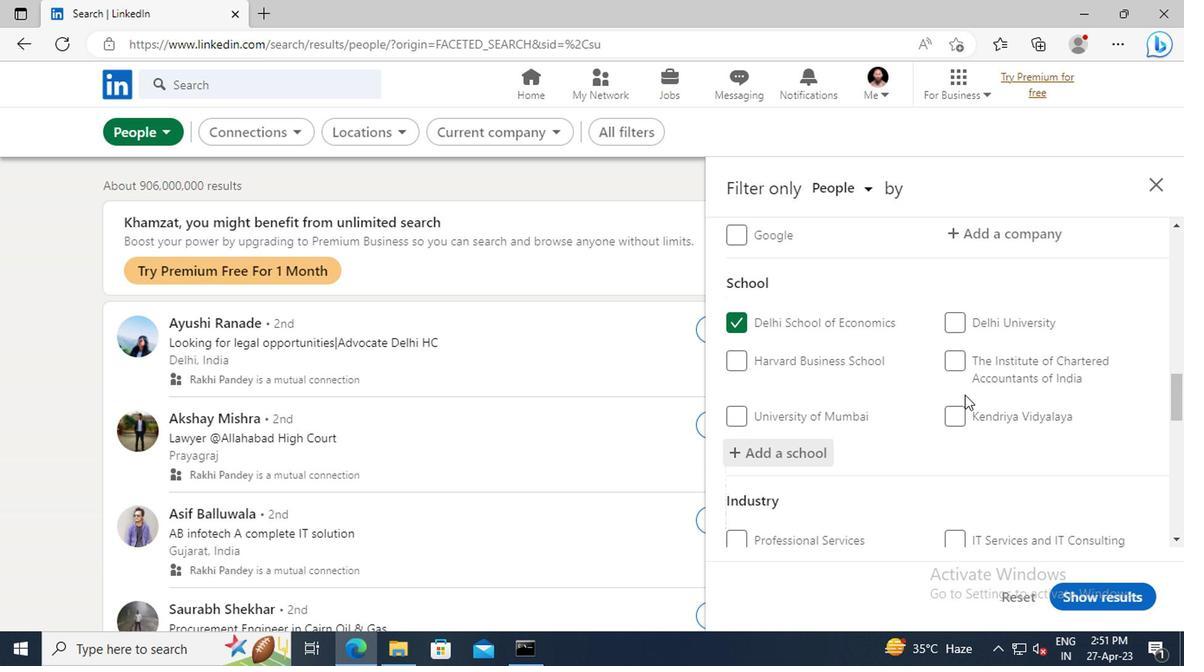 
Action: Mouse scrolled (962, 394) with delta (0, -1)
Screenshot: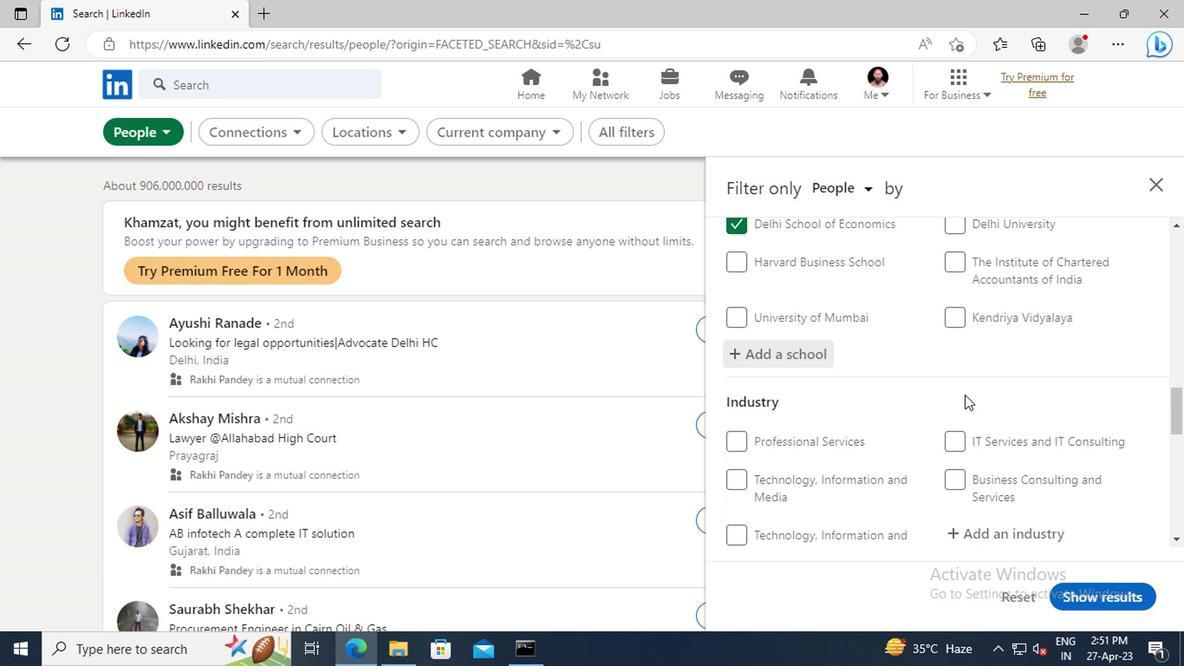 
Action: Mouse scrolled (962, 394) with delta (0, -1)
Screenshot: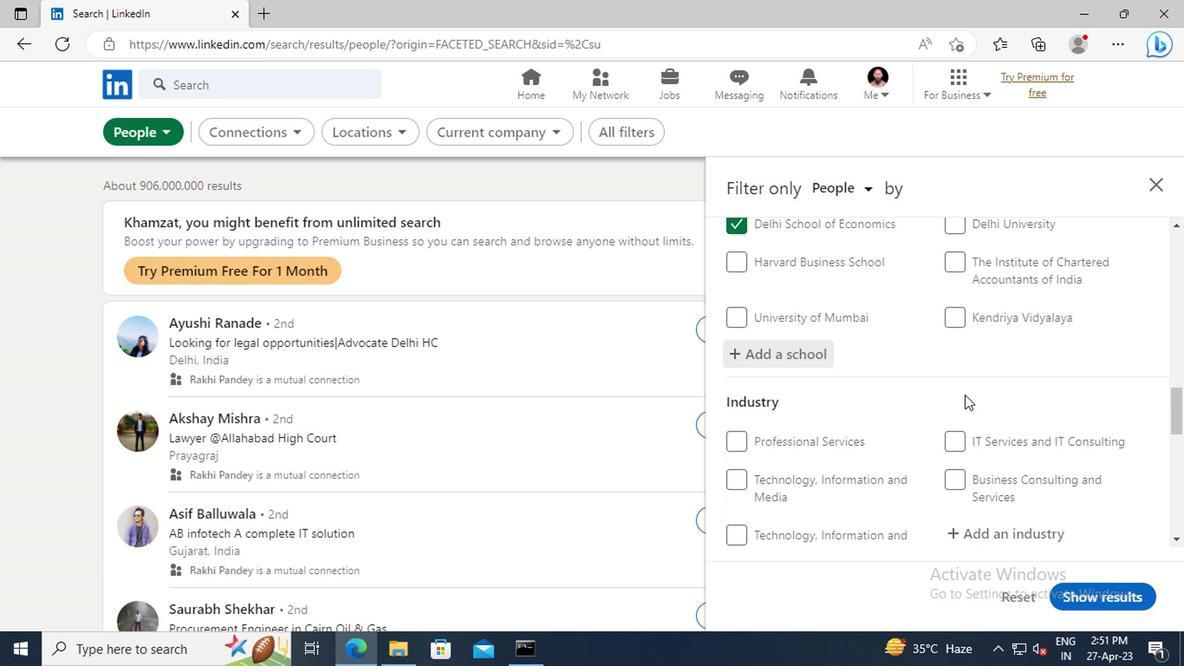 
Action: Mouse moved to (974, 436)
Screenshot: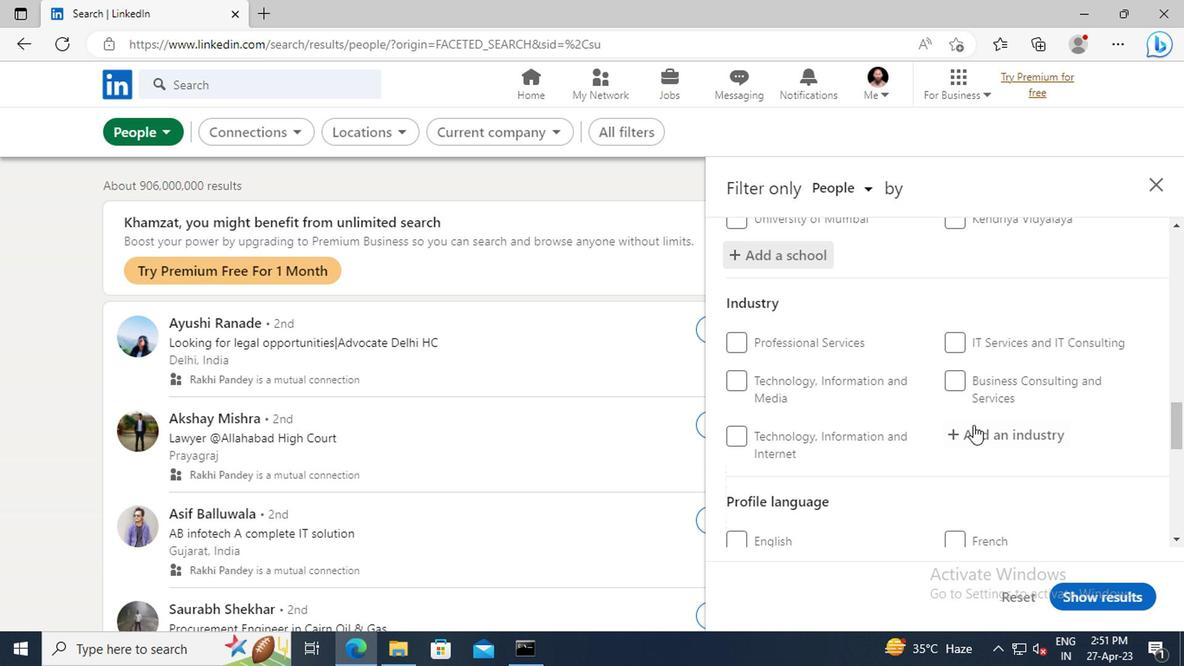 
Action: Mouse pressed left at (974, 436)
Screenshot: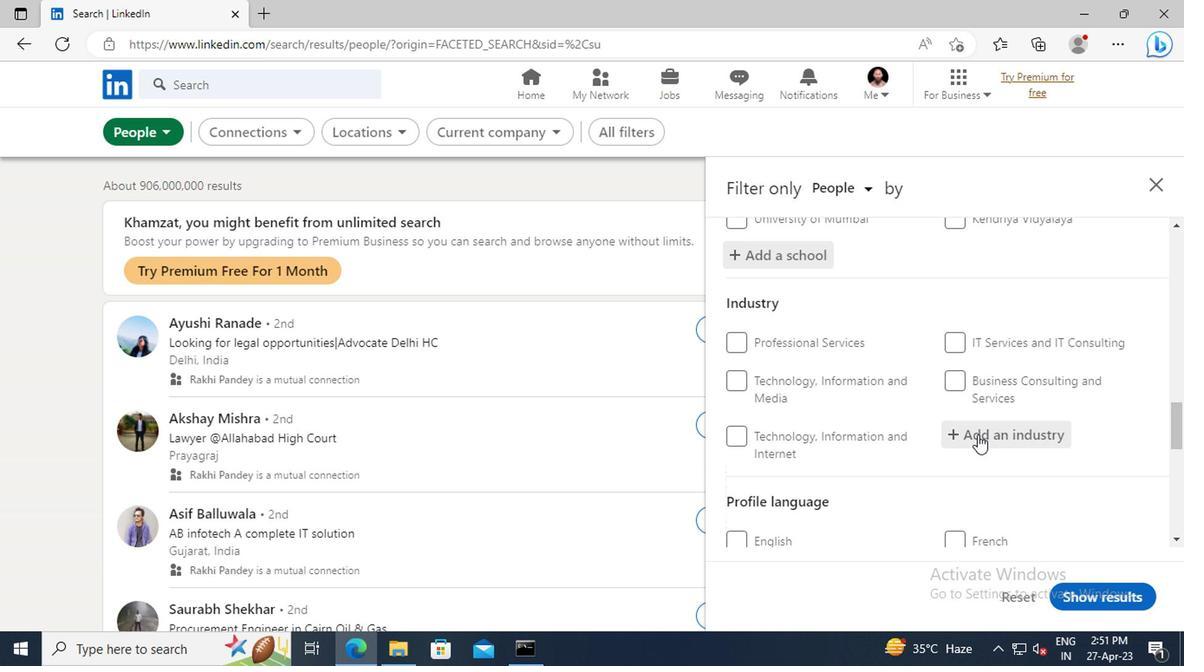 
Action: Key pressed <Key.shift>SOUND<Key.space><Key.shift>RECOR
Screenshot: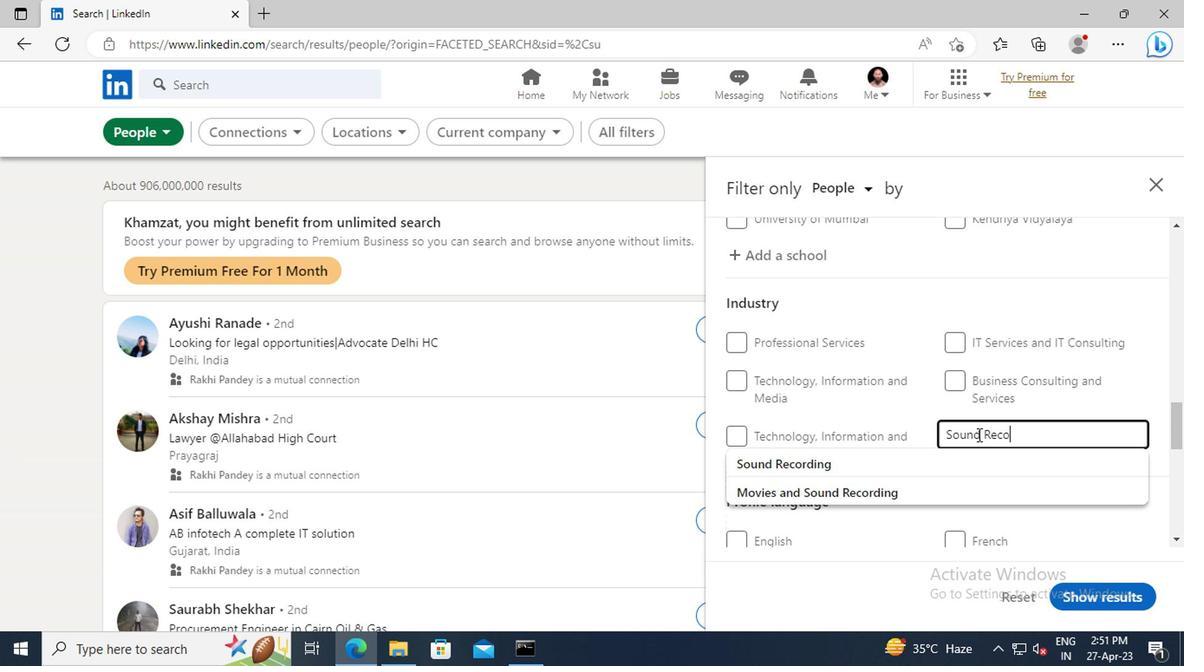 
Action: Mouse moved to (976, 464)
Screenshot: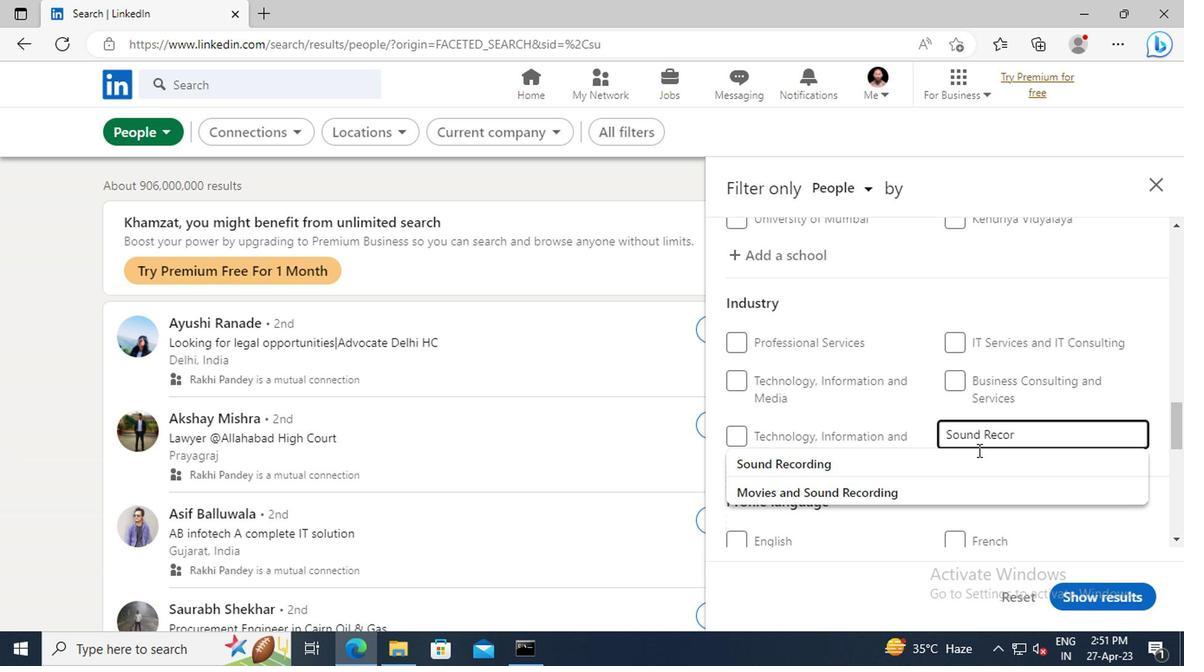 
Action: Mouse pressed left at (976, 464)
Screenshot: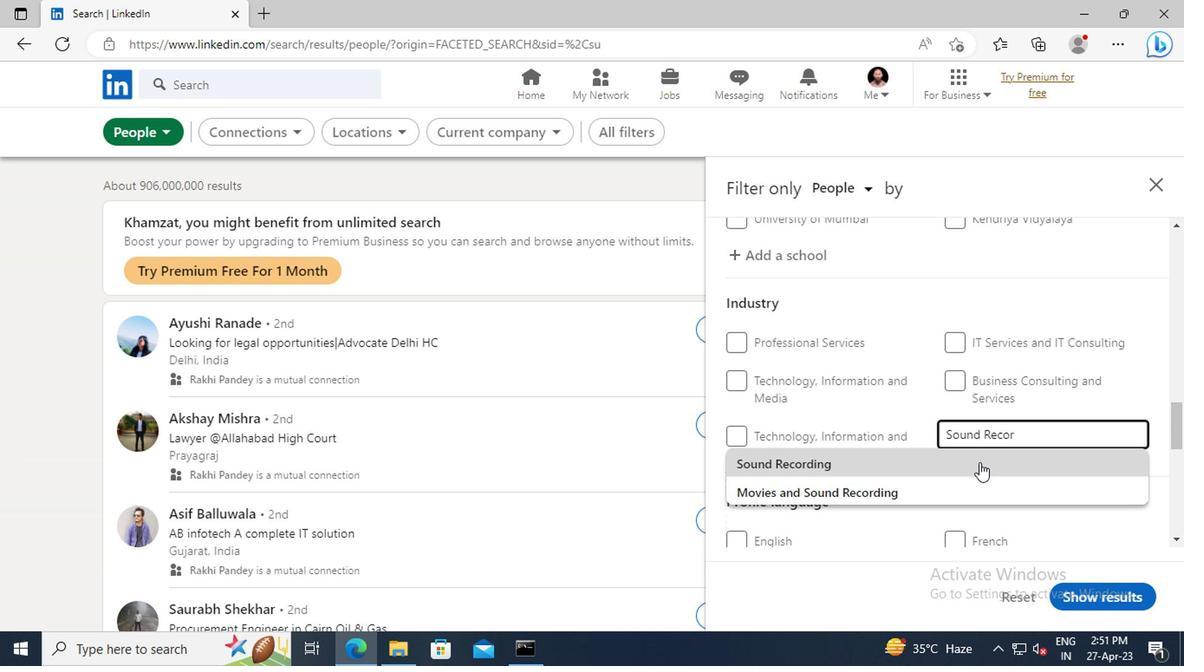 
Action: Mouse moved to (964, 392)
Screenshot: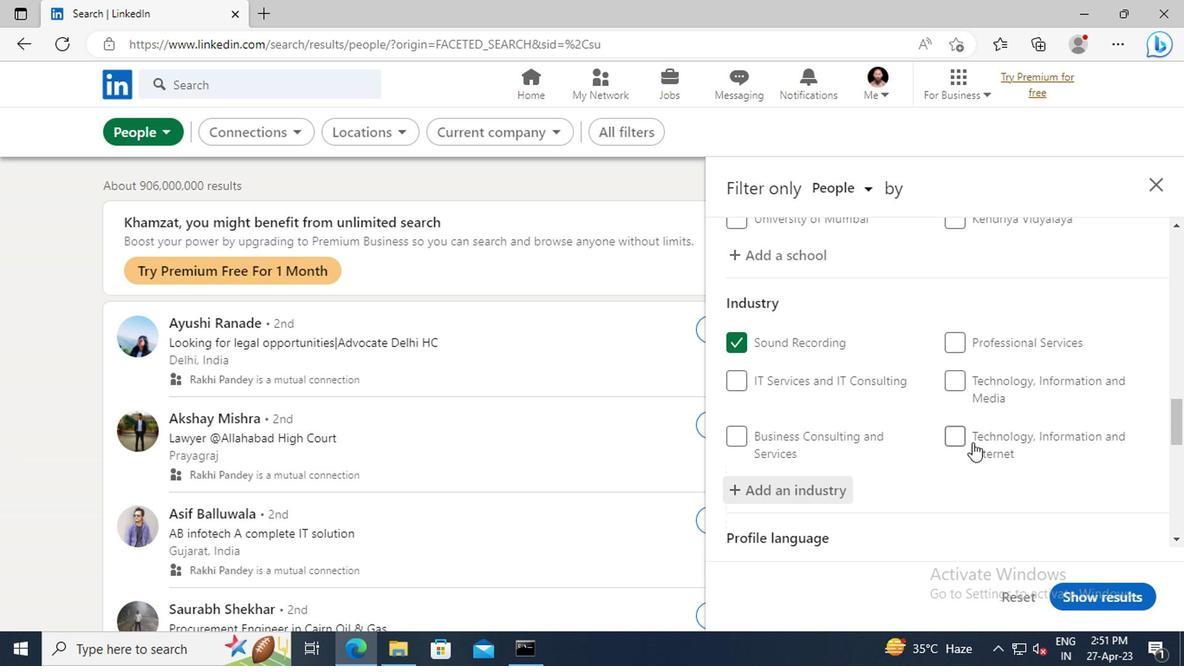 
Action: Mouse scrolled (964, 391) with delta (0, -1)
Screenshot: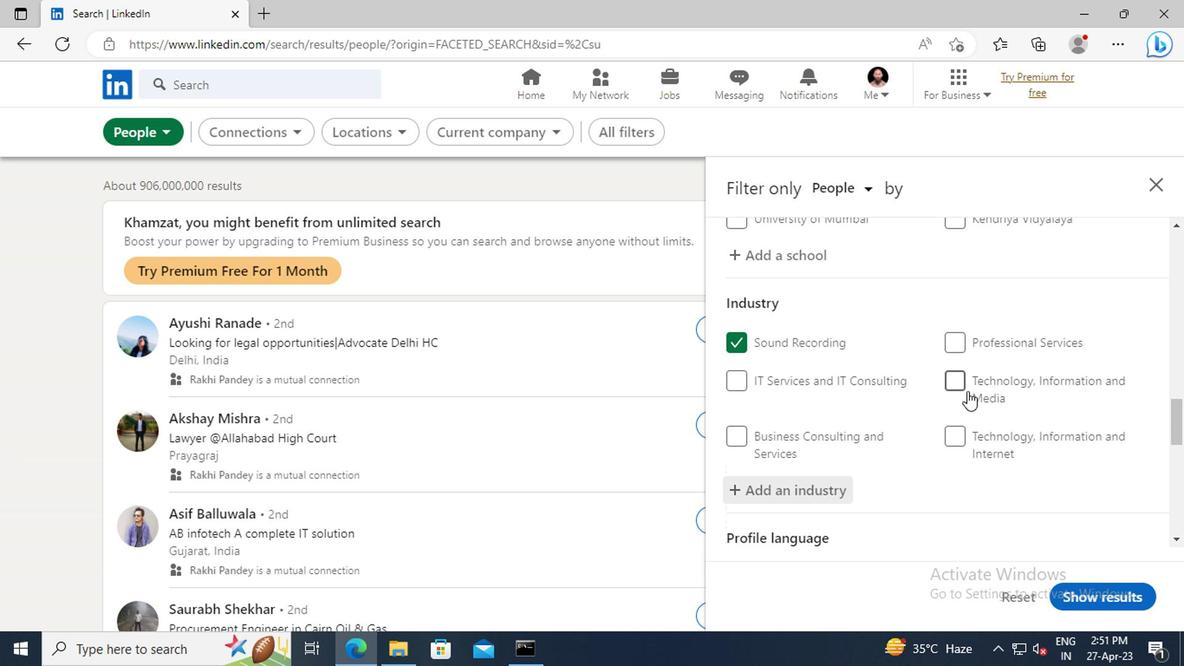 
Action: Mouse scrolled (964, 391) with delta (0, -1)
Screenshot: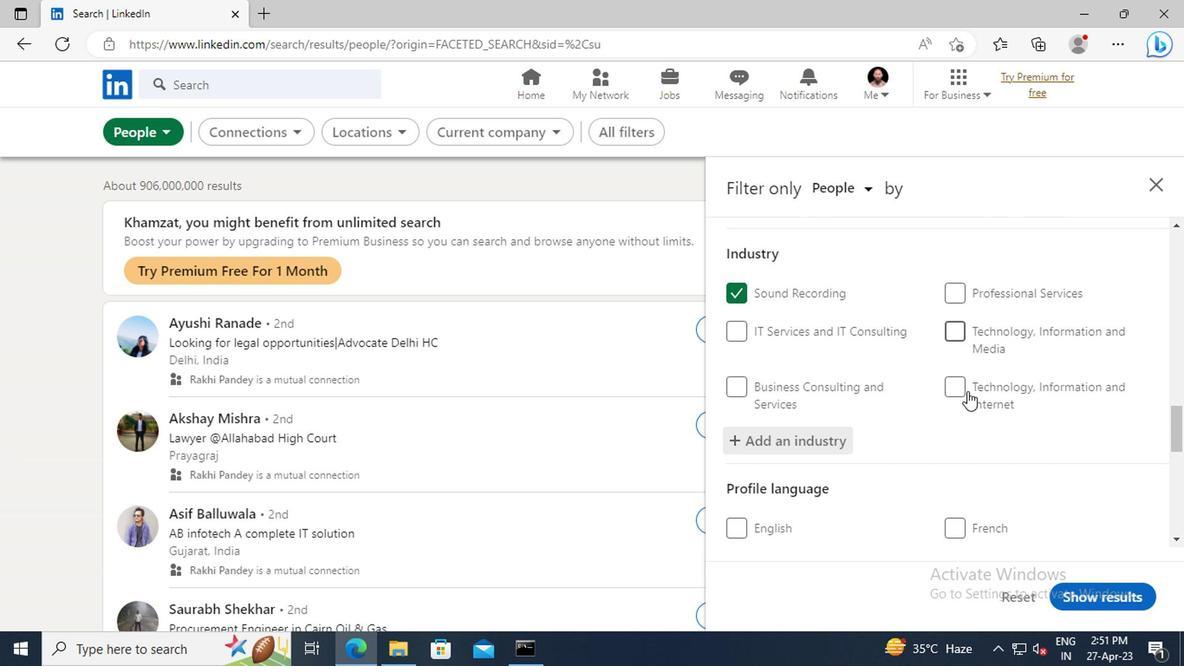 
Action: Mouse scrolled (964, 391) with delta (0, -1)
Screenshot: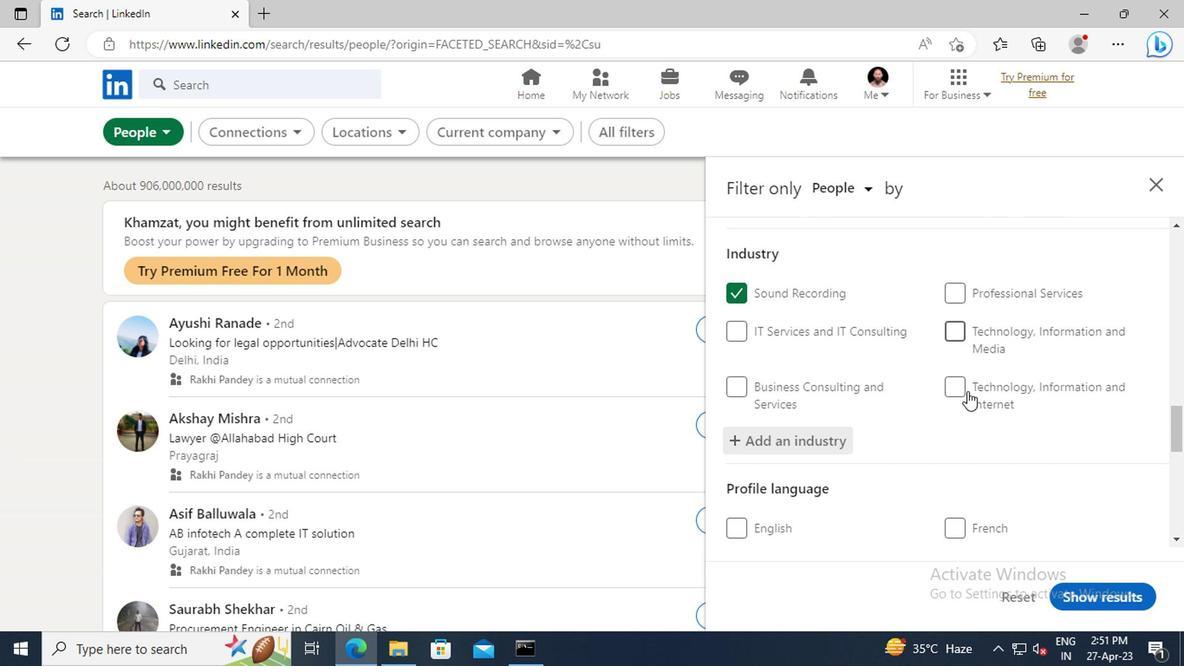 
Action: Mouse scrolled (964, 391) with delta (0, -1)
Screenshot: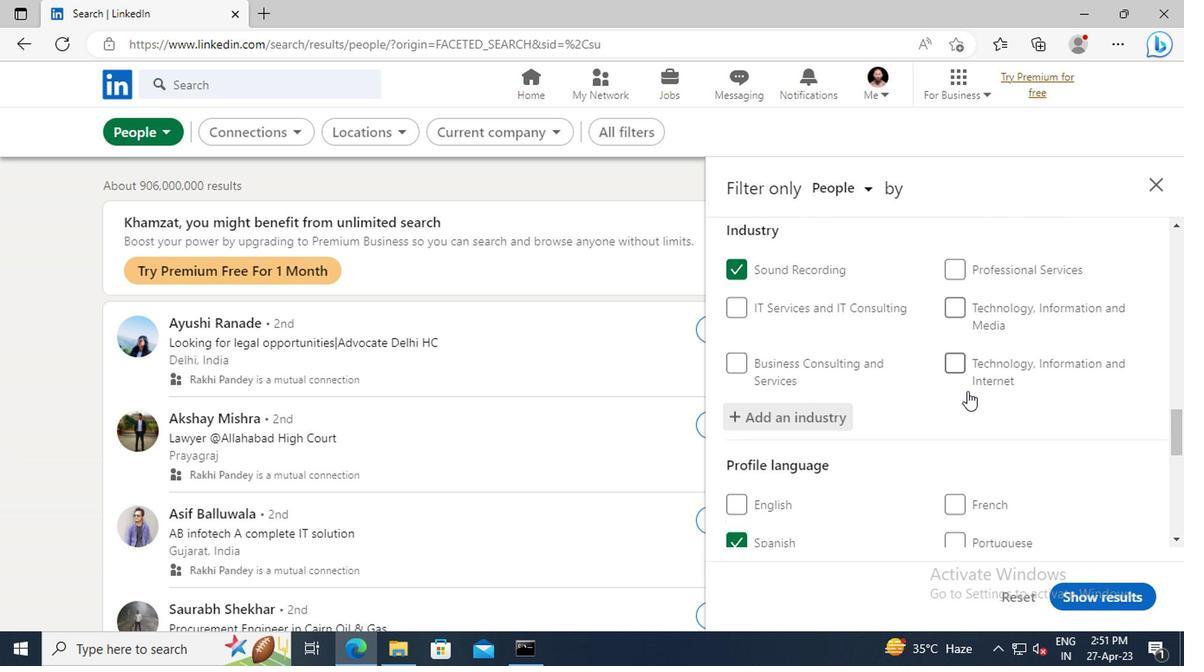 
Action: Mouse scrolled (964, 391) with delta (0, -1)
Screenshot: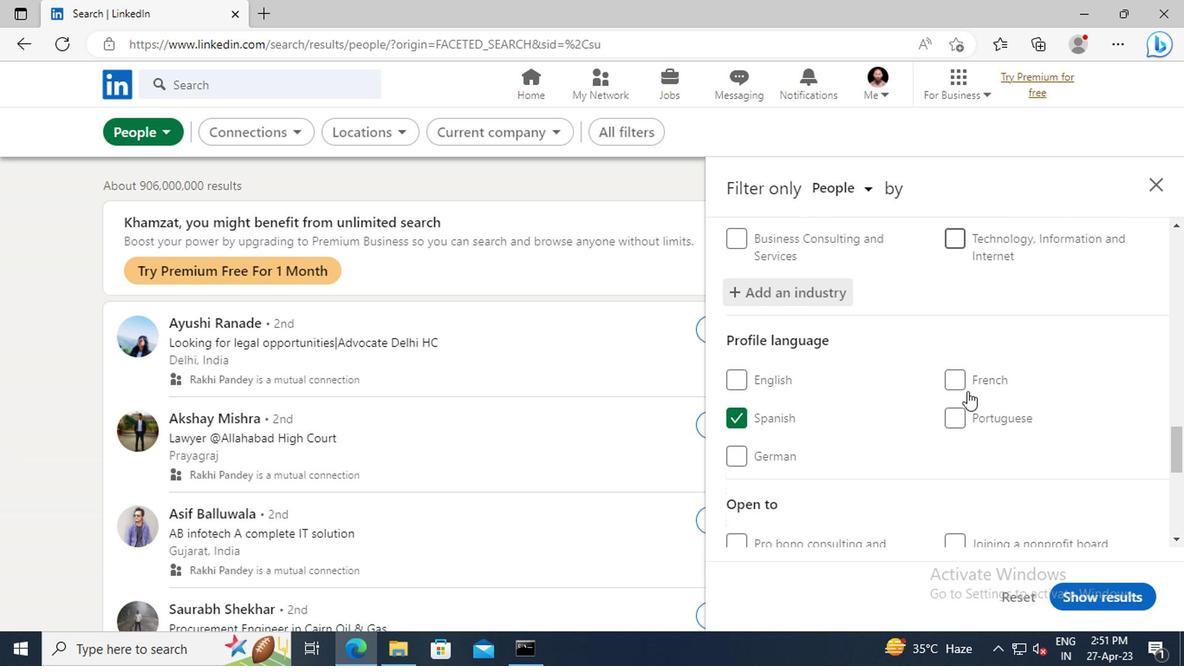 
Action: Mouse scrolled (964, 391) with delta (0, -1)
Screenshot: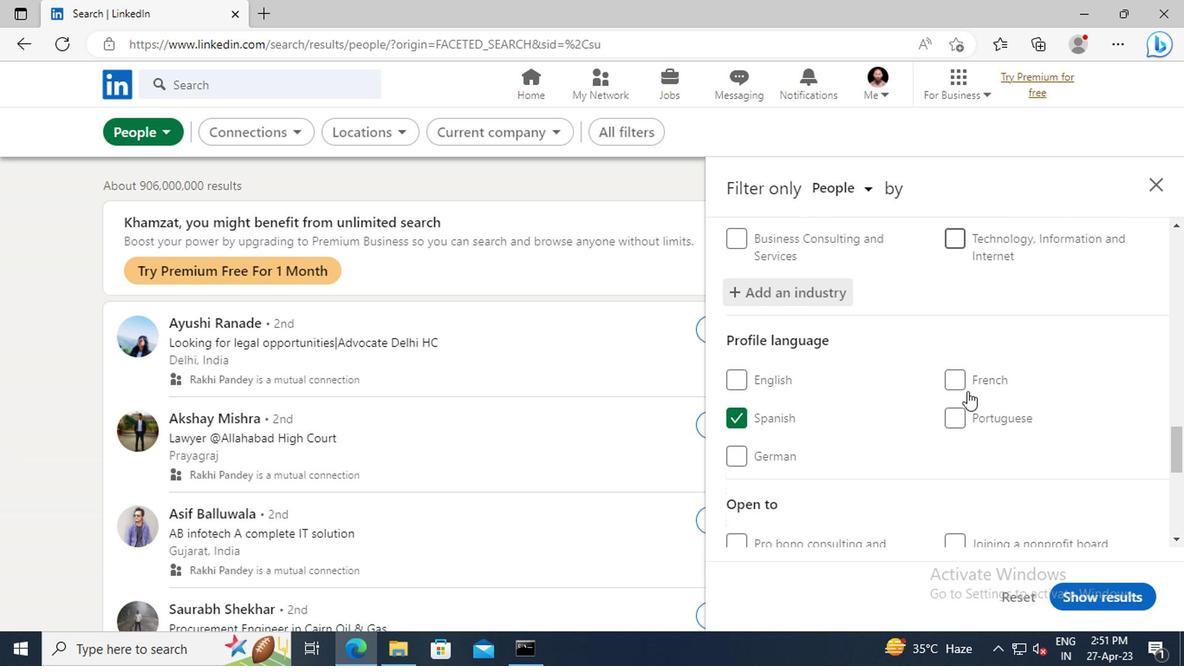 
Action: Mouse scrolled (964, 391) with delta (0, -1)
Screenshot: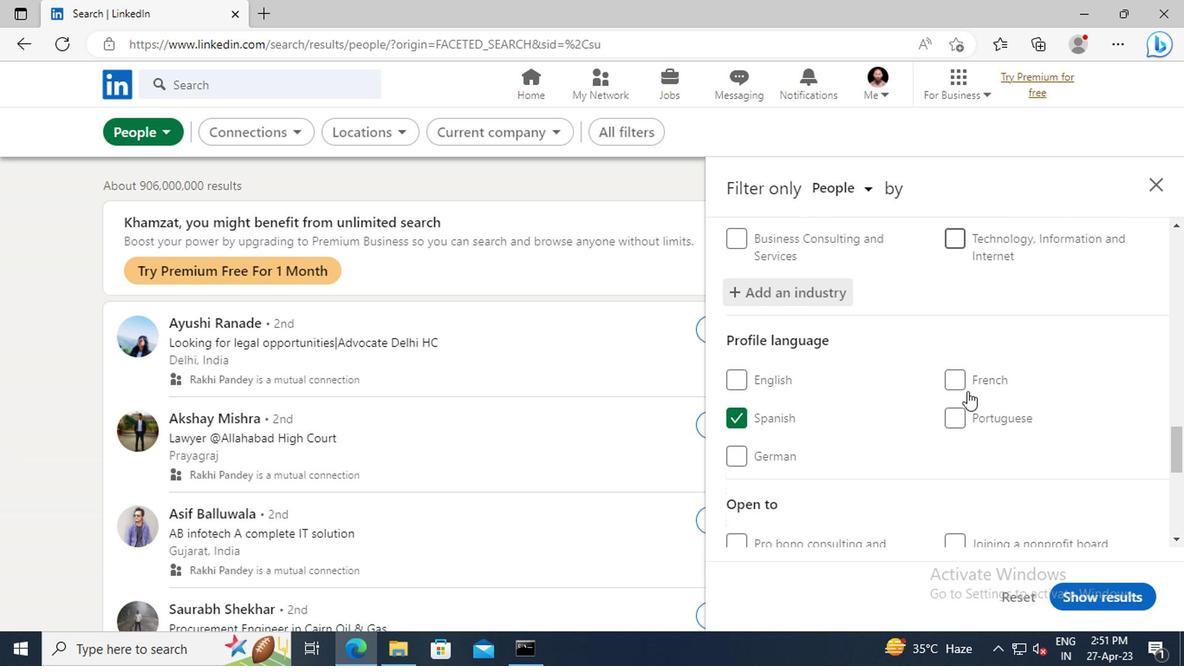 
Action: Mouse scrolled (964, 391) with delta (0, -1)
Screenshot: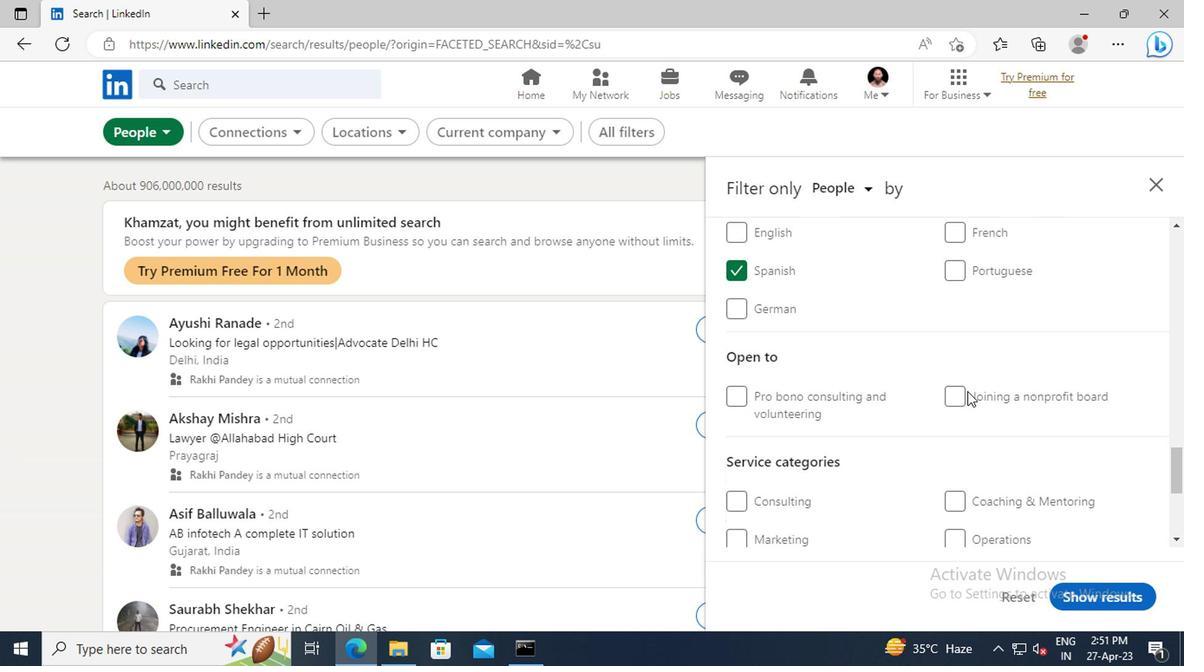 
Action: Mouse scrolled (964, 391) with delta (0, -1)
Screenshot: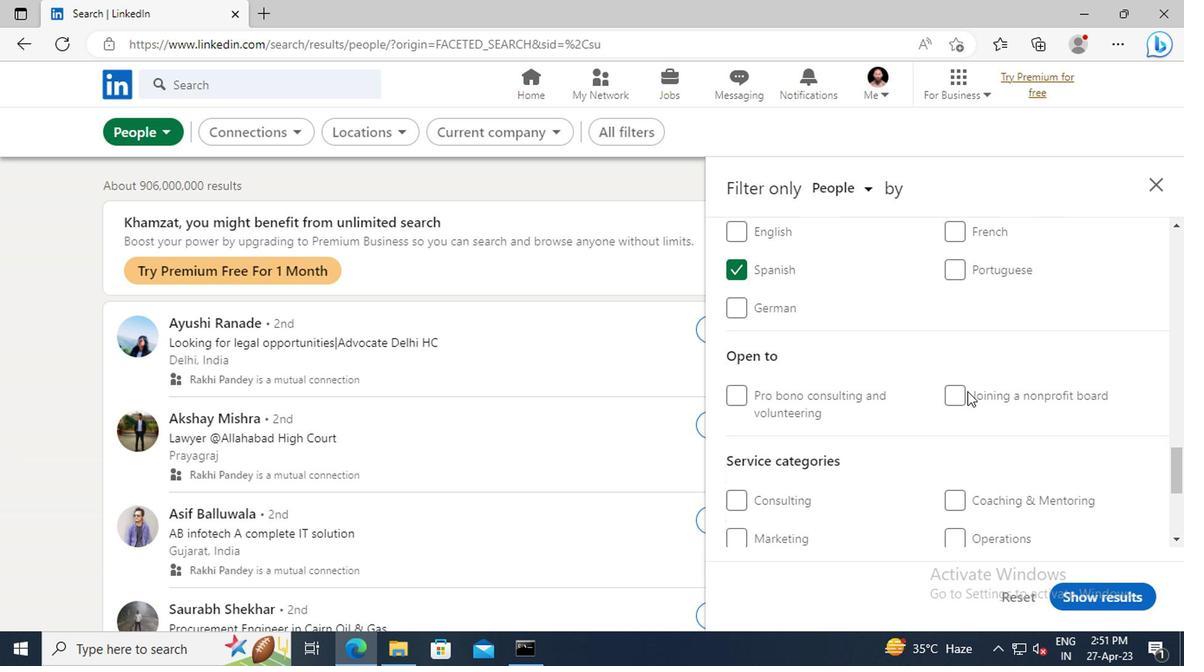 
Action: Mouse scrolled (964, 391) with delta (0, -1)
Screenshot: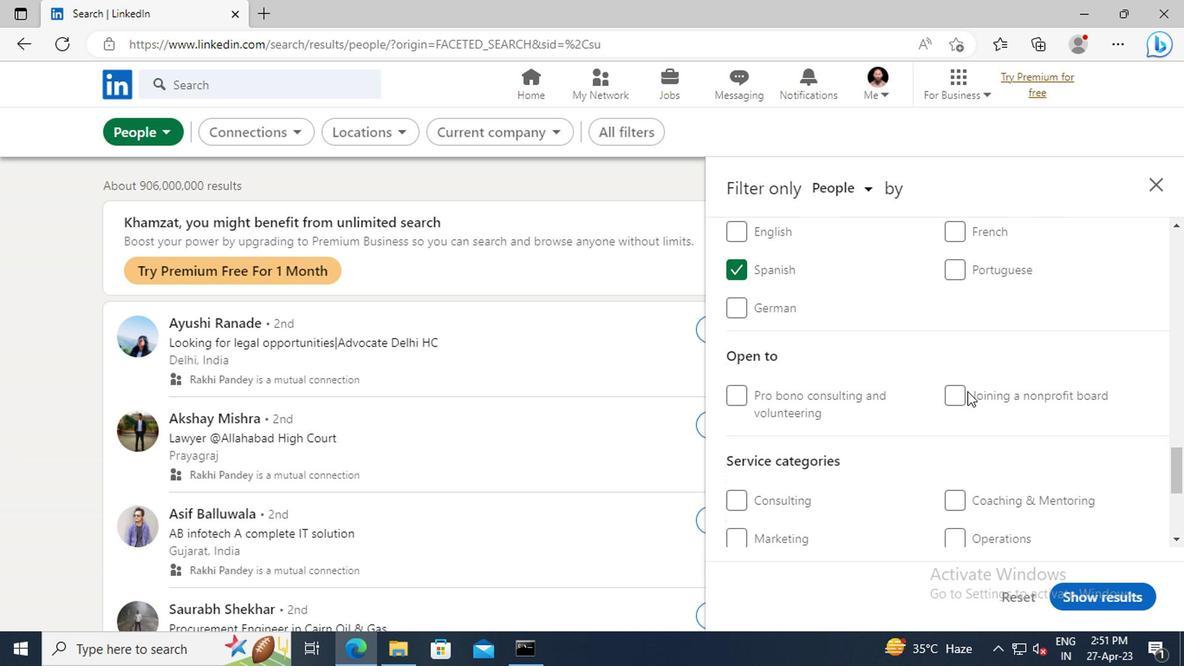 
Action: Mouse moved to (968, 422)
Screenshot: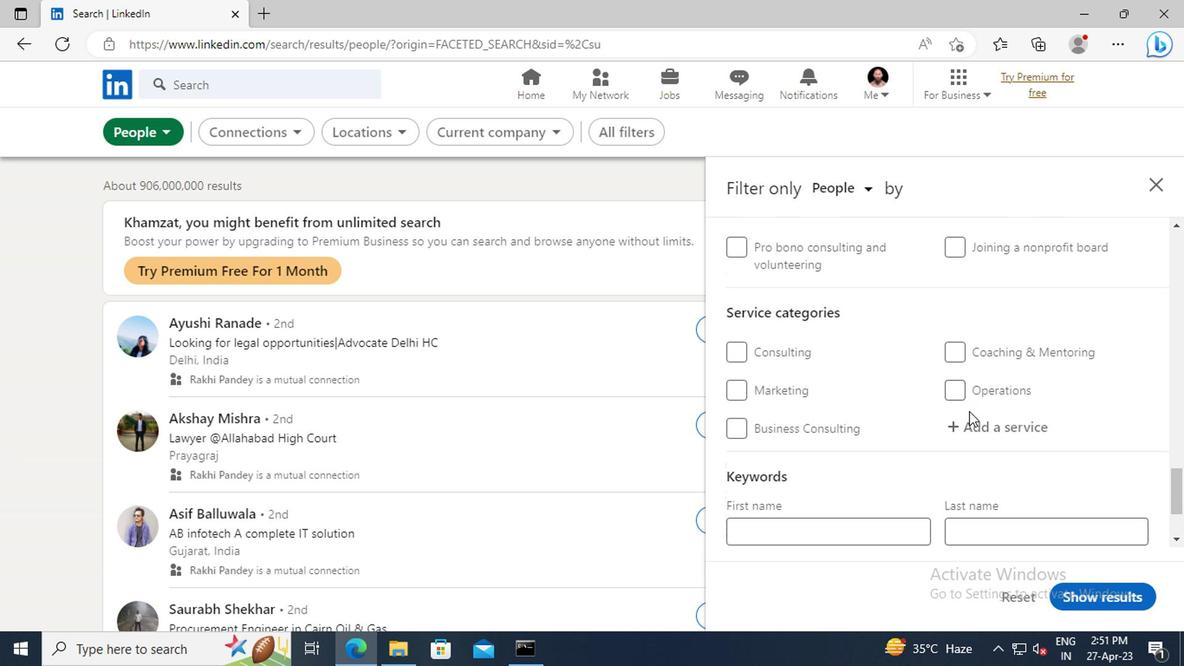 
Action: Mouse pressed left at (968, 422)
Screenshot: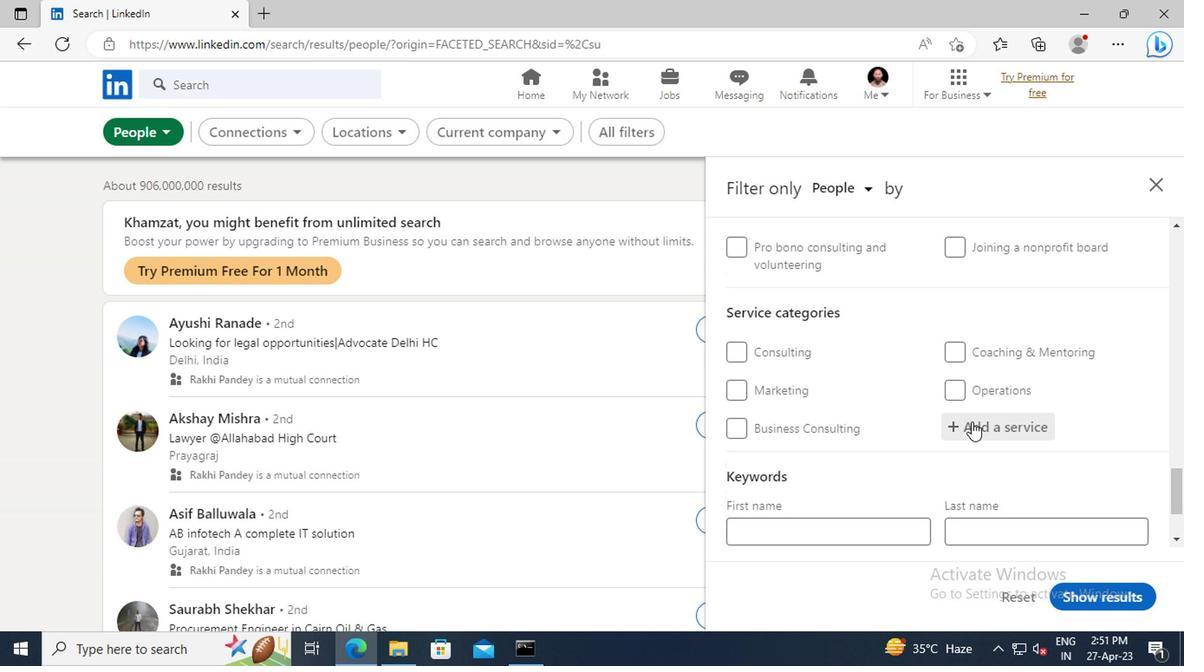 
Action: Key pressed <Key.shift>FILING
Screenshot: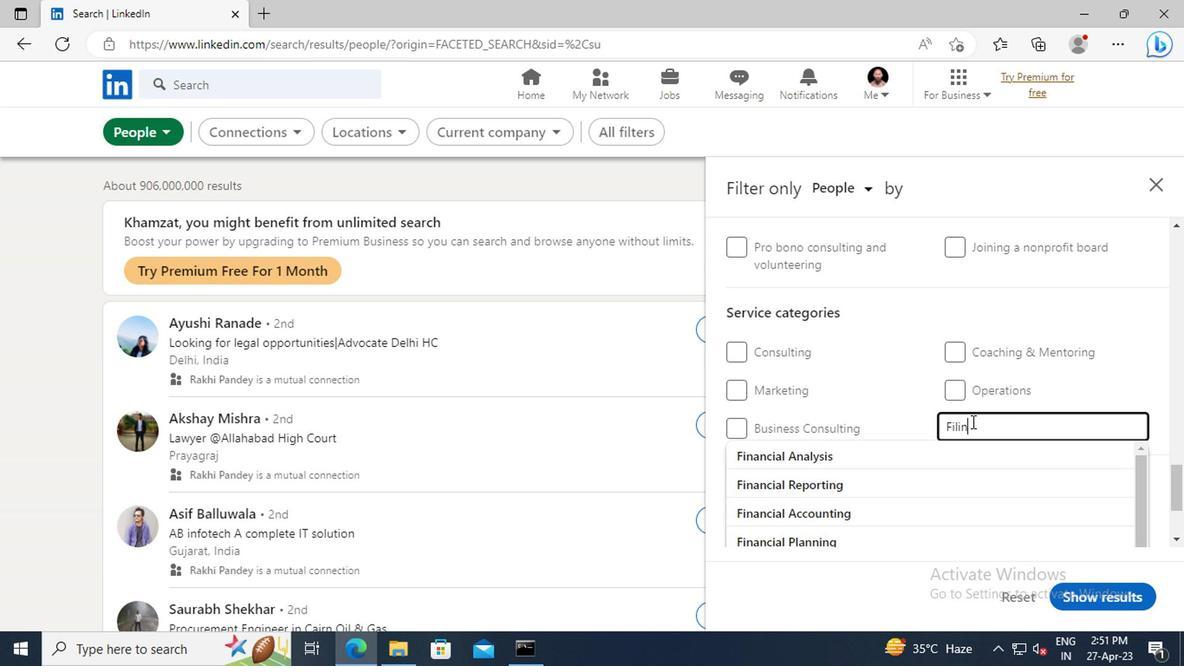 
Action: Mouse moved to (963, 457)
Screenshot: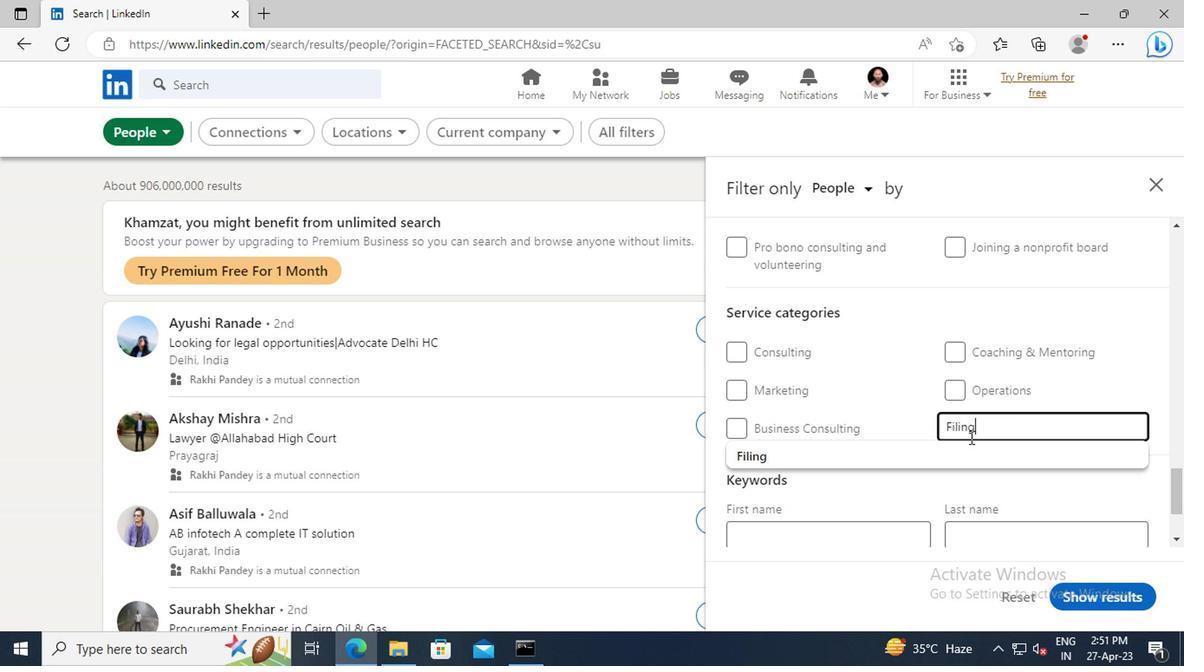 
Action: Mouse pressed left at (963, 457)
Screenshot: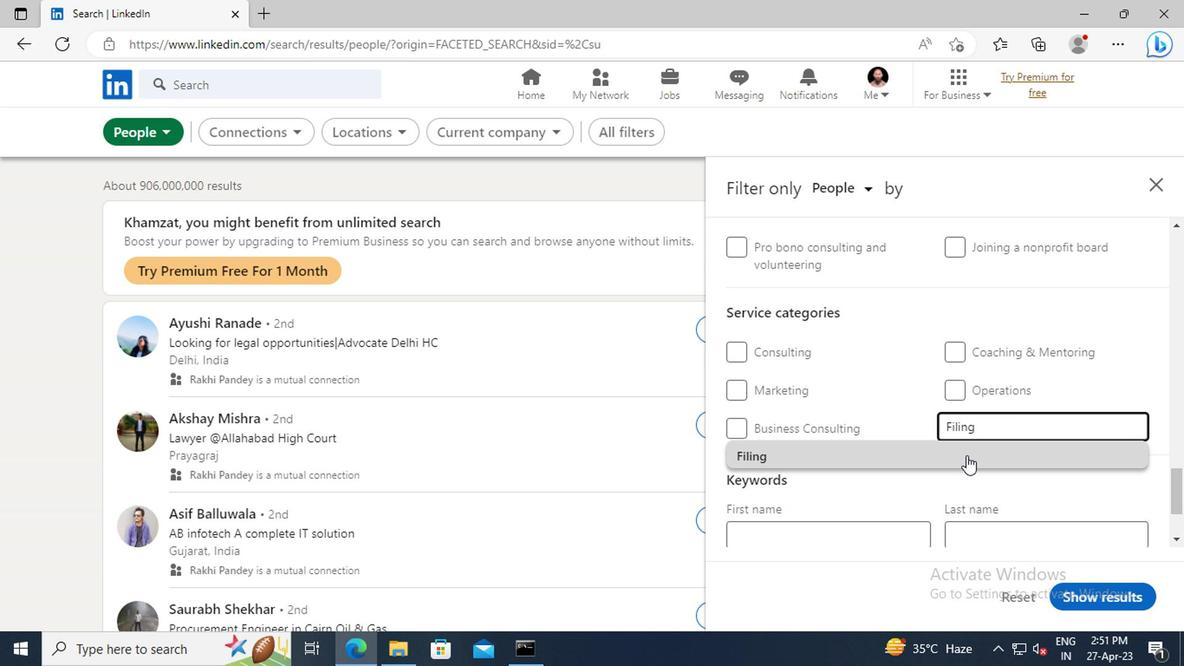 
Action: Mouse moved to (929, 383)
Screenshot: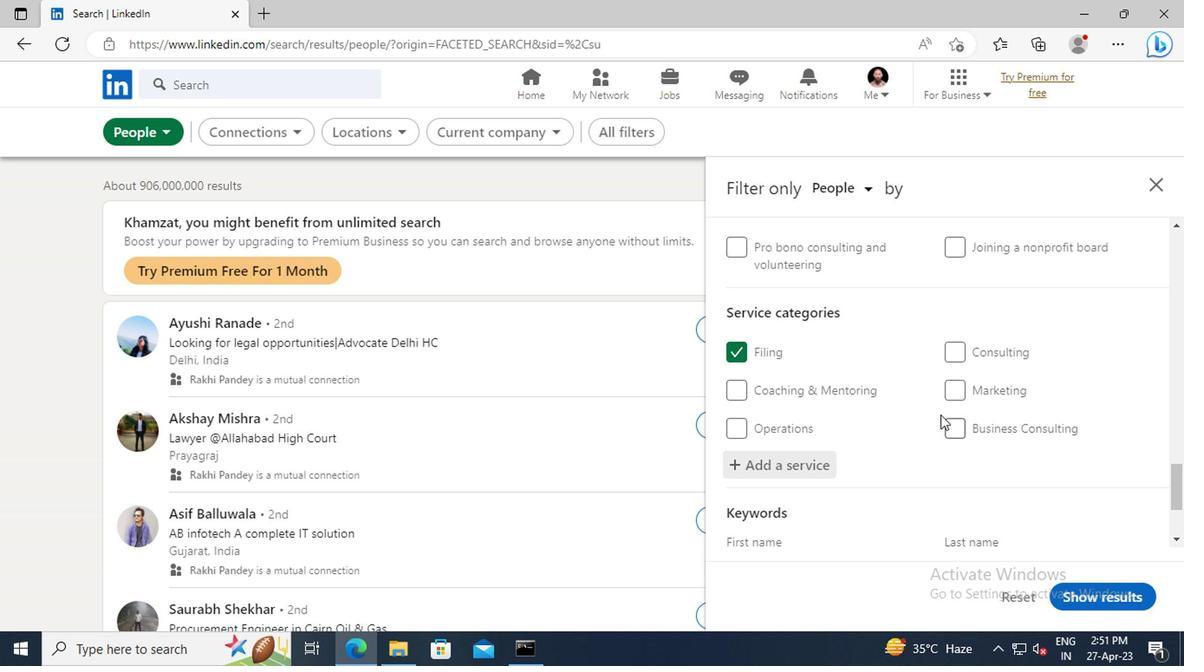 
Action: Mouse scrolled (929, 382) with delta (0, -1)
Screenshot: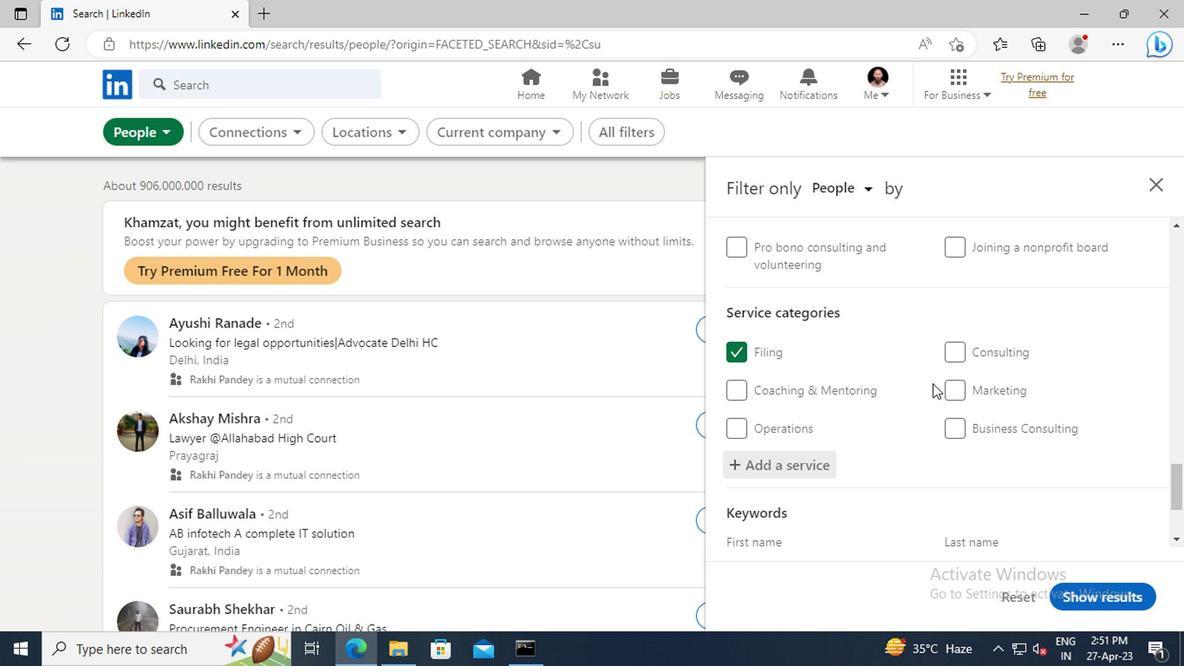 
Action: Mouse scrolled (929, 382) with delta (0, -1)
Screenshot: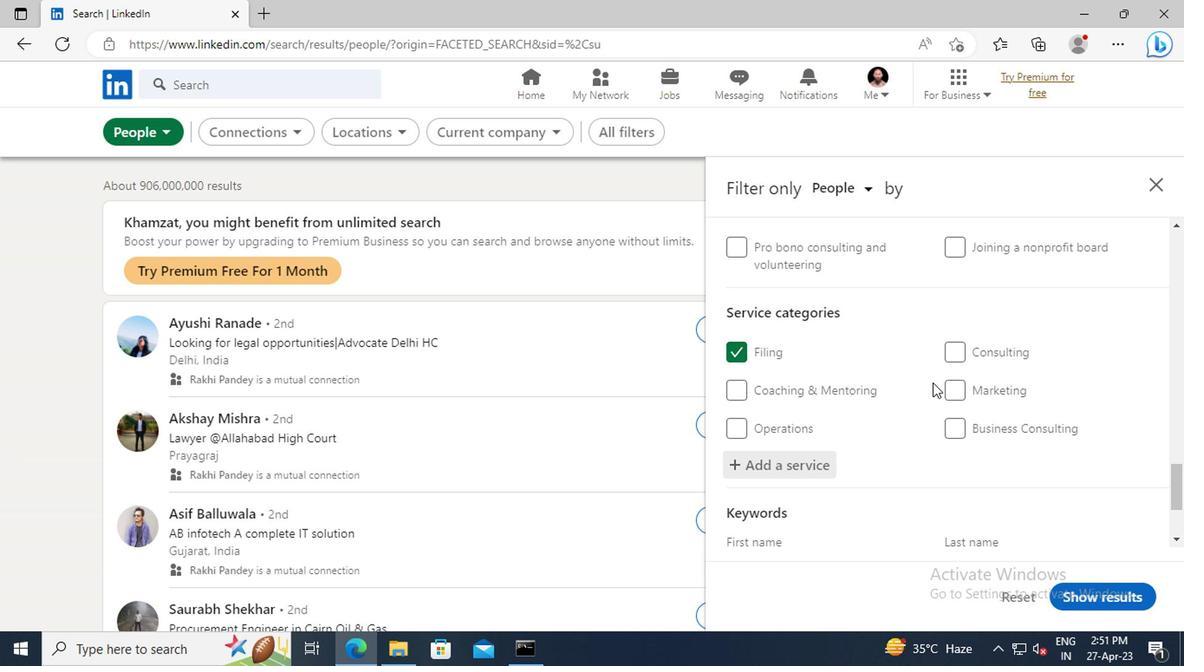 
Action: Mouse scrolled (929, 382) with delta (0, -1)
Screenshot: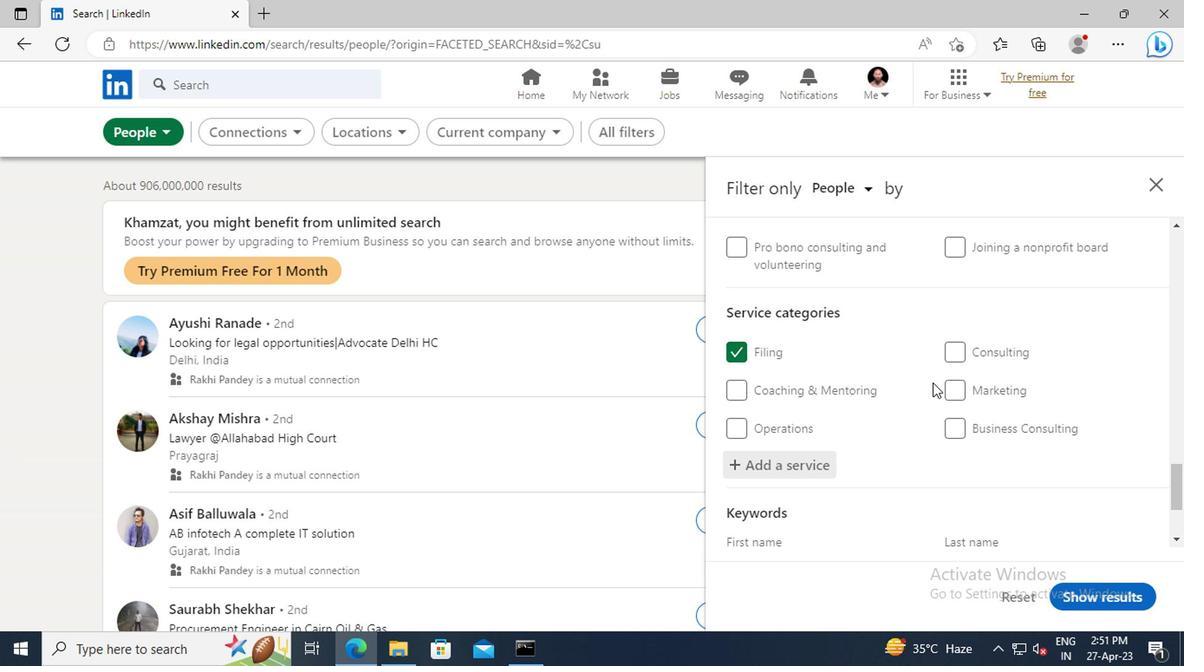 
Action: Mouse scrolled (929, 382) with delta (0, -1)
Screenshot: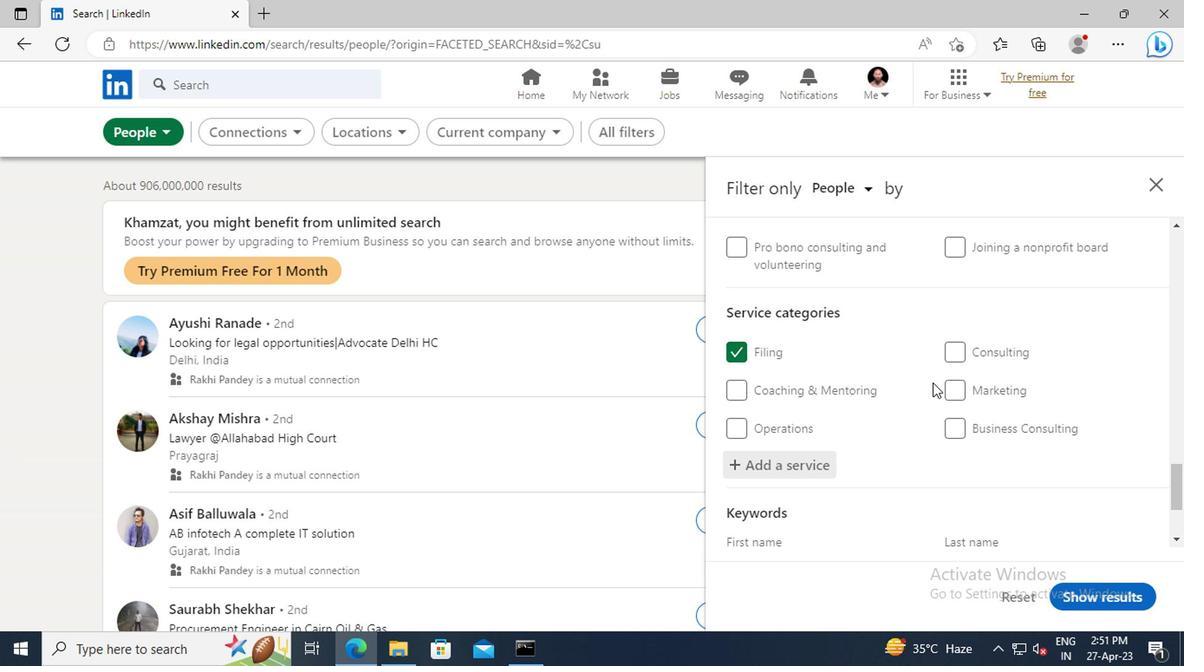 
Action: Mouse moved to (828, 476)
Screenshot: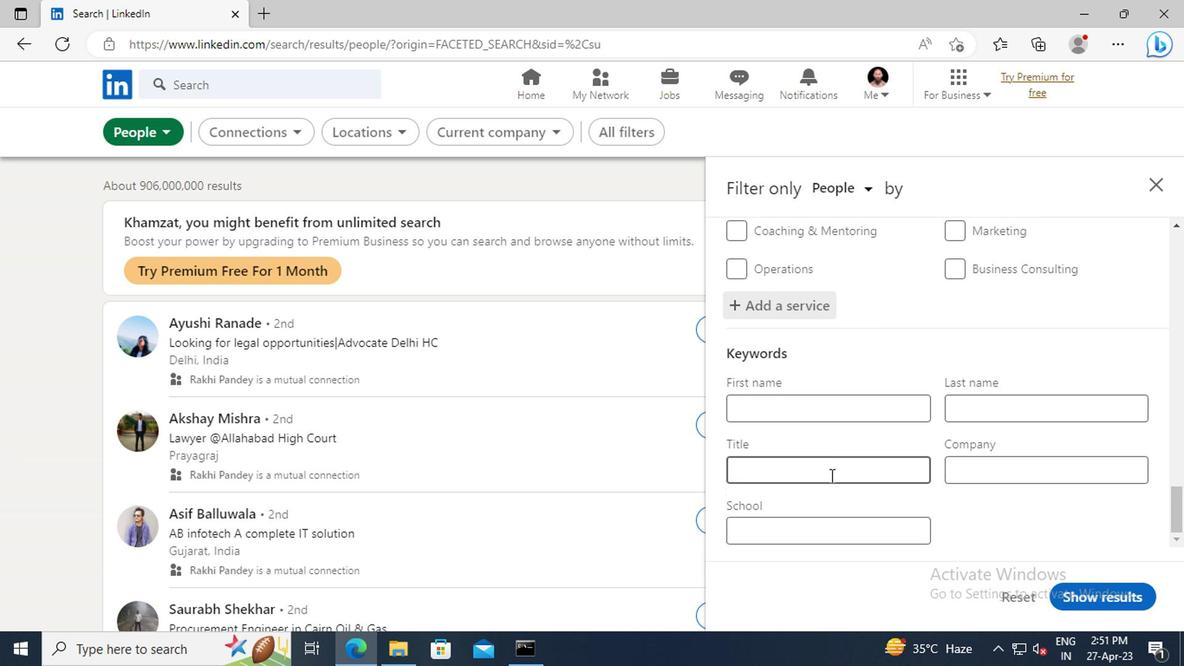 
Action: Mouse pressed left at (828, 476)
Screenshot: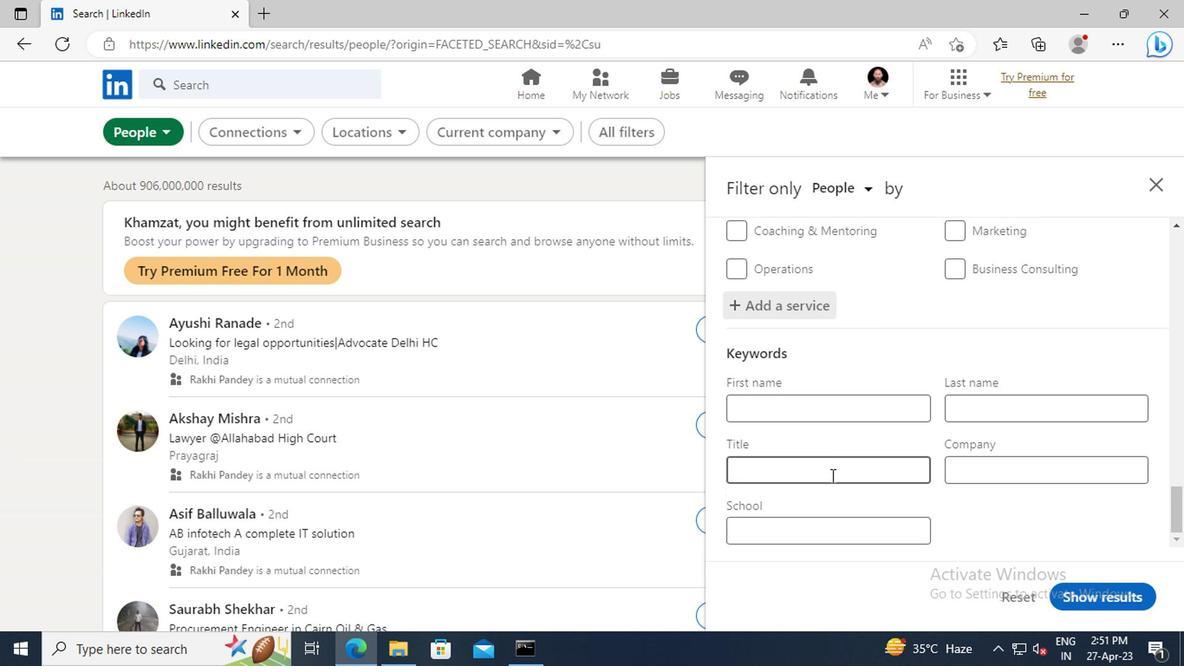
Action: Key pressed <Key.shift>CRUISE<Key.space><Key.shift>DIRECTOR<Key.enter>
Screenshot: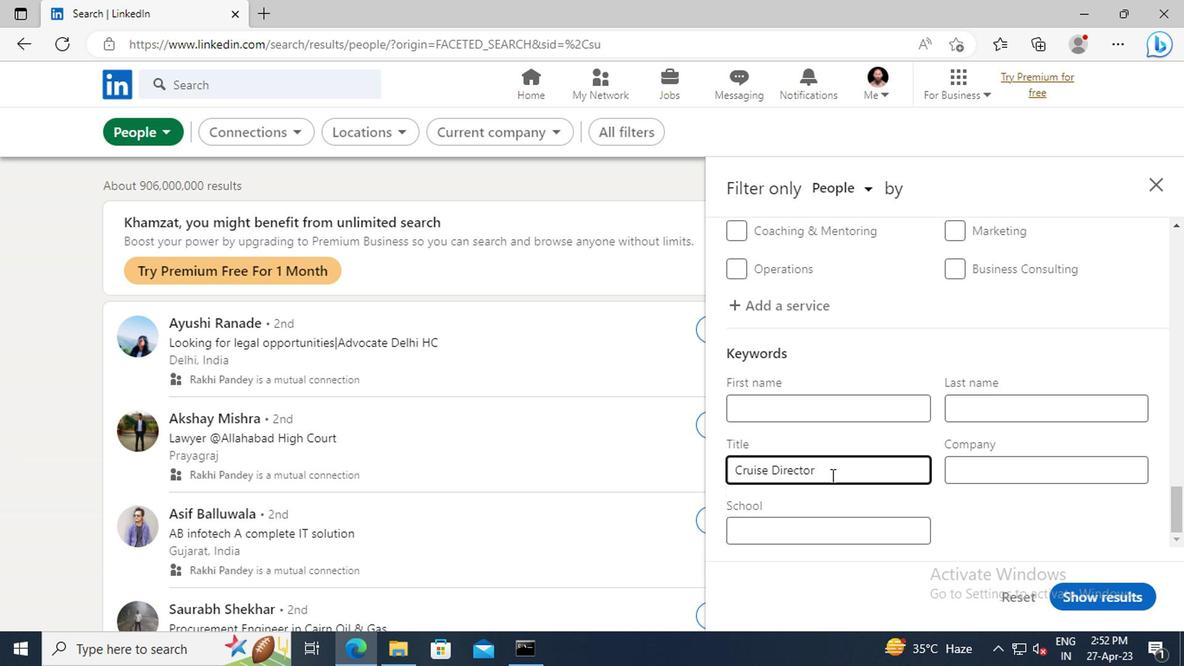 
Action: Mouse moved to (1082, 606)
Screenshot: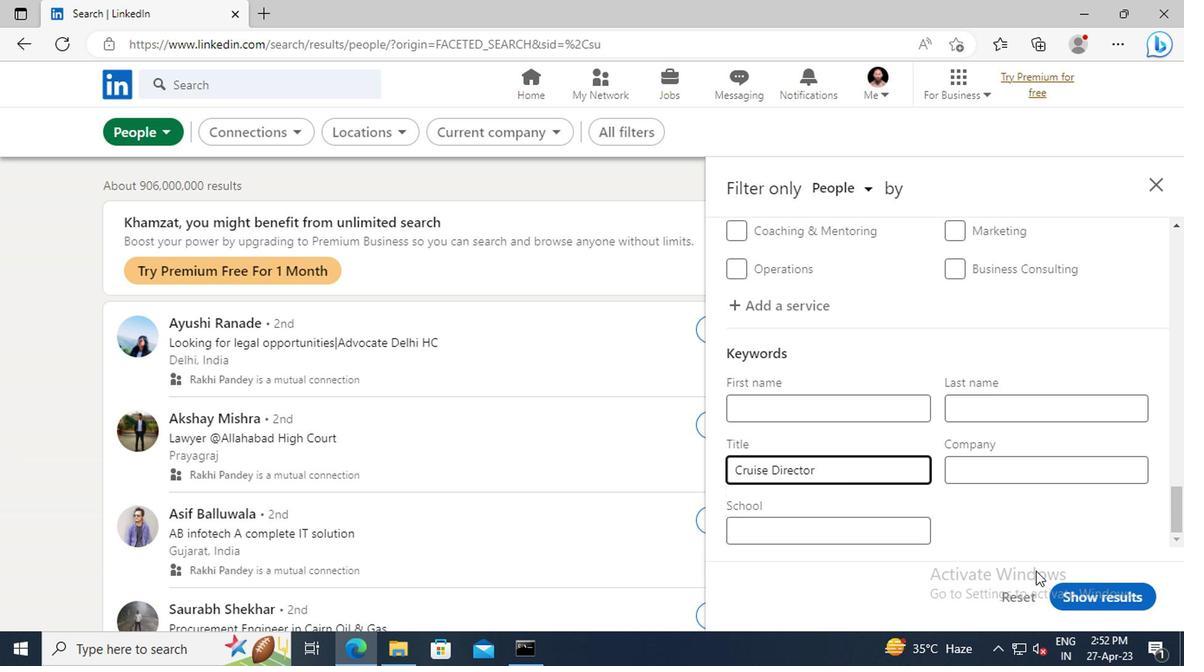 
Action: Mouse pressed left at (1082, 606)
Screenshot: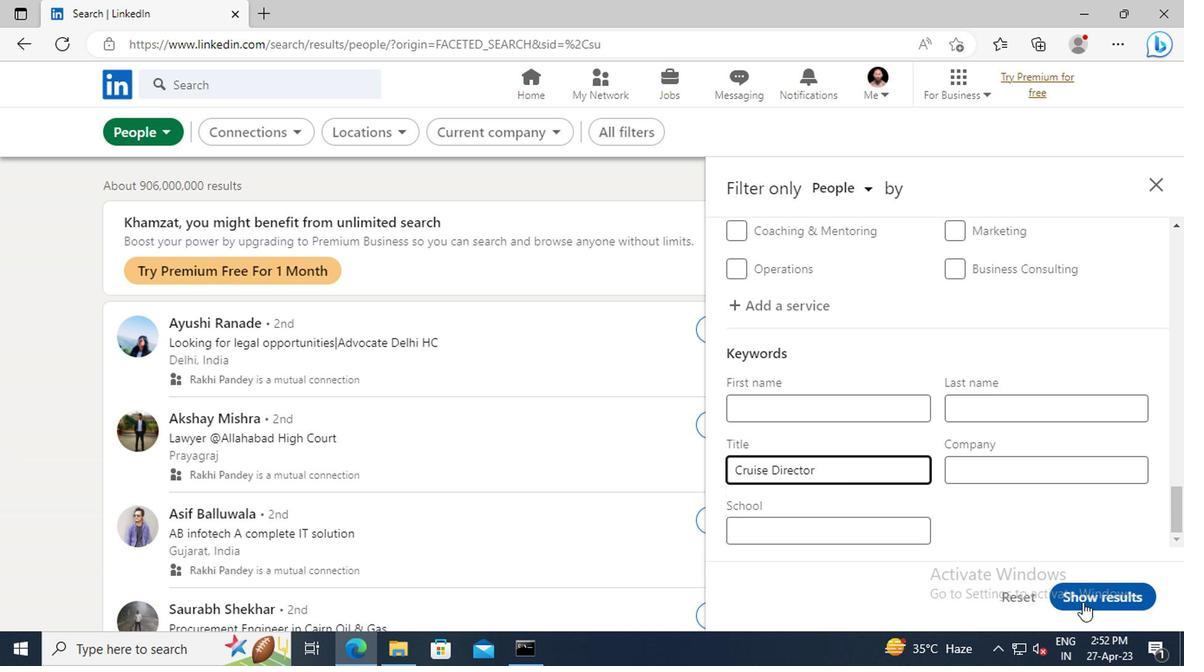 
Action: Mouse moved to (791, 417)
Screenshot: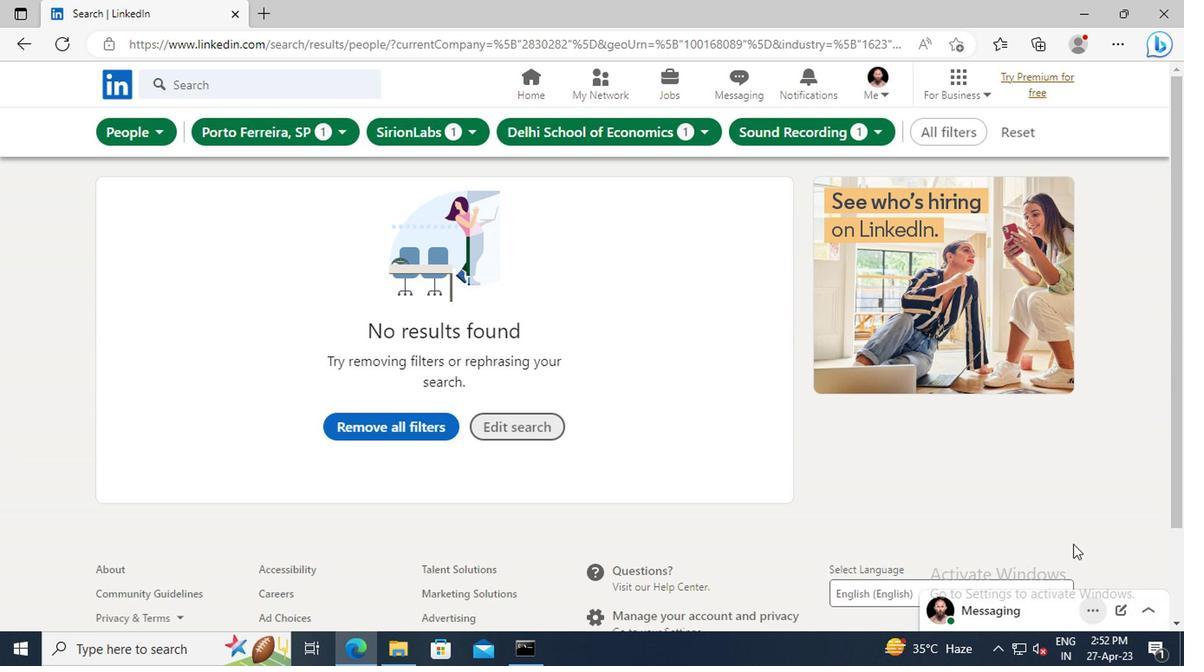 
